 Task: Search one way flight ticket for 5 adults, 1 child, 2 infants in seat and 1 infant on lap in business from Chicago: Chicago Midway International Airport to Springfield: Abraham Lincoln Capital Airport on 5-2-2023. Choice of flights is Delta. Number of bags: 2 checked bags. Price is upto 105000. Outbound departure time preference is 20:30.
Action: Mouse moved to (323, 422)
Screenshot: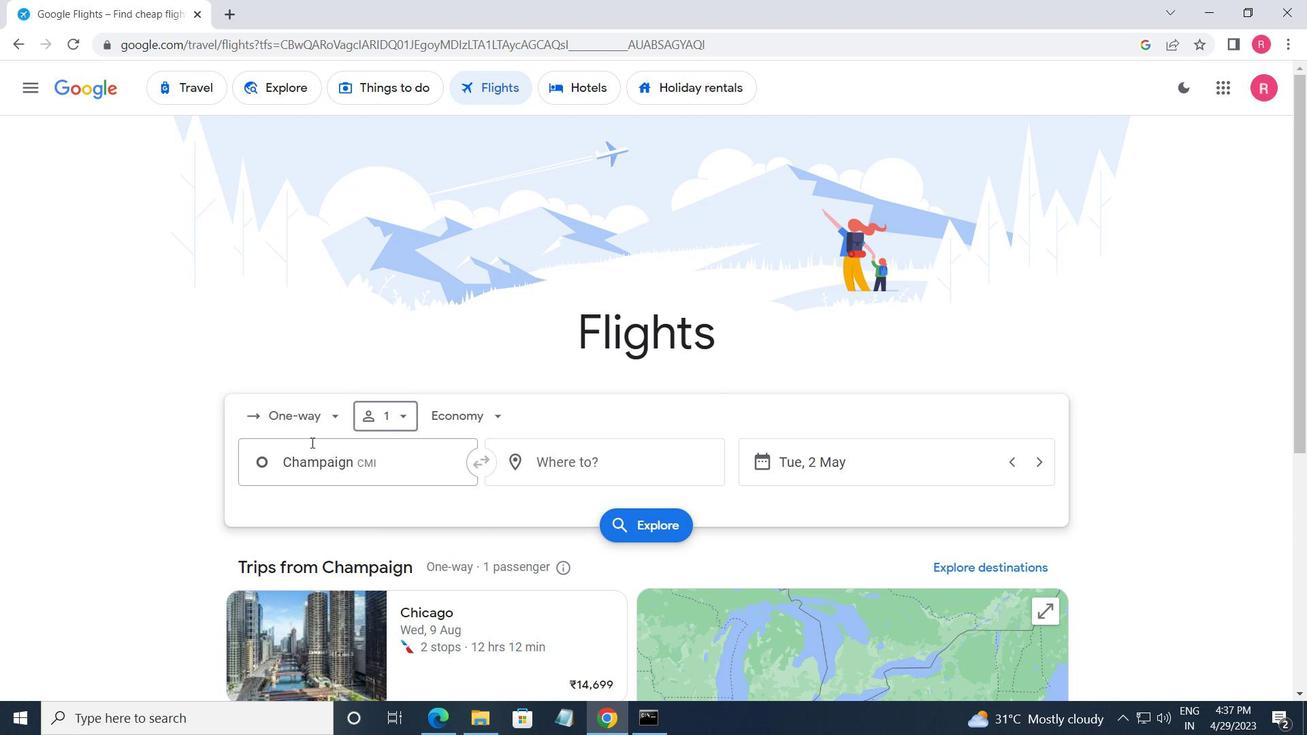 
Action: Mouse pressed left at (323, 422)
Screenshot: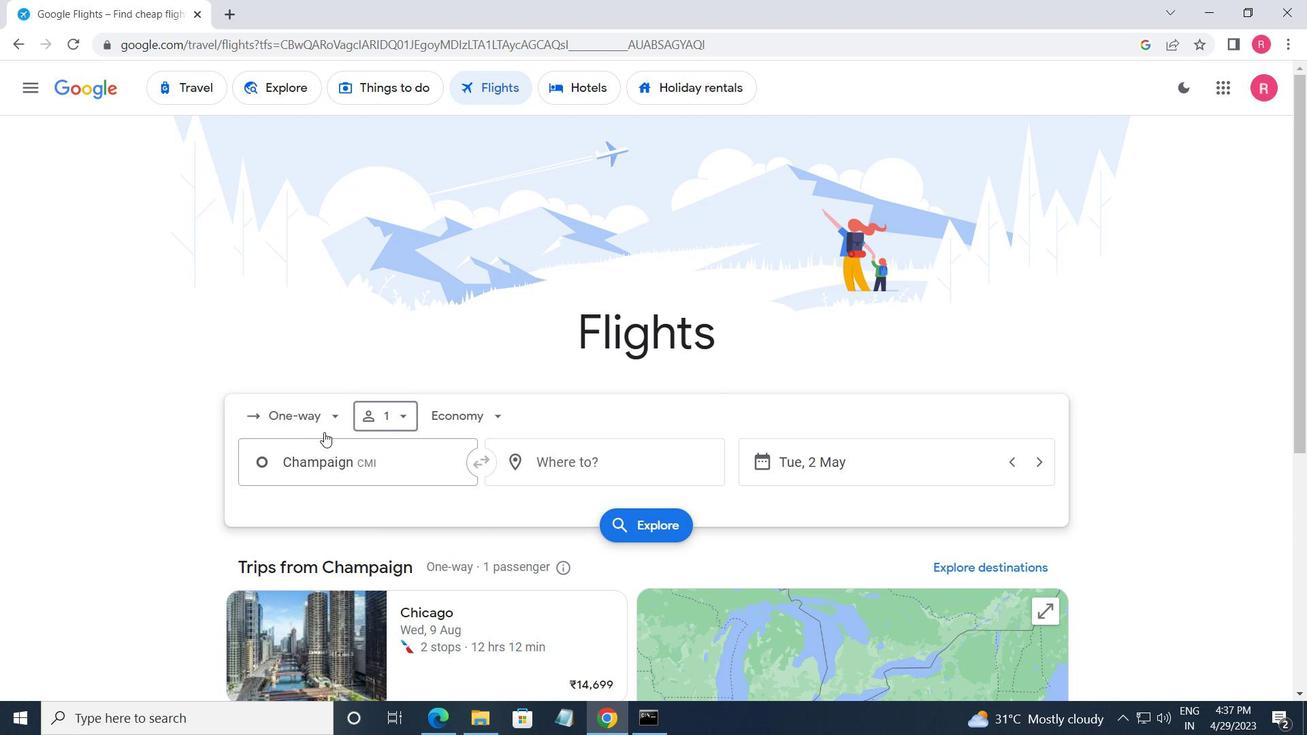 
Action: Mouse moved to (326, 494)
Screenshot: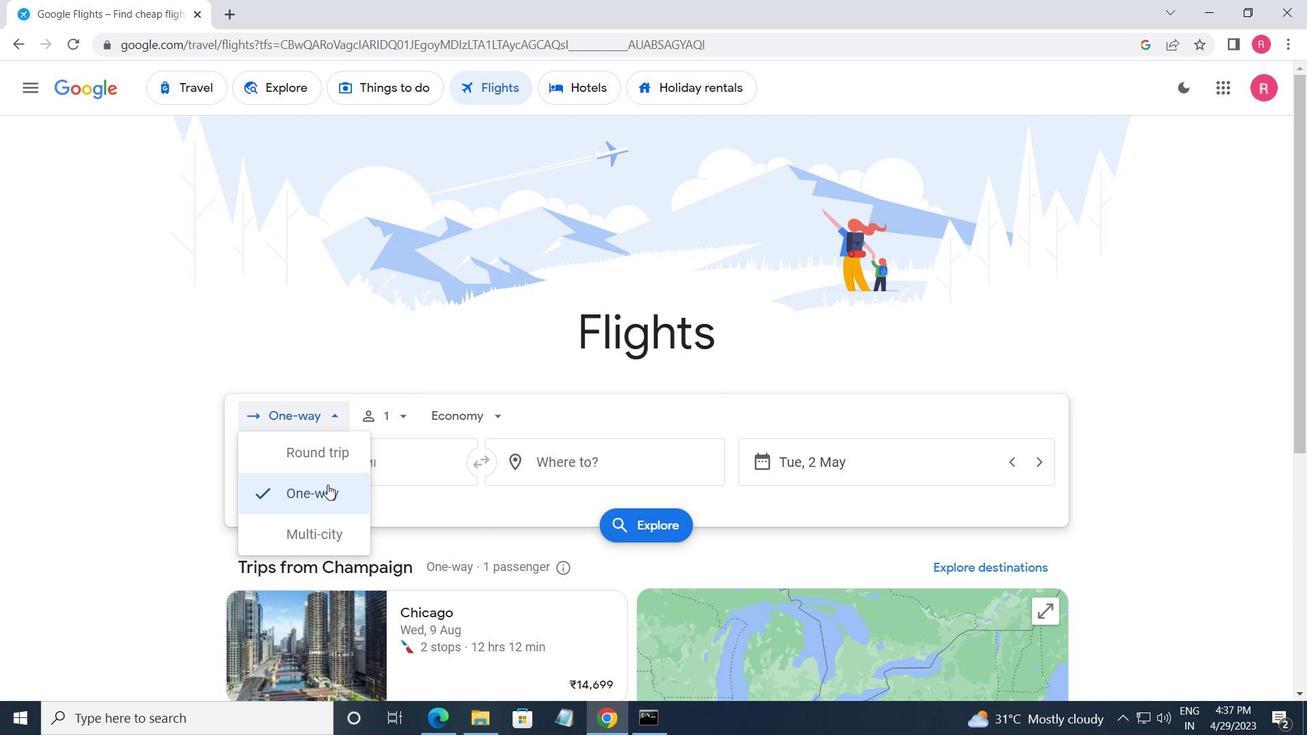
Action: Mouse pressed left at (326, 494)
Screenshot: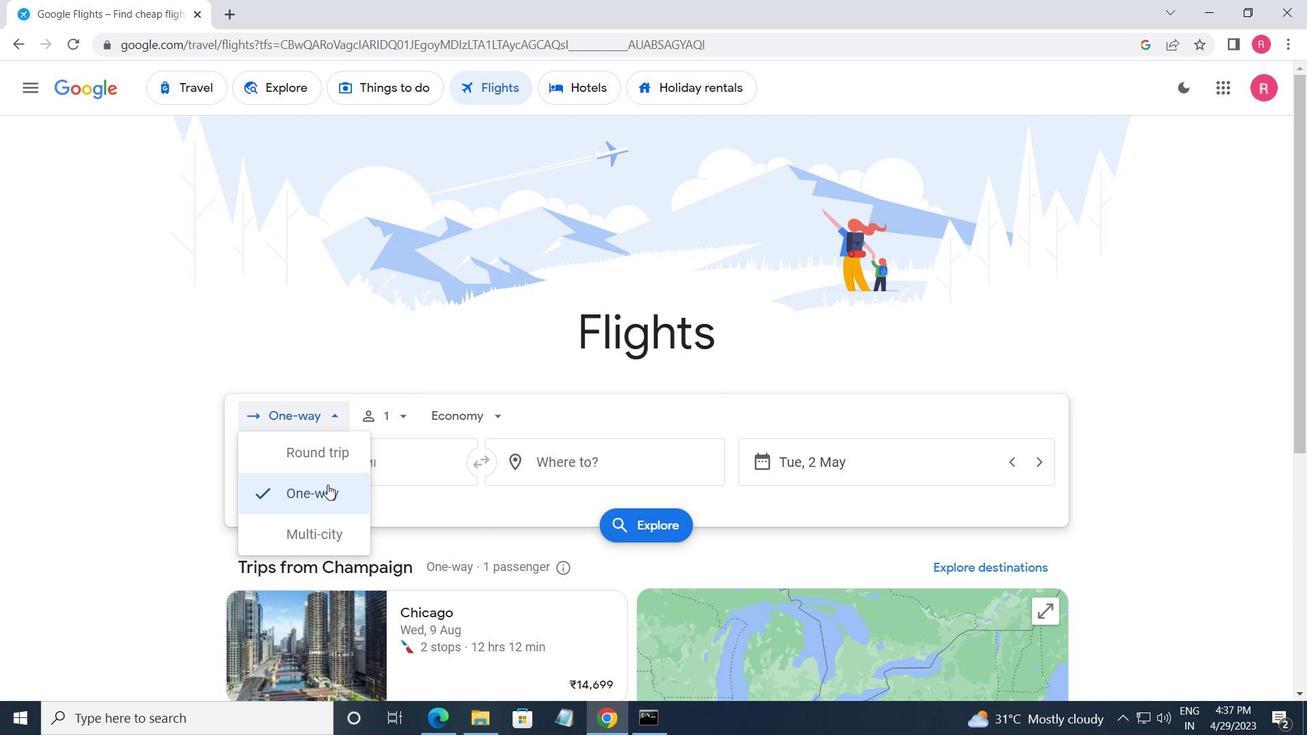 
Action: Mouse moved to (389, 415)
Screenshot: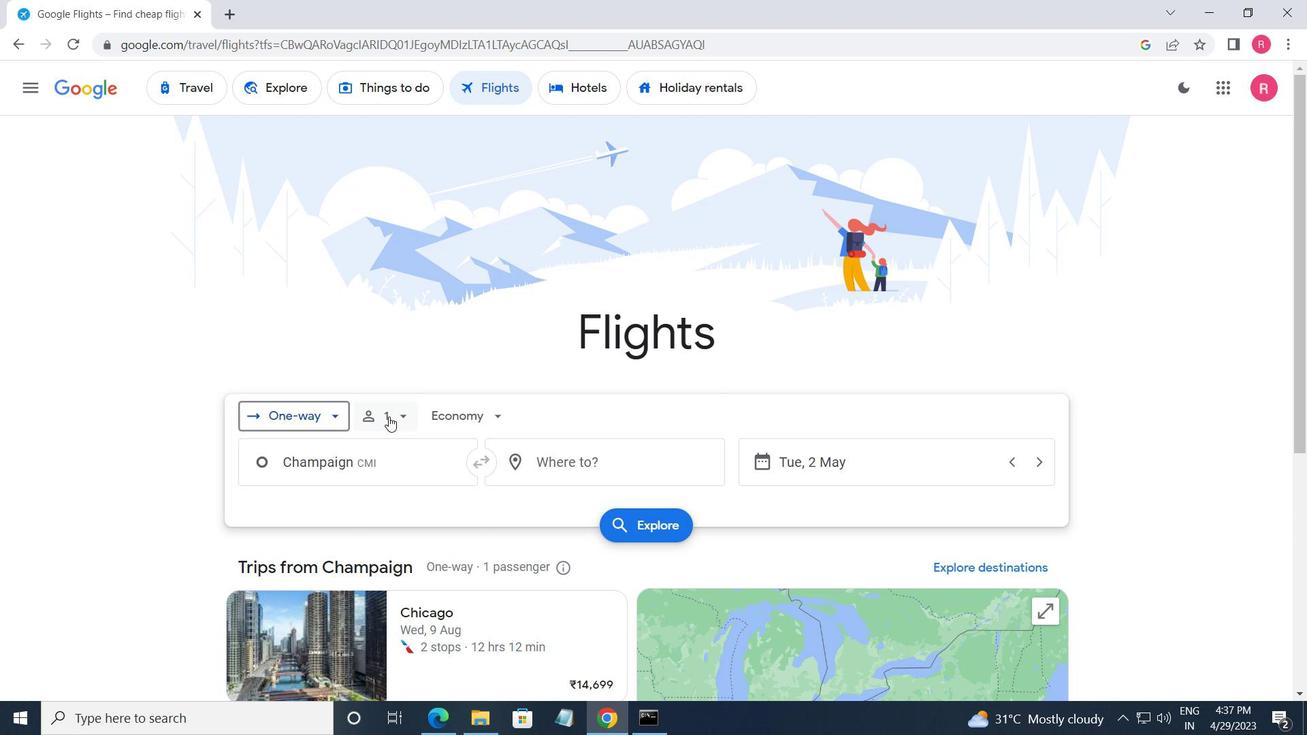 
Action: Mouse pressed left at (389, 415)
Screenshot: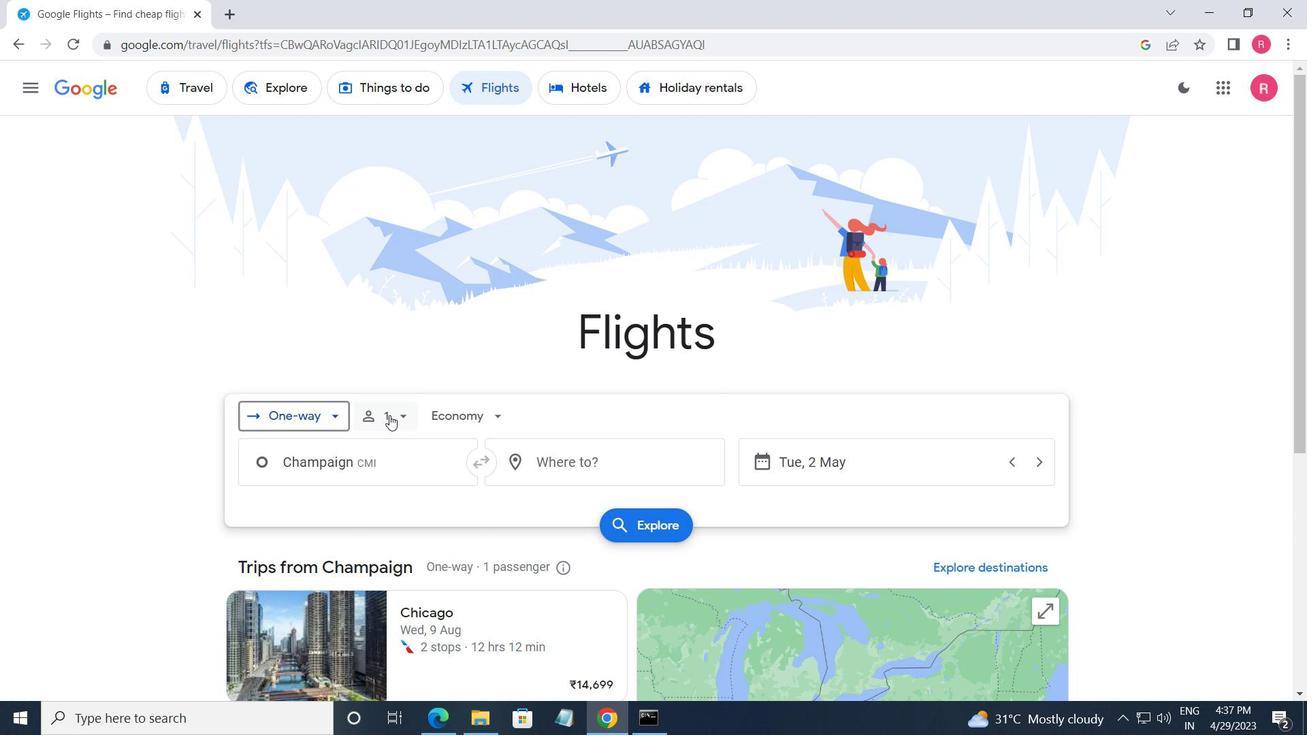 
Action: Mouse moved to (534, 468)
Screenshot: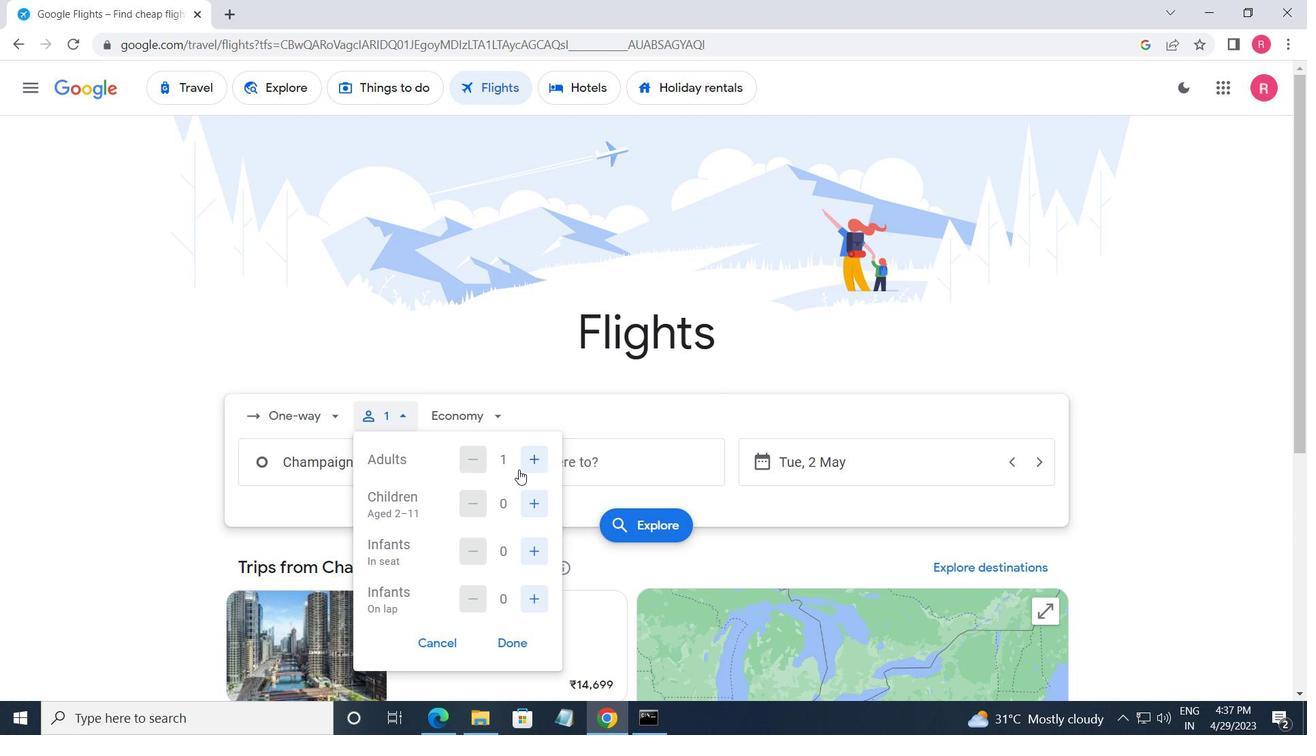 
Action: Mouse pressed left at (534, 468)
Screenshot: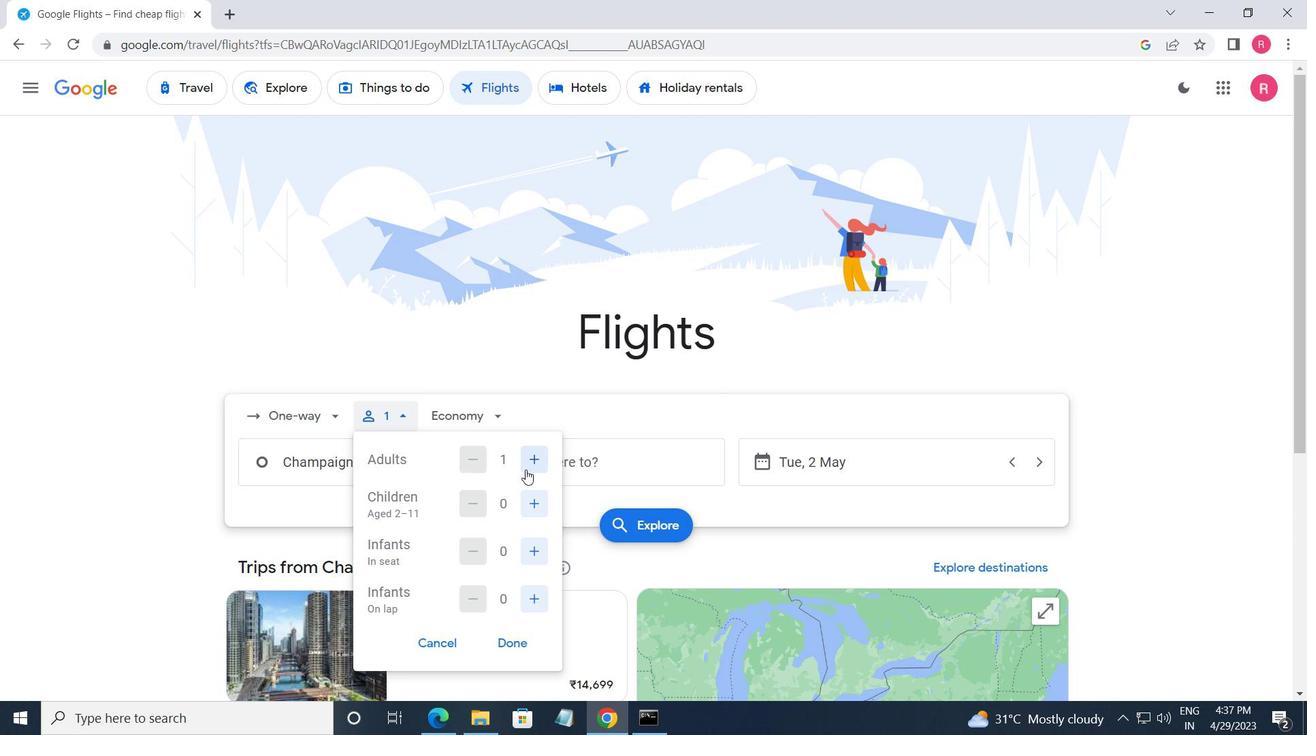 
Action: Mouse pressed left at (534, 468)
Screenshot: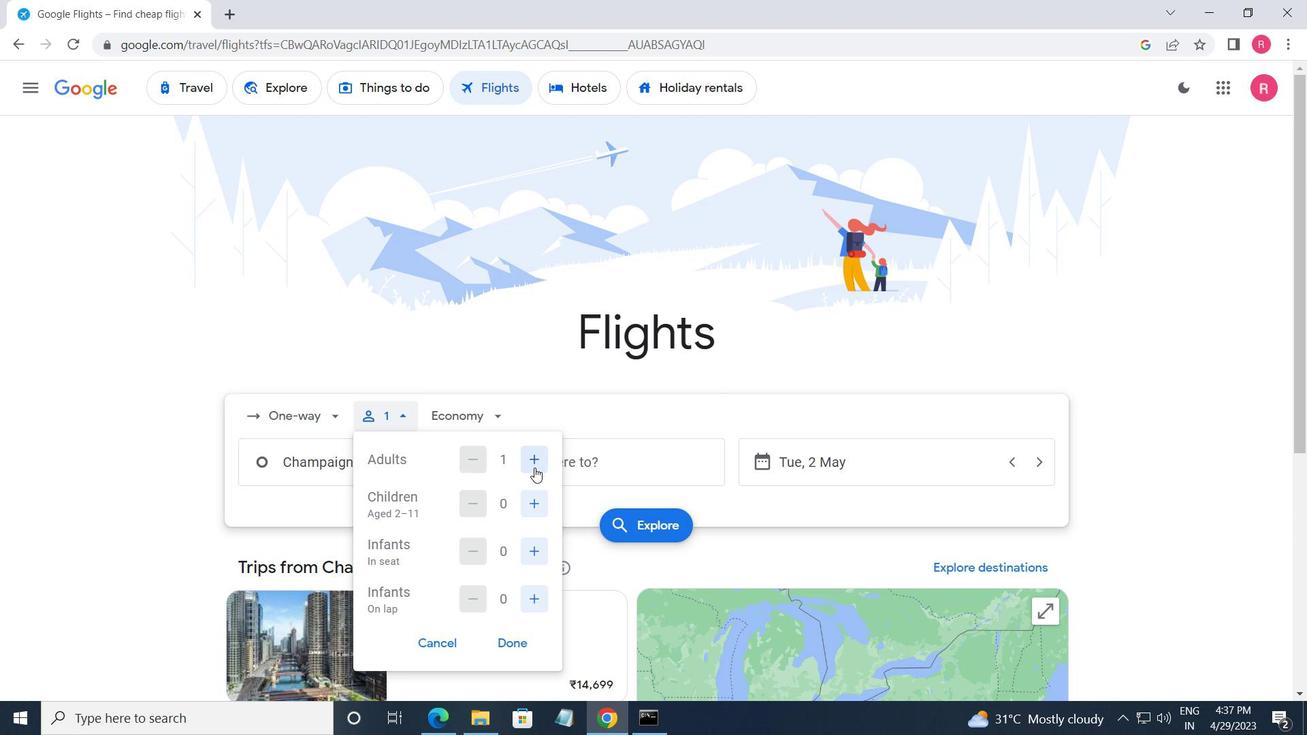 
Action: Mouse moved to (535, 468)
Screenshot: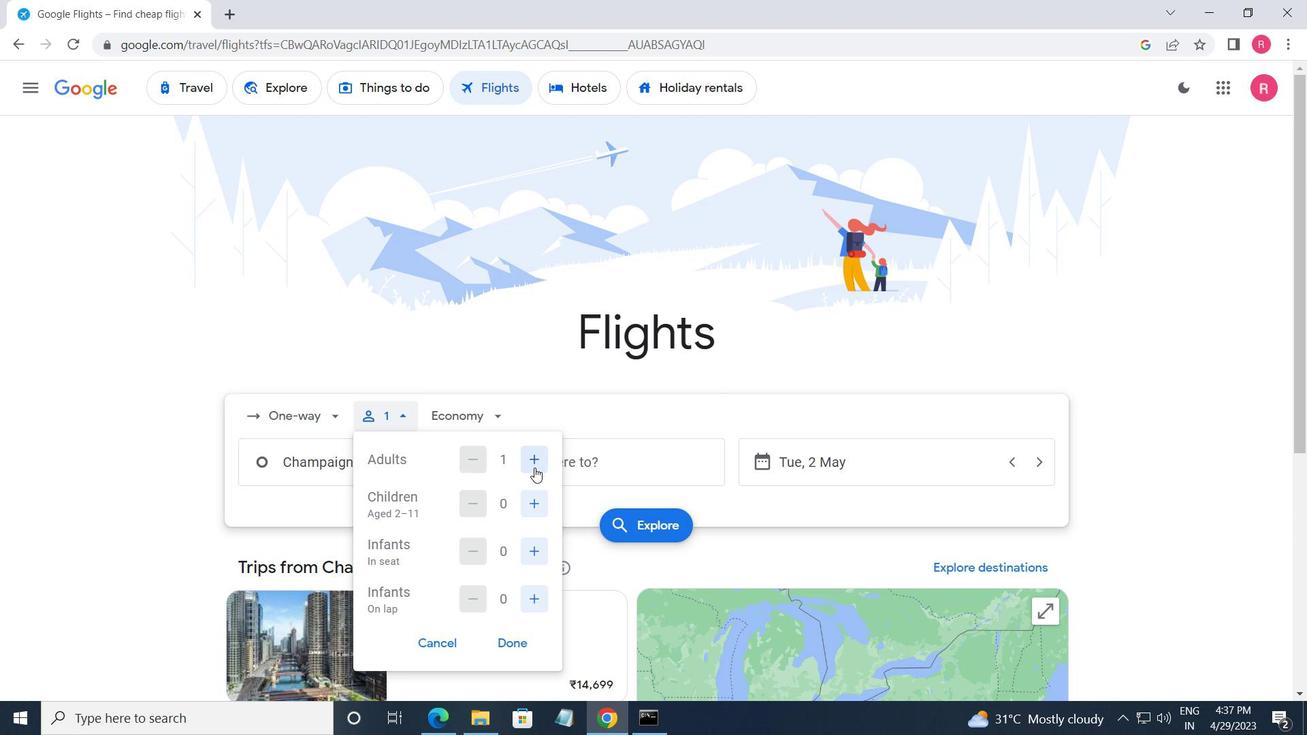 
Action: Mouse pressed left at (535, 468)
Screenshot: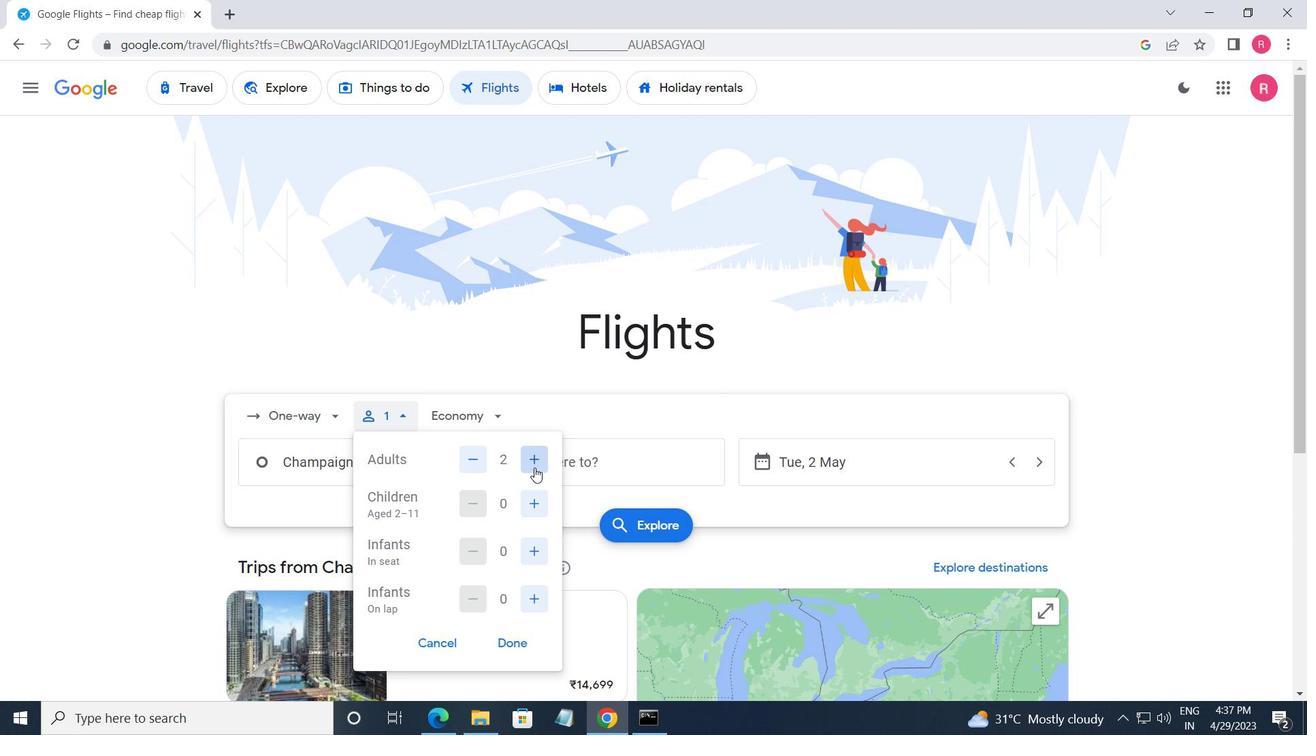 
Action: Mouse pressed left at (535, 468)
Screenshot: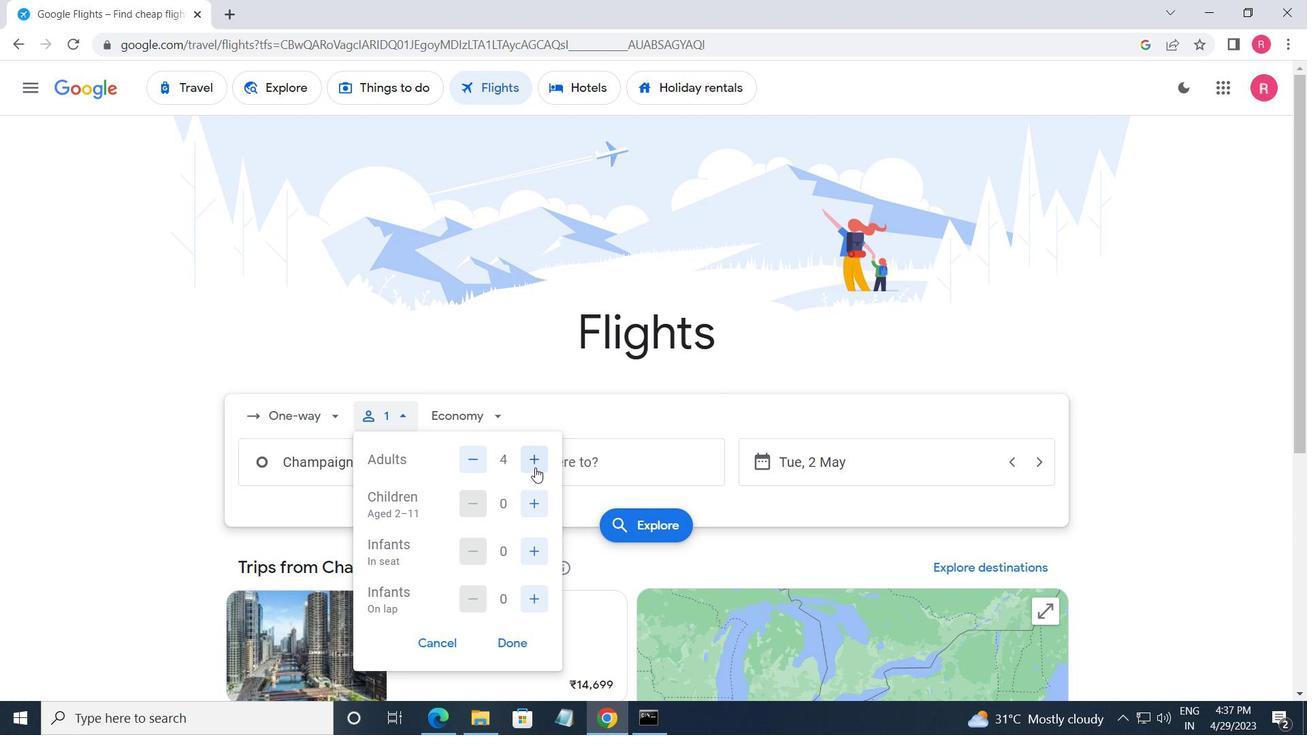 
Action: Mouse moved to (535, 516)
Screenshot: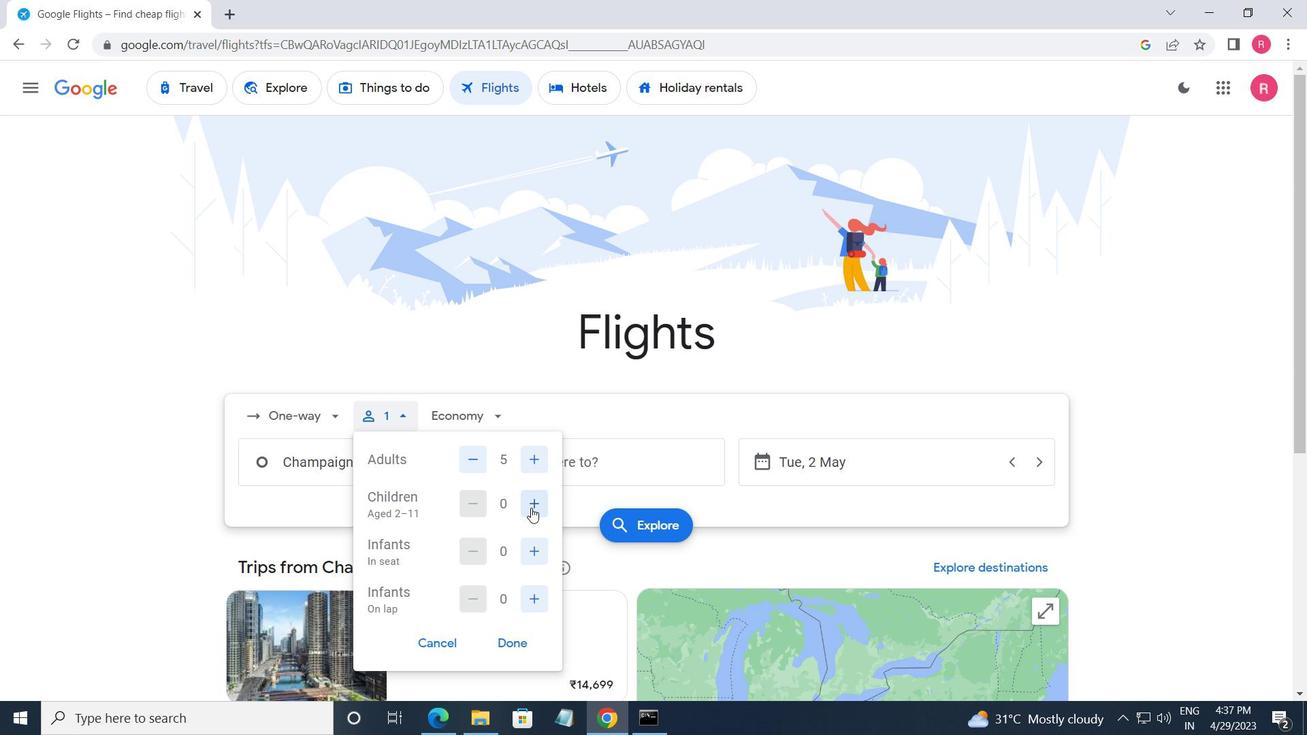 
Action: Mouse pressed left at (535, 516)
Screenshot: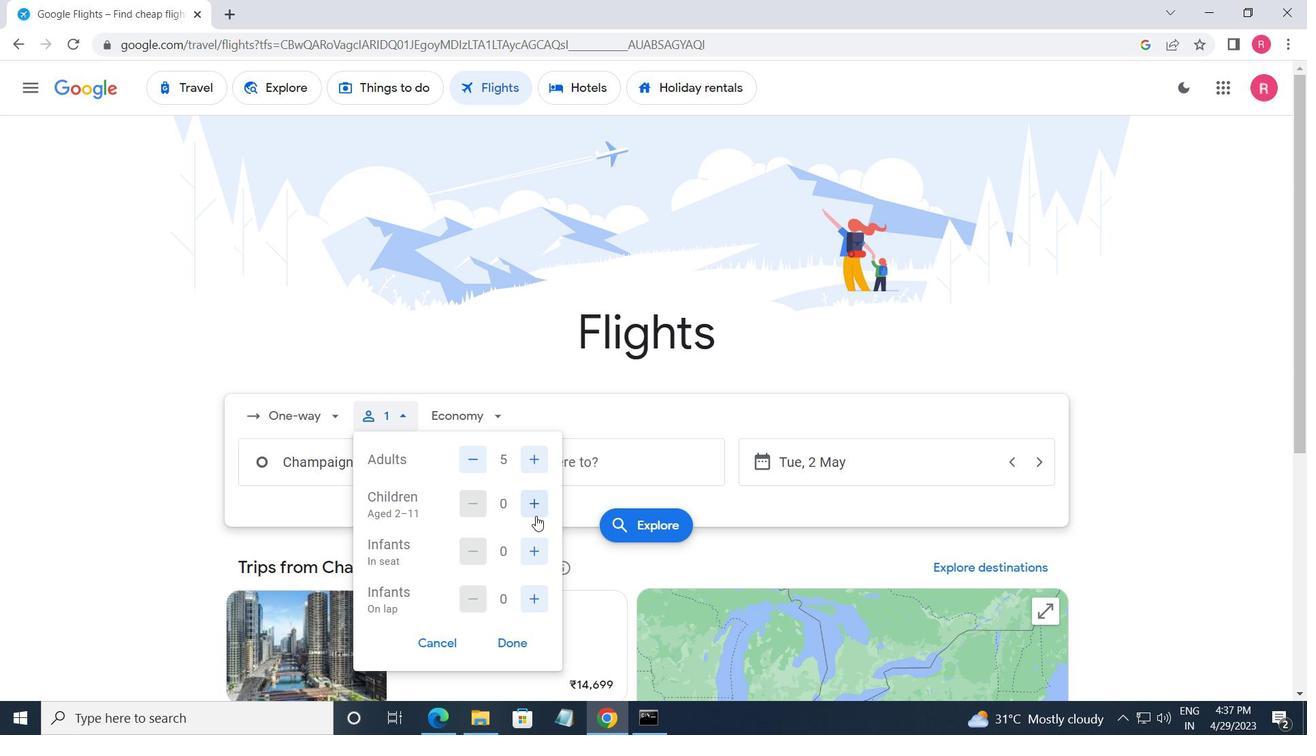 
Action: Mouse moved to (544, 562)
Screenshot: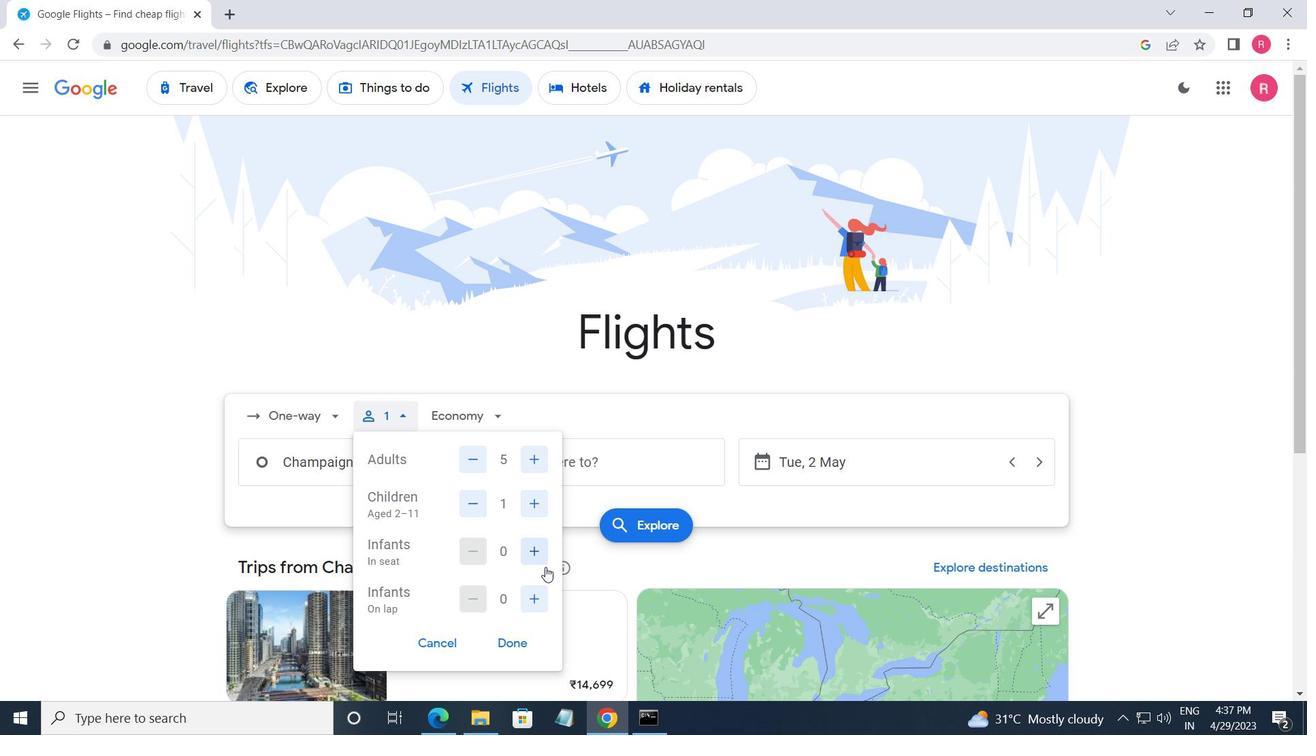 
Action: Mouse pressed left at (544, 562)
Screenshot: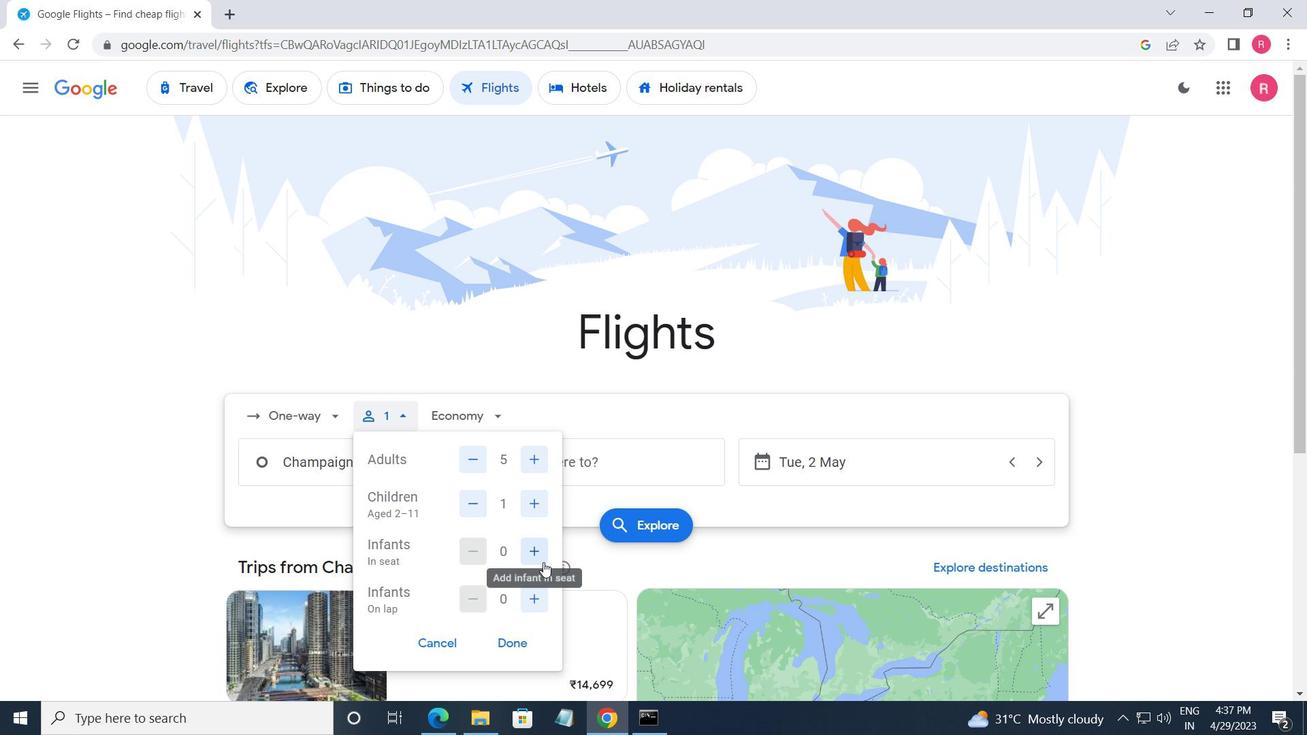 
Action: Mouse pressed left at (544, 562)
Screenshot: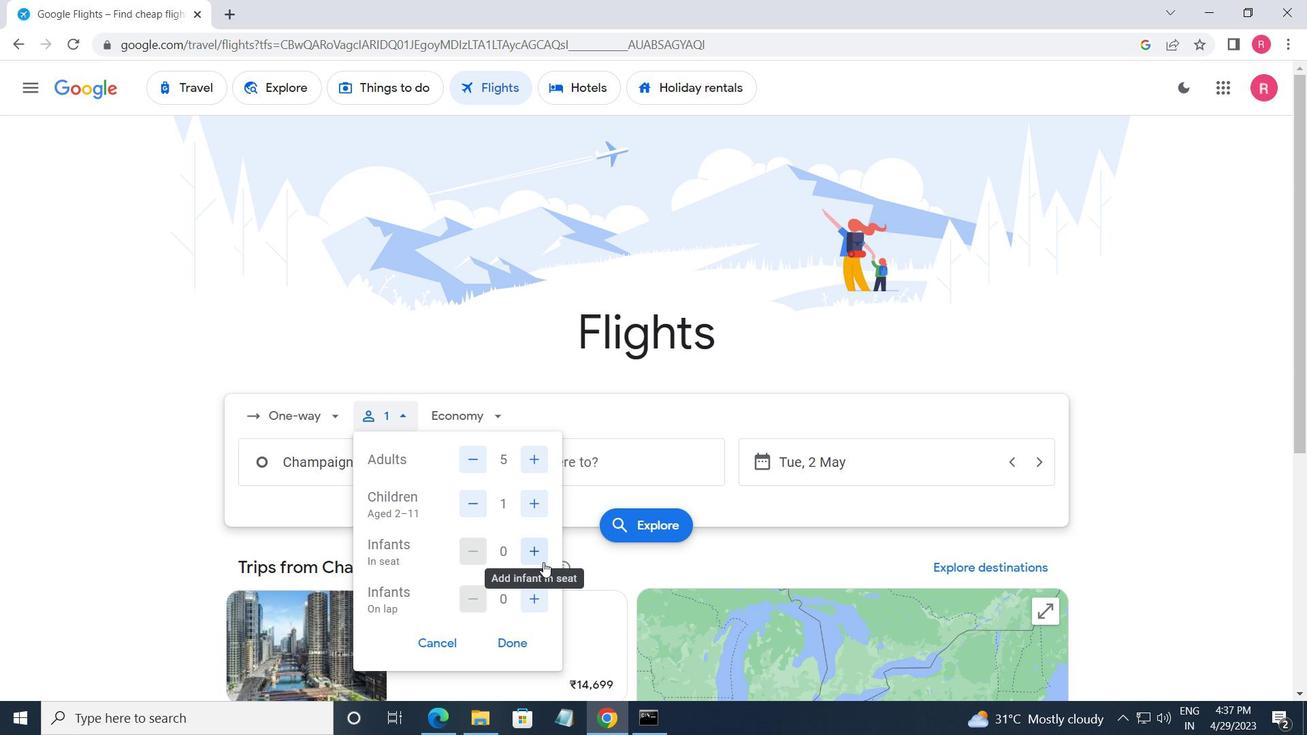 
Action: Mouse moved to (536, 594)
Screenshot: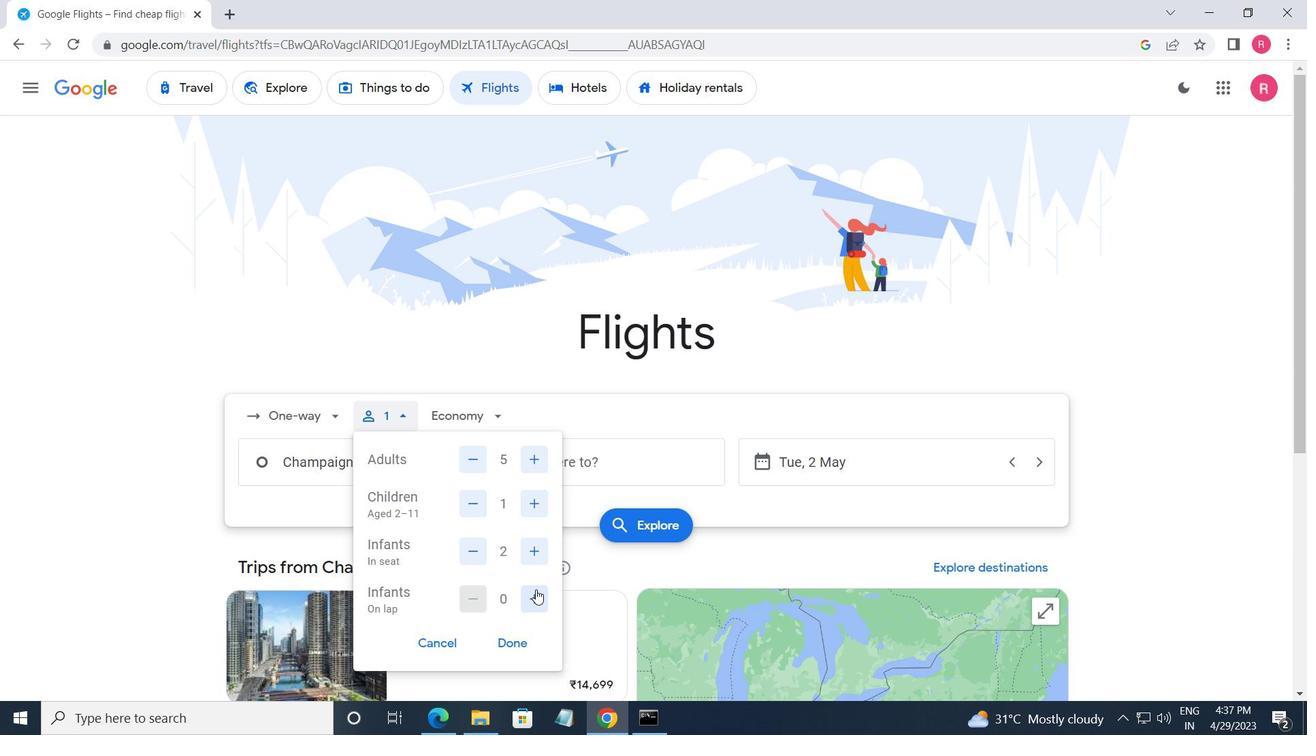 
Action: Mouse pressed left at (536, 594)
Screenshot: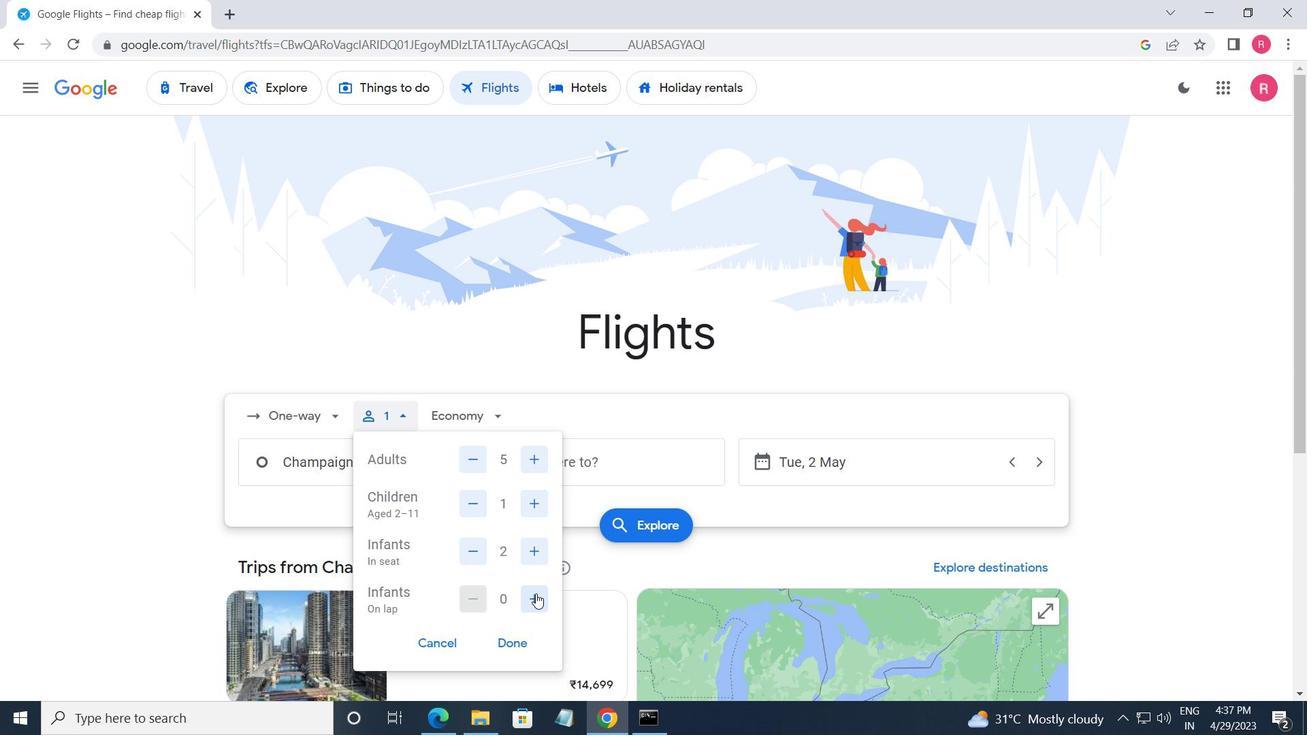 
Action: Mouse moved to (510, 647)
Screenshot: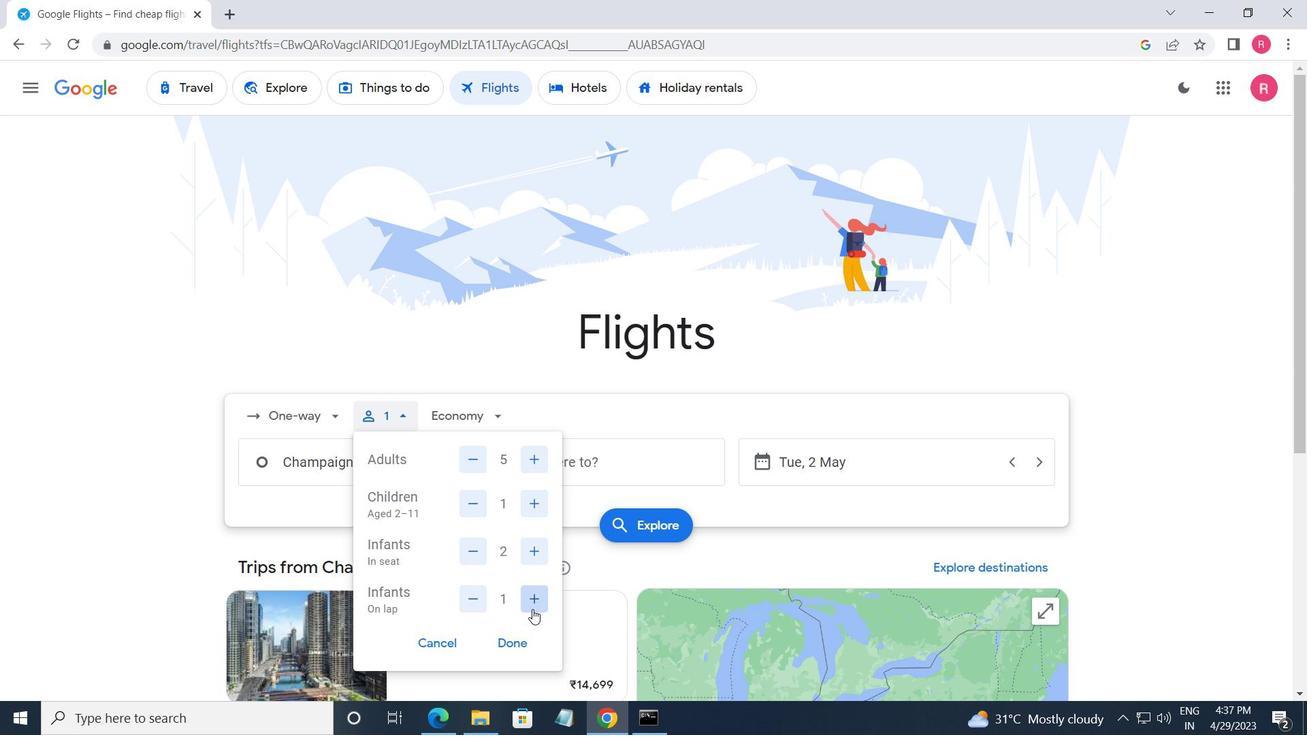 
Action: Mouse pressed left at (510, 647)
Screenshot: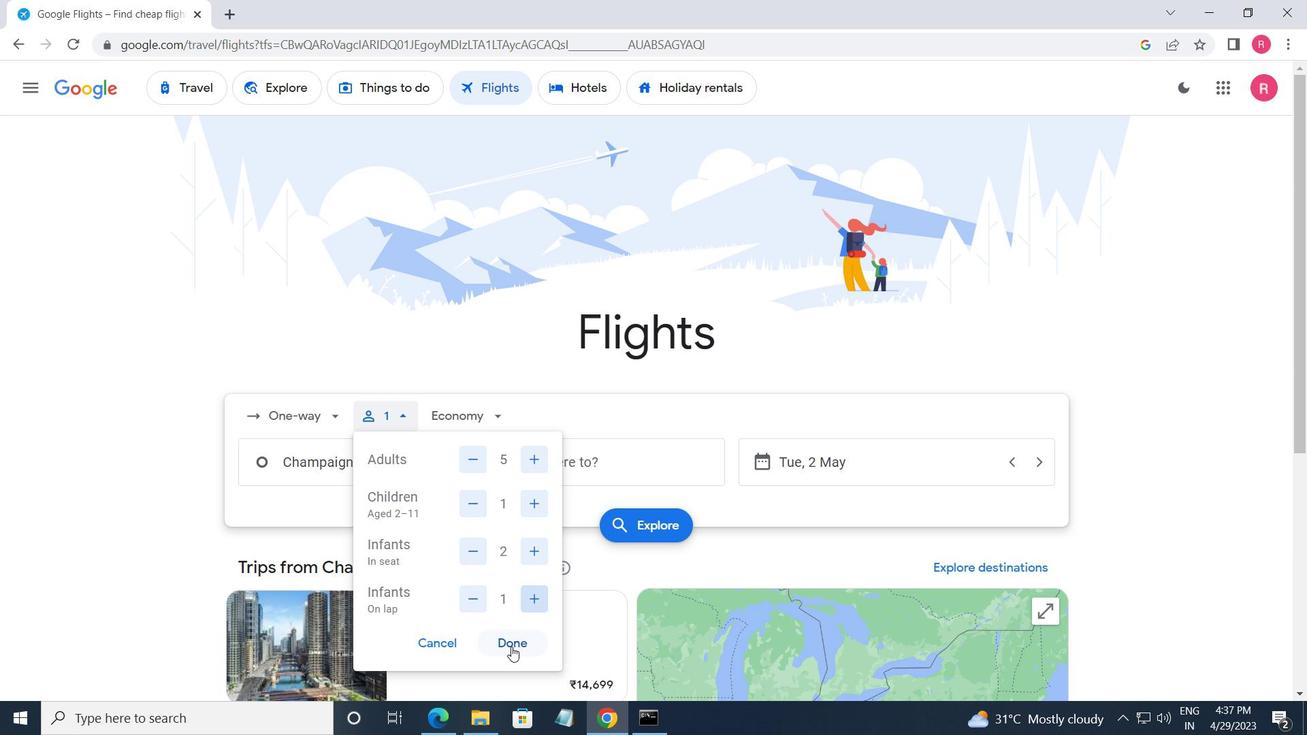 
Action: Mouse moved to (429, 477)
Screenshot: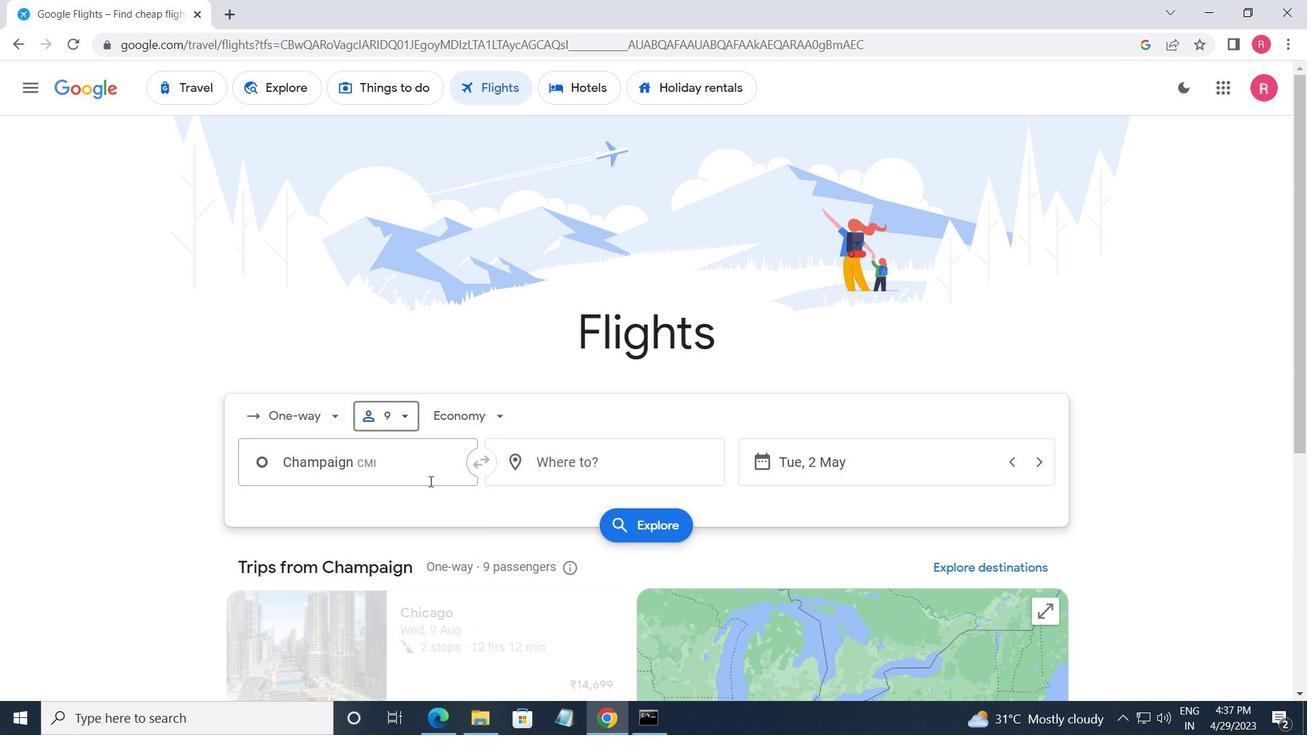 
Action: Mouse pressed left at (429, 477)
Screenshot: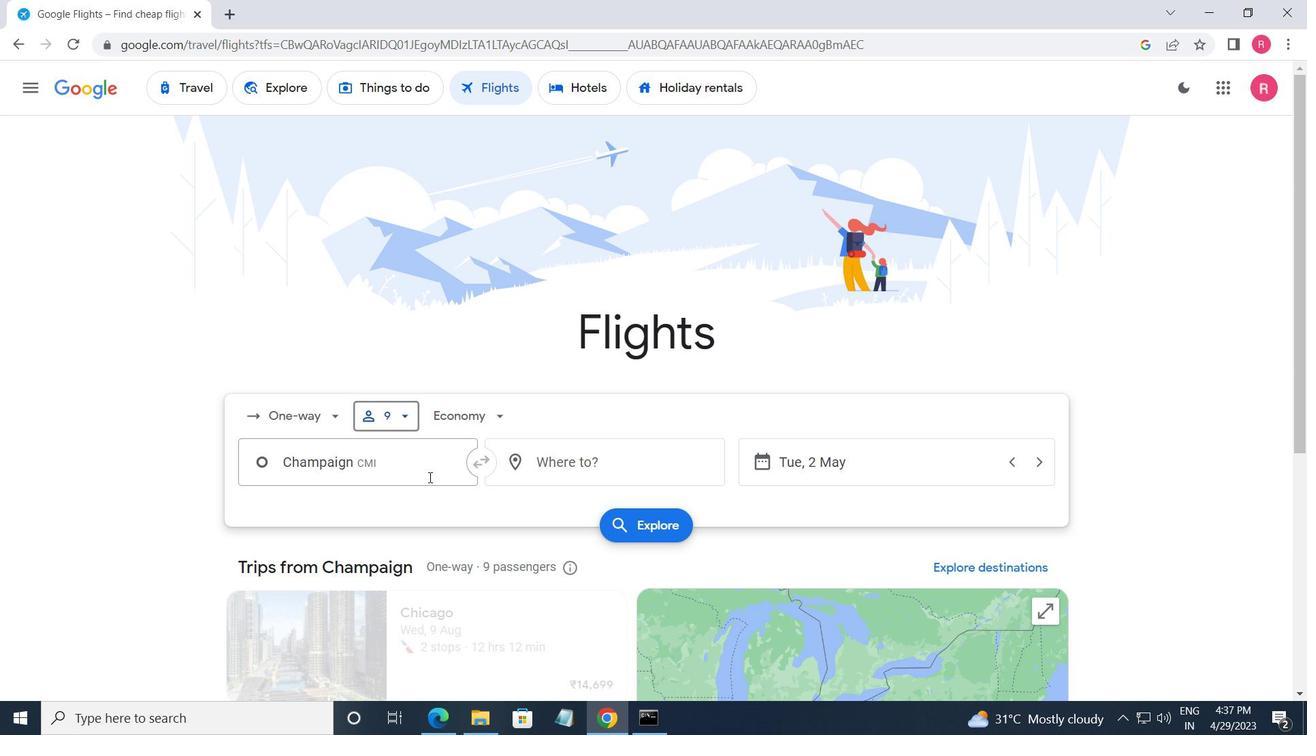 
Action: Key pressed <Key.shift><Key.shift><Key.shift><Key.shift><Key.shift><Key.shift><Key.shift><Key.shift><Key.shift><Key.shift><Key.shift><Key.shift><Key.shift><Key.shift>CHICAGO<Key.space><Key.shift_r>M
Screenshot: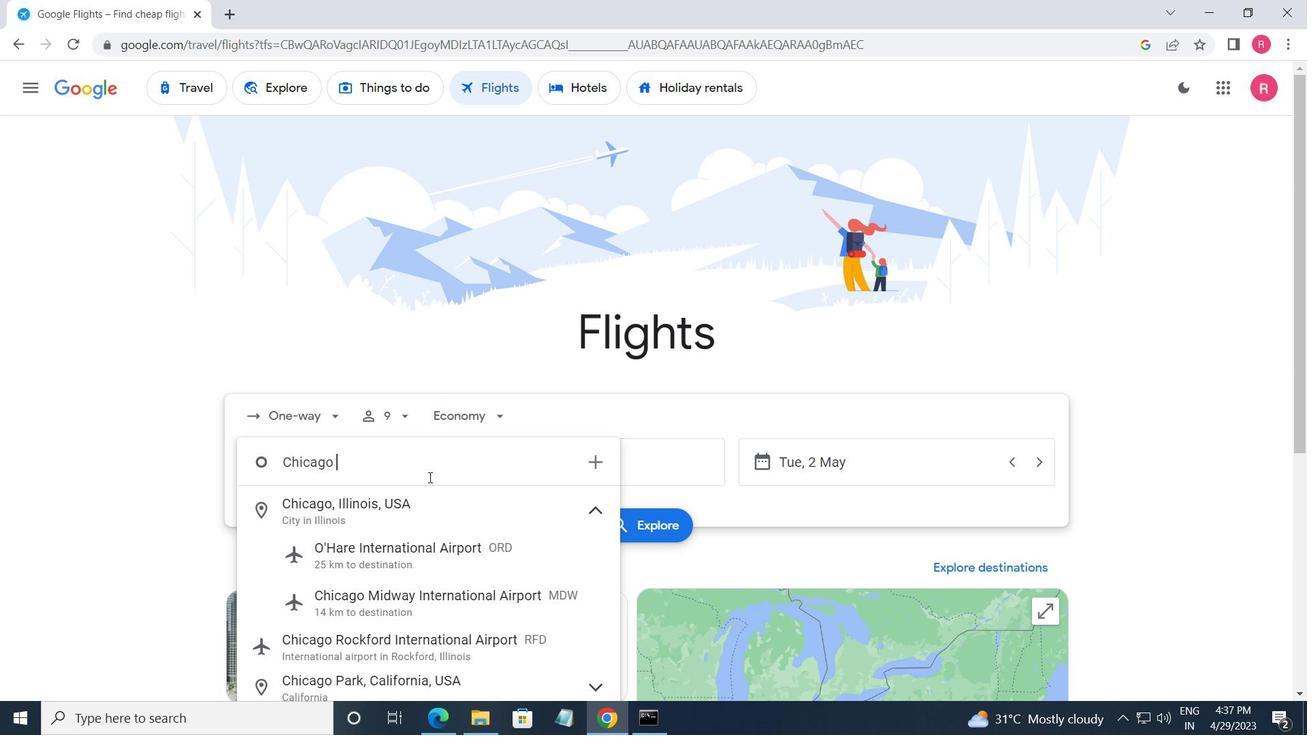 
Action: Mouse moved to (436, 500)
Screenshot: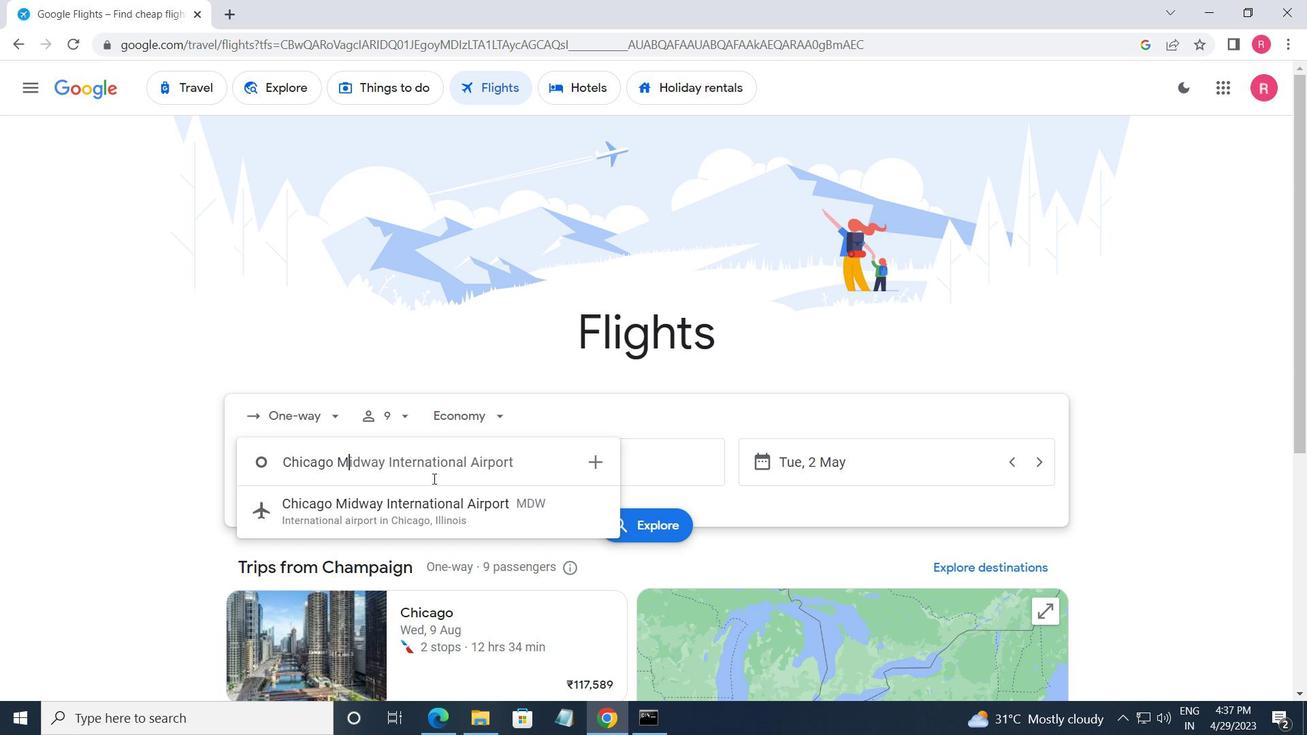 
Action: Mouse pressed left at (436, 500)
Screenshot: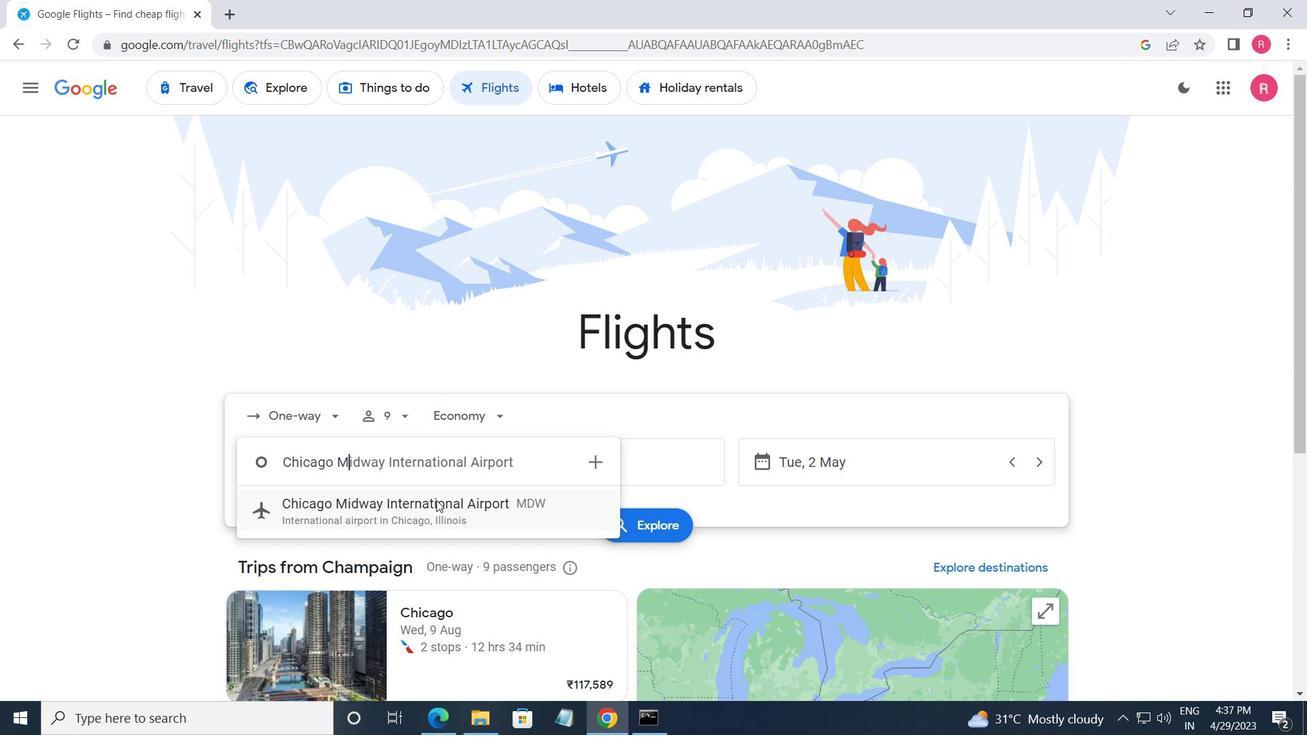 
Action: Mouse moved to (581, 474)
Screenshot: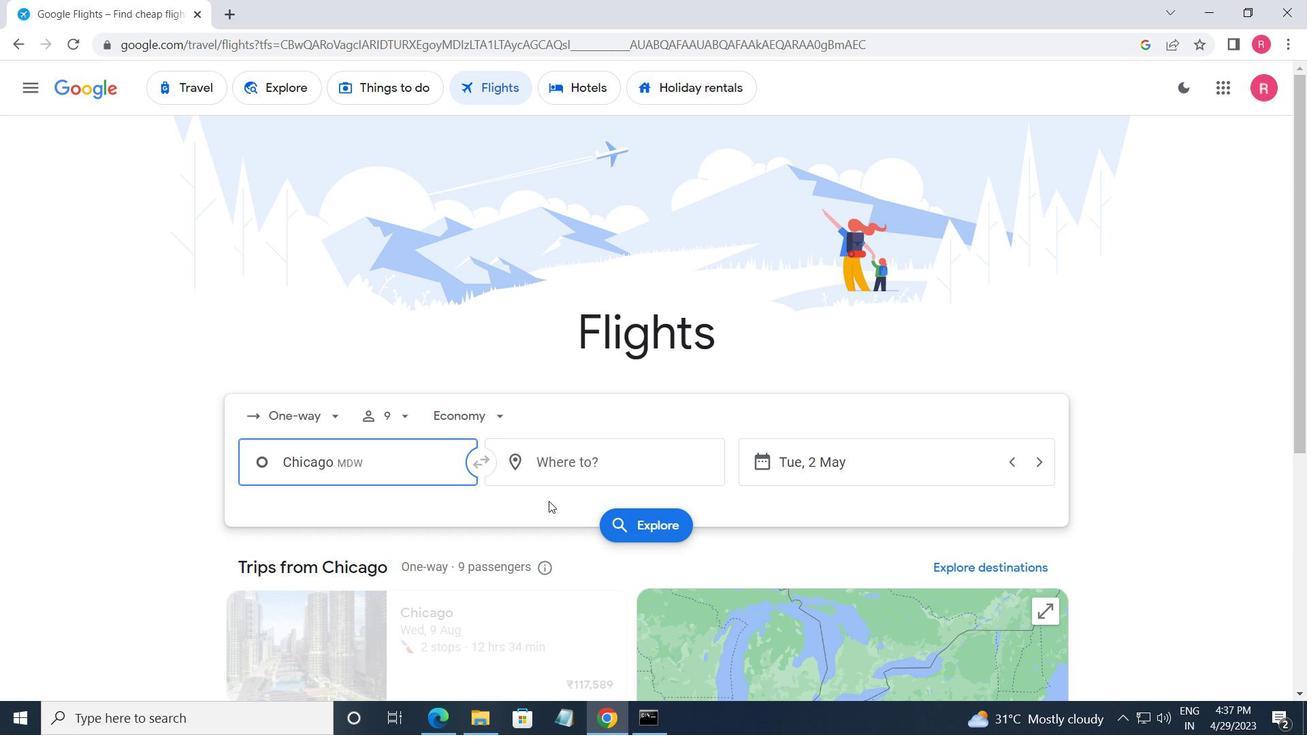 
Action: Mouse pressed left at (581, 474)
Screenshot: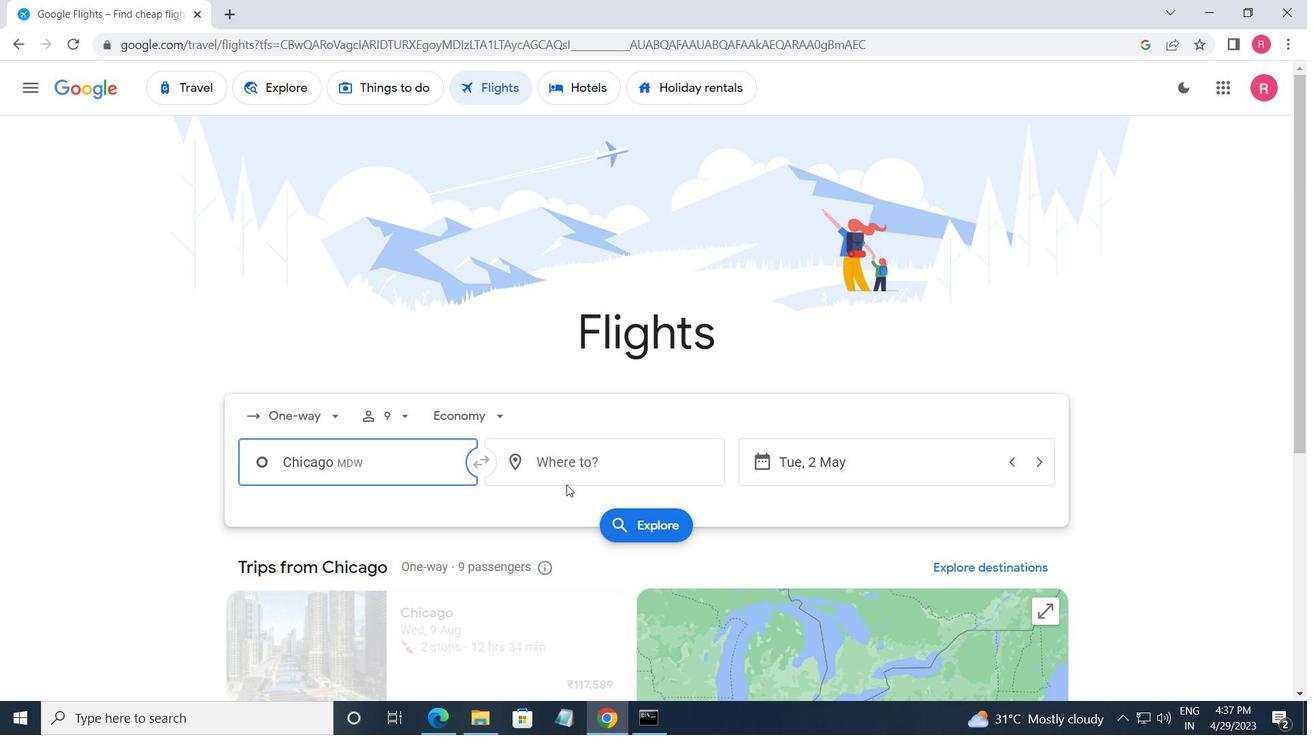 
Action: Mouse moved to (566, 640)
Screenshot: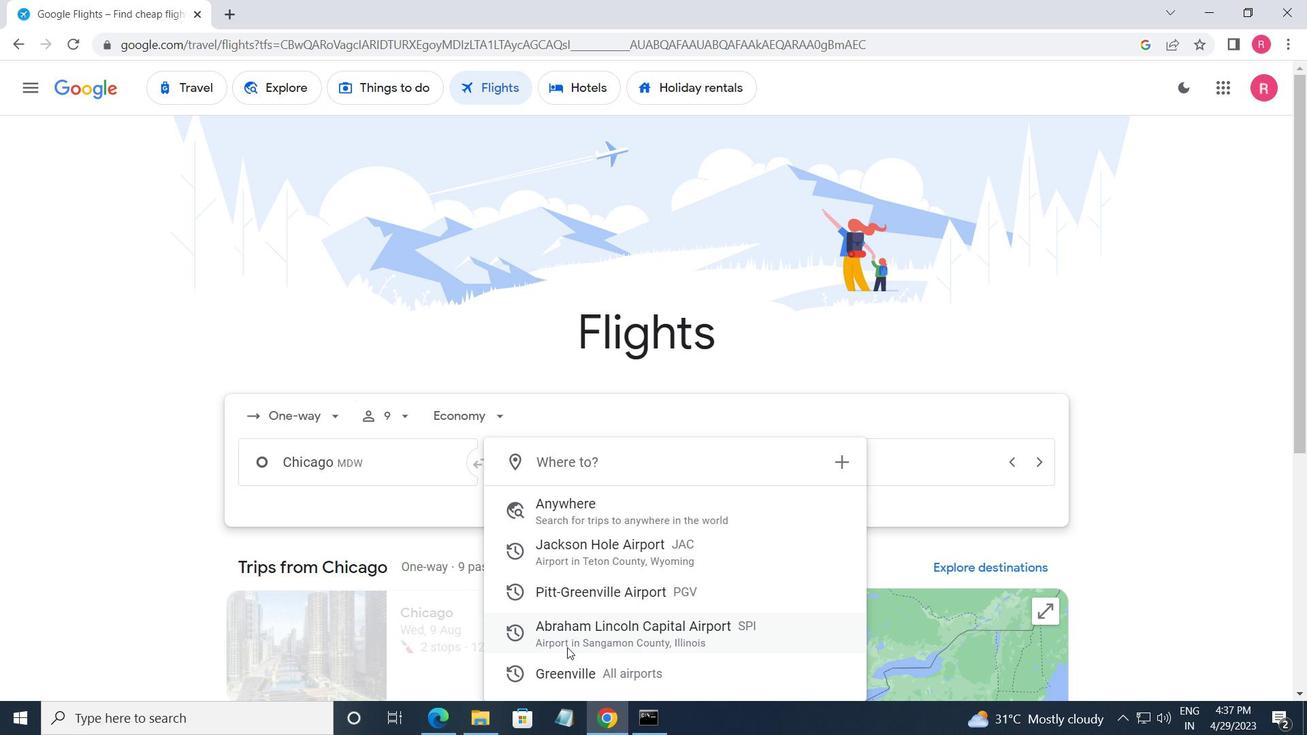 
Action: Mouse pressed left at (566, 640)
Screenshot: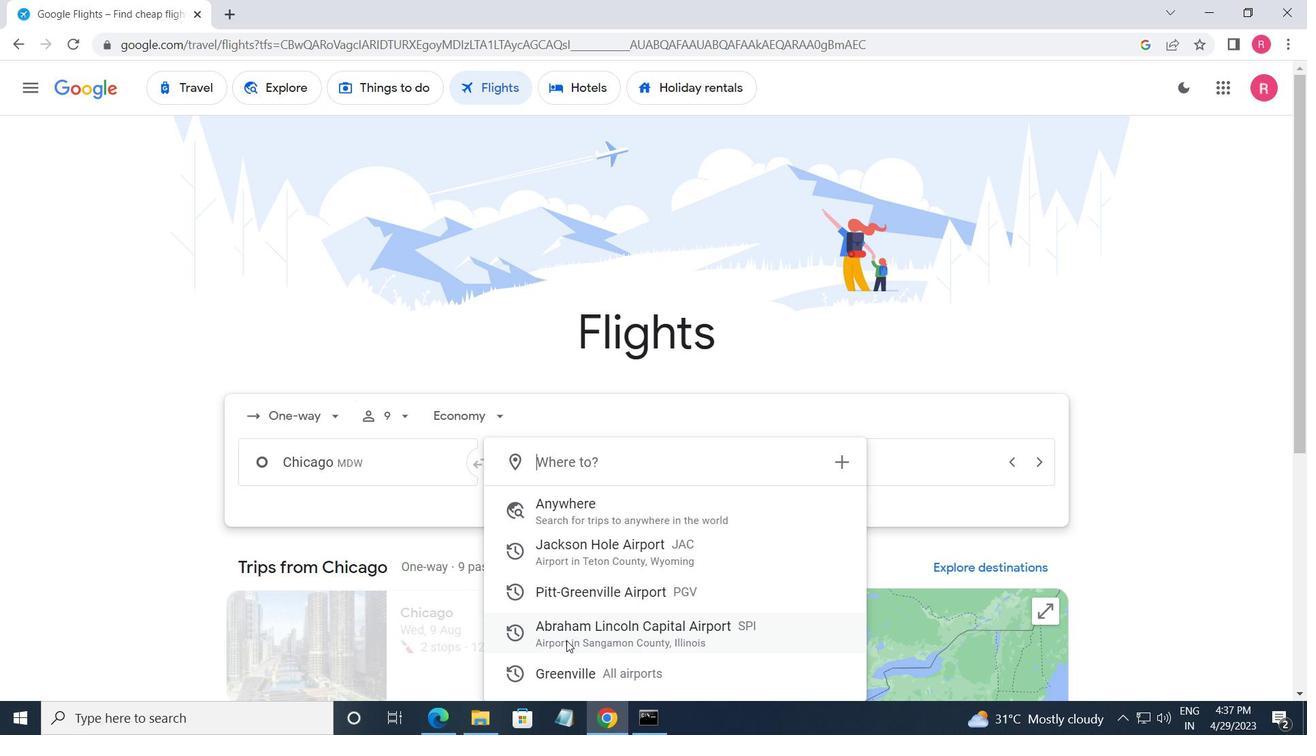 
Action: Mouse moved to (882, 475)
Screenshot: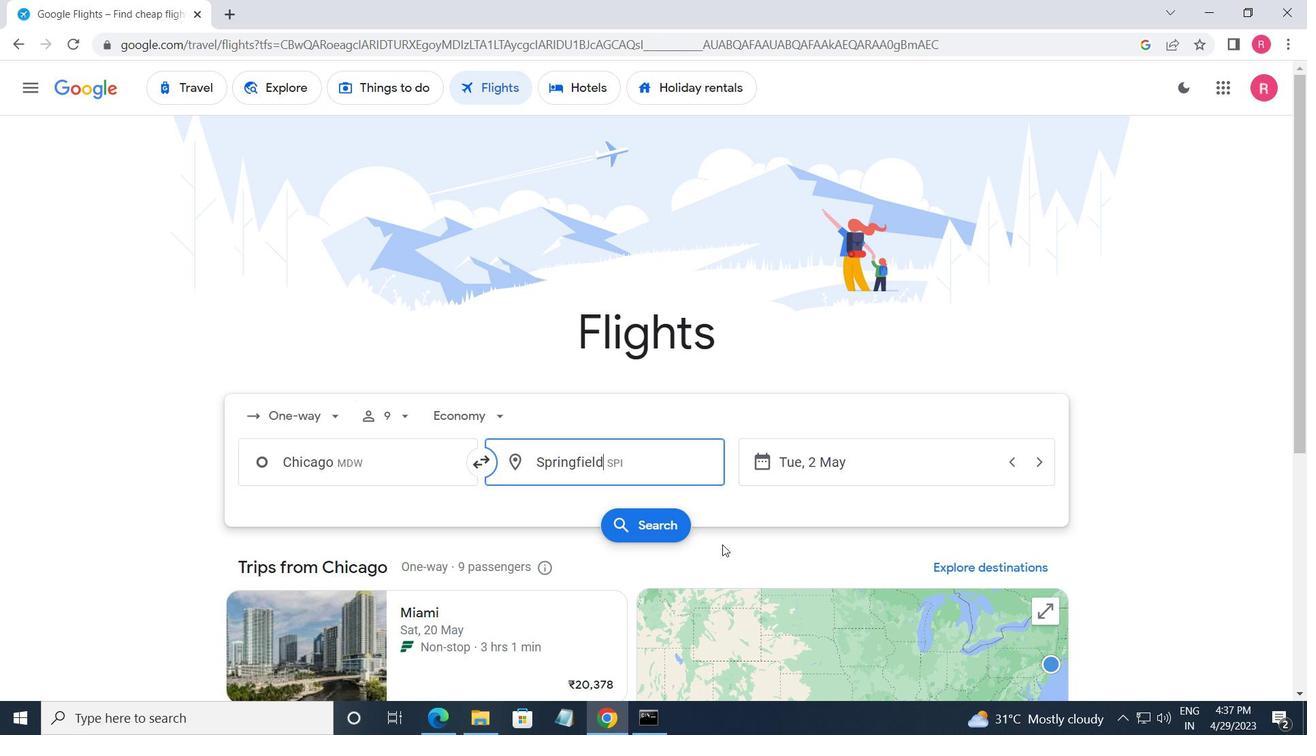 
Action: Mouse pressed left at (882, 475)
Screenshot: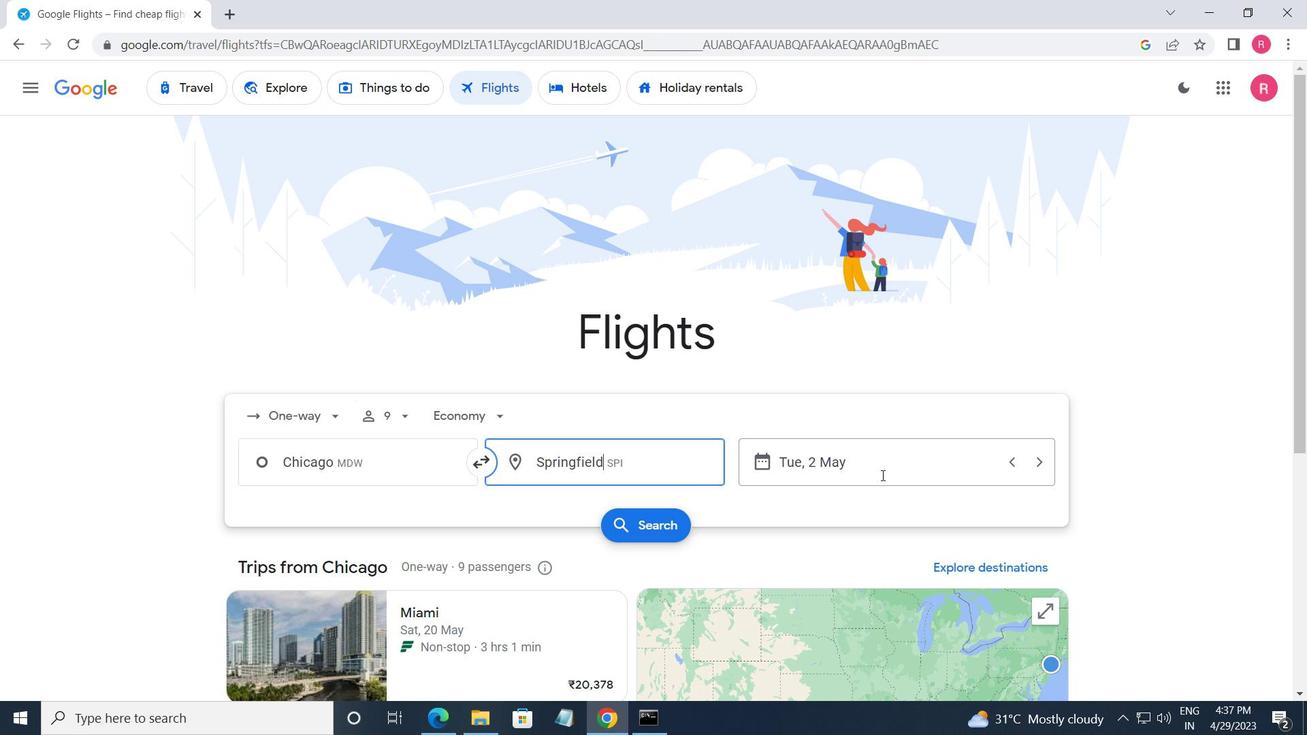 
Action: Mouse moved to (862, 407)
Screenshot: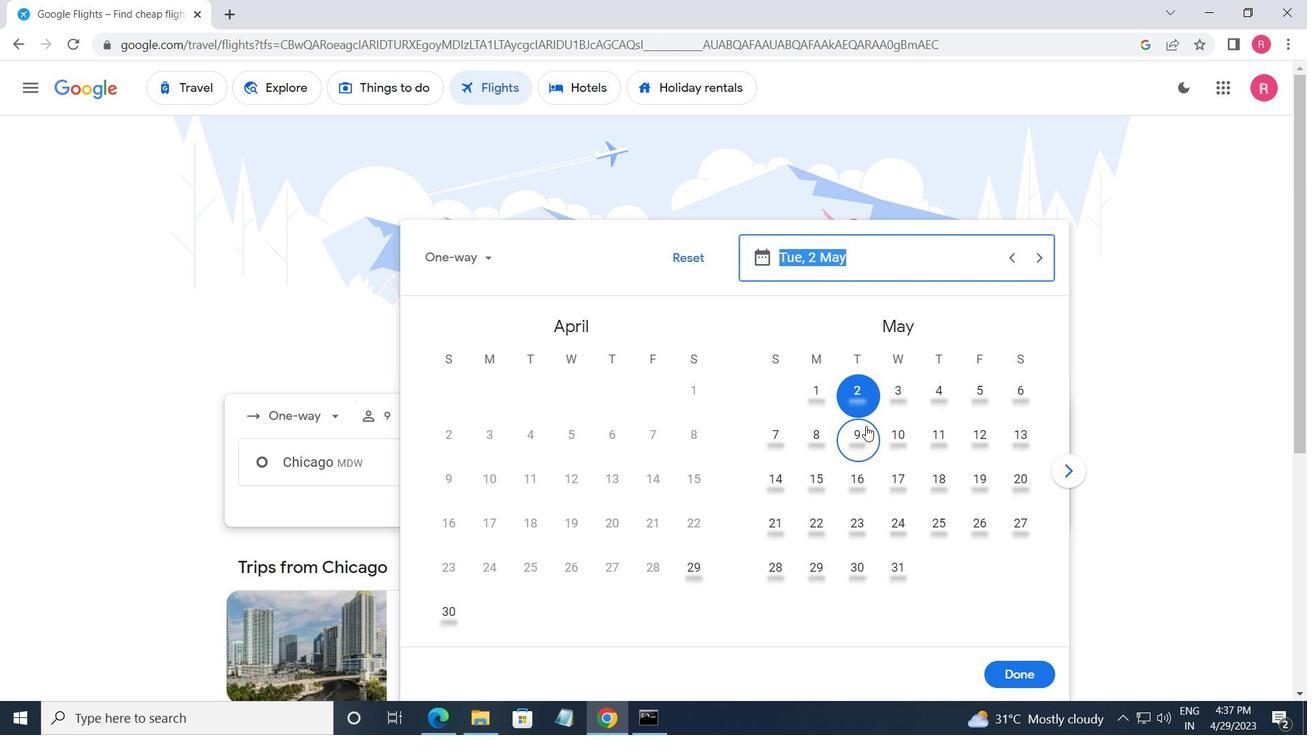 
Action: Mouse pressed left at (862, 407)
Screenshot: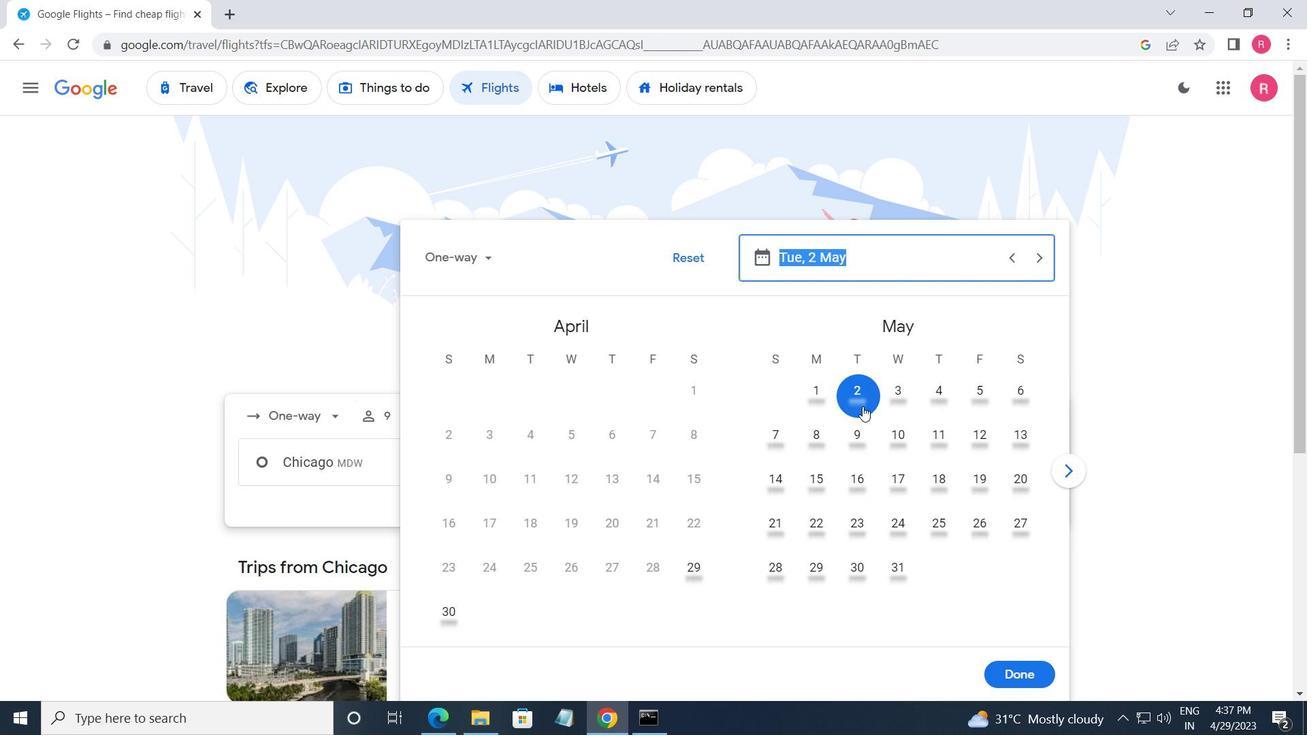 
Action: Mouse moved to (1001, 677)
Screenshot: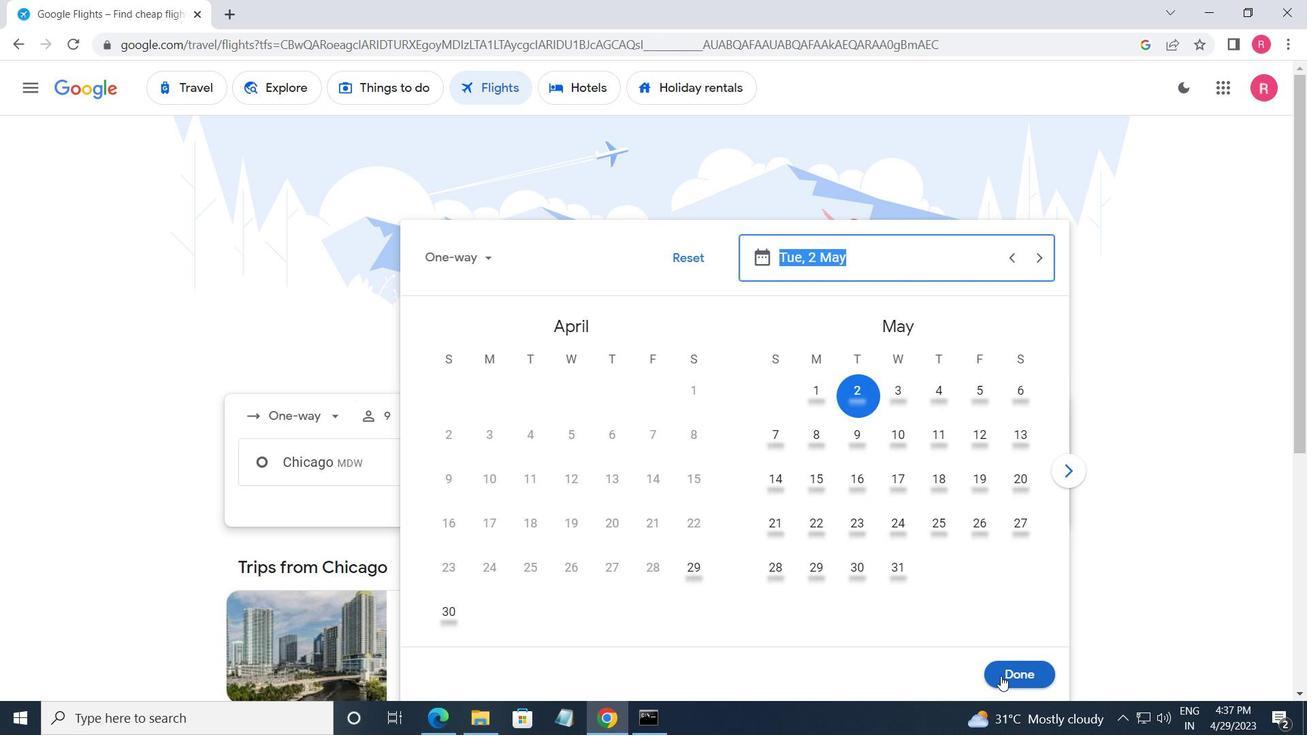 
Action: Mouse pressed left at (1001, 677)
Screenshot: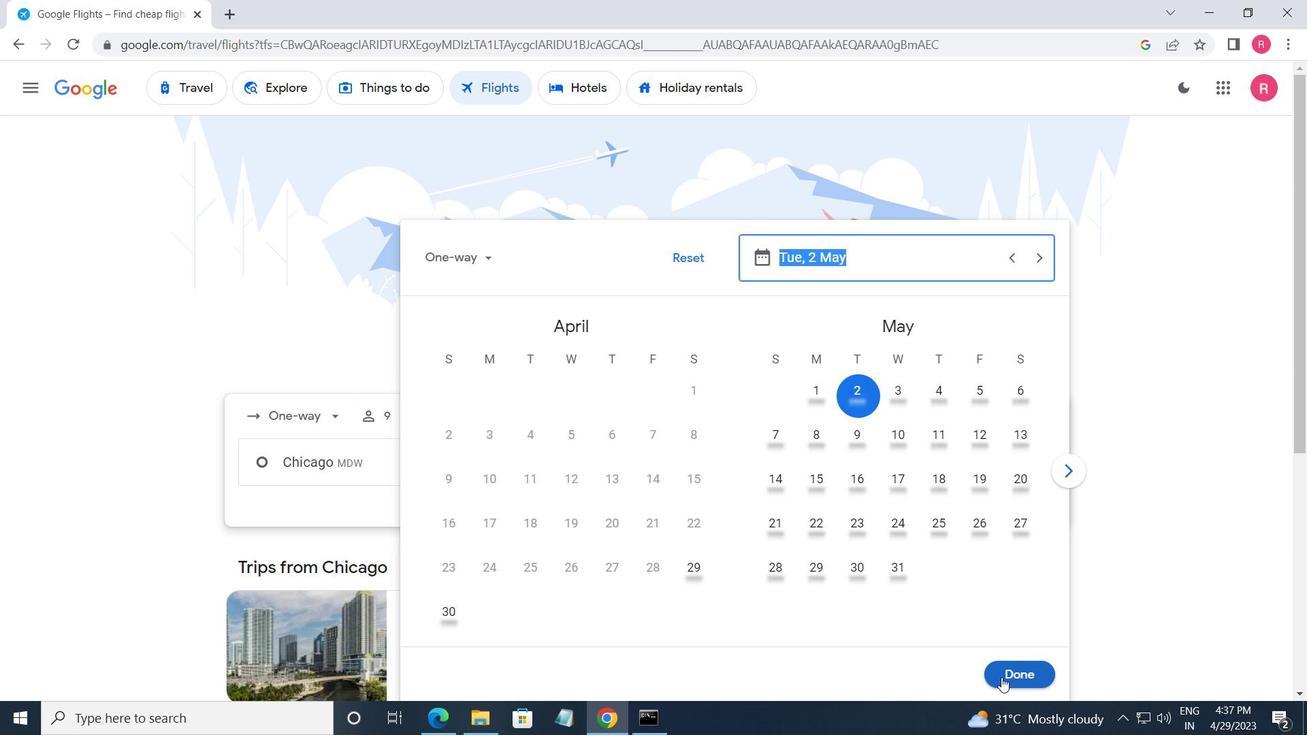 
Action: Mouse moved to (644, 526)
Screenshot: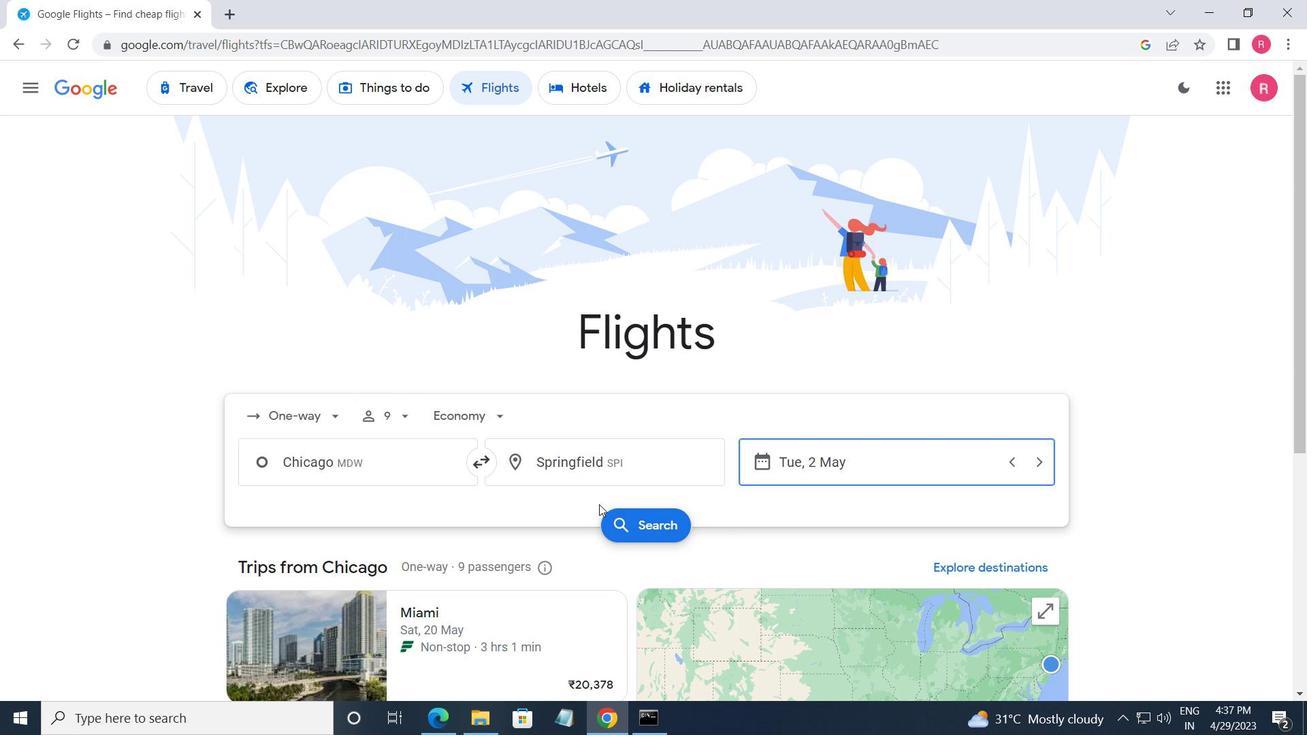 
Action: Mouse pressed left at (644, 526)
Screenshot: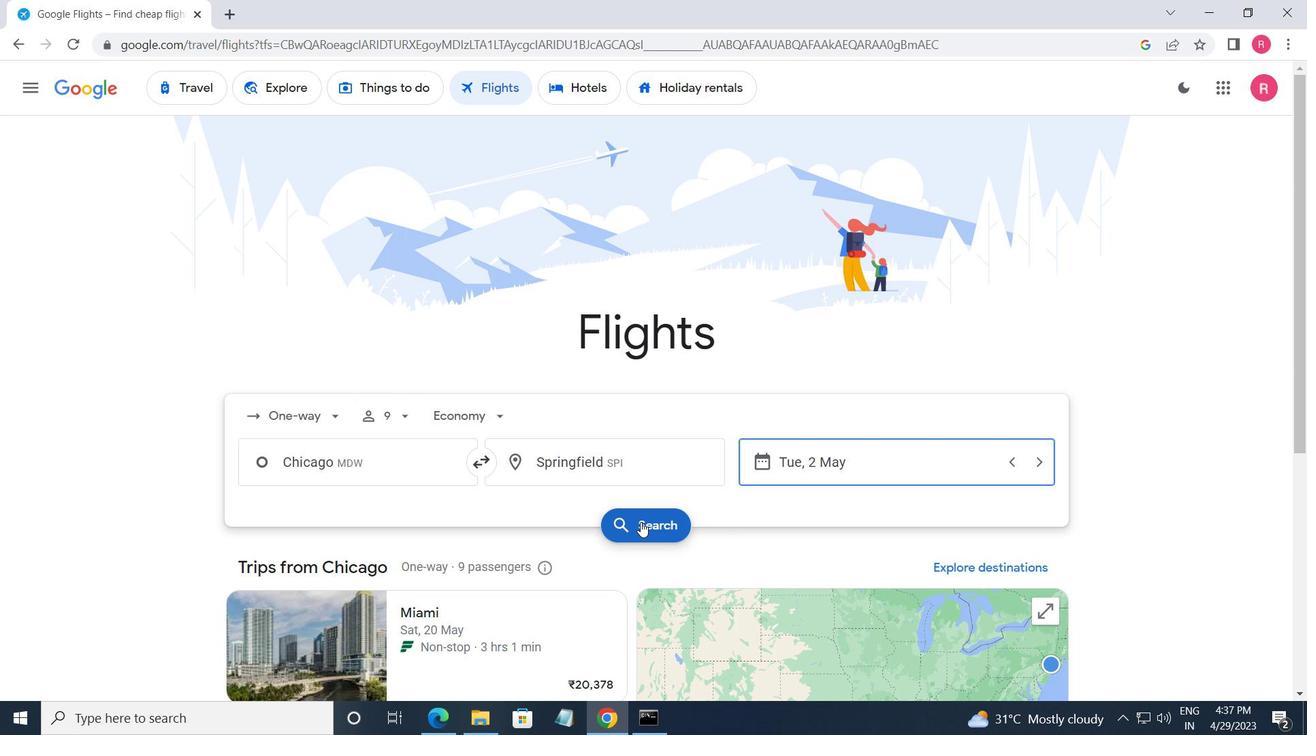 
Action: Mouse moved to (269, 255)
Screenshot: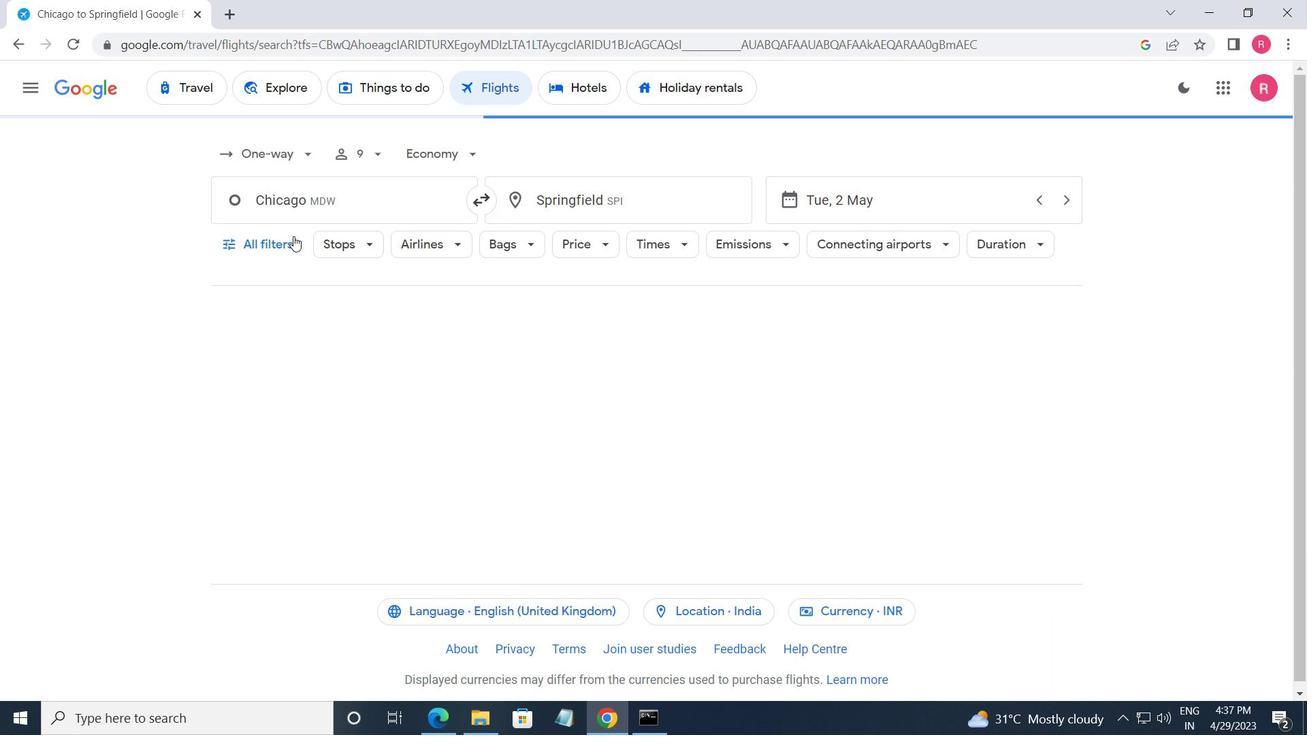 
Action: Mouse pressed left at (269, 255)
Screenshot: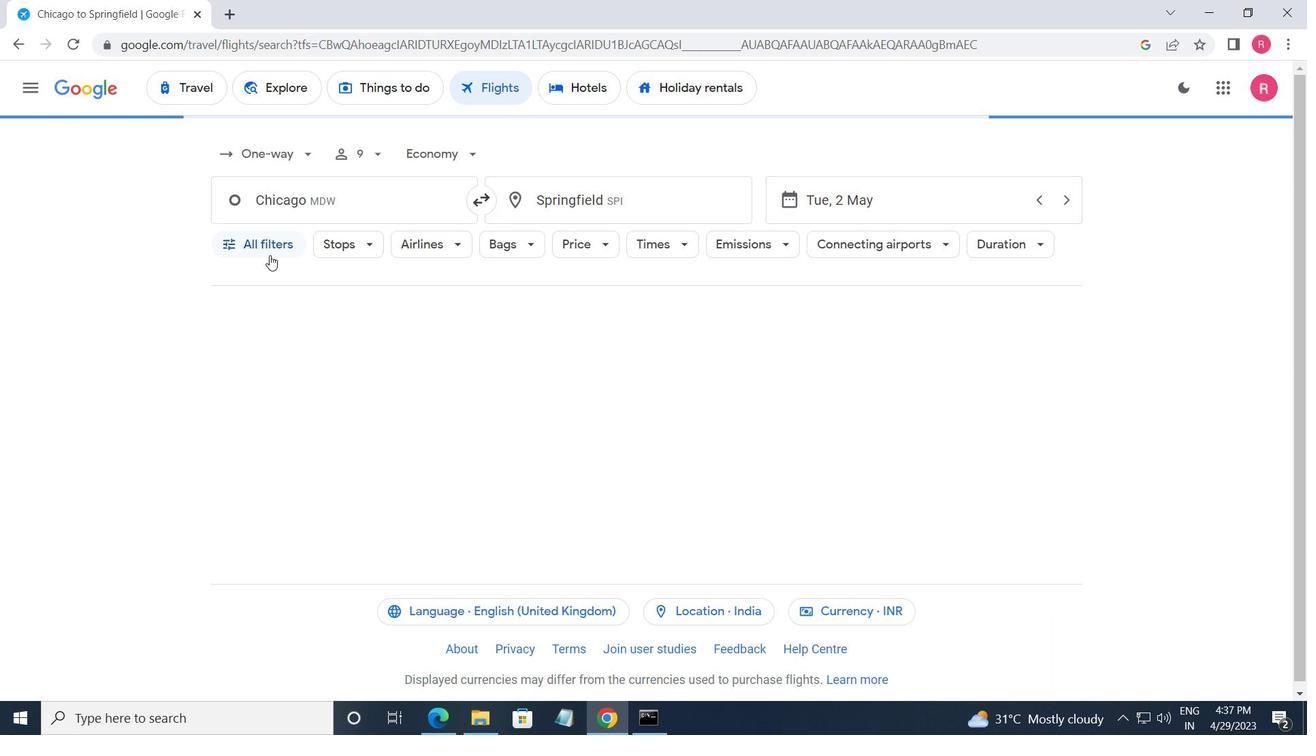 
Action: Mouse moved to (367, 517)
Screenshot: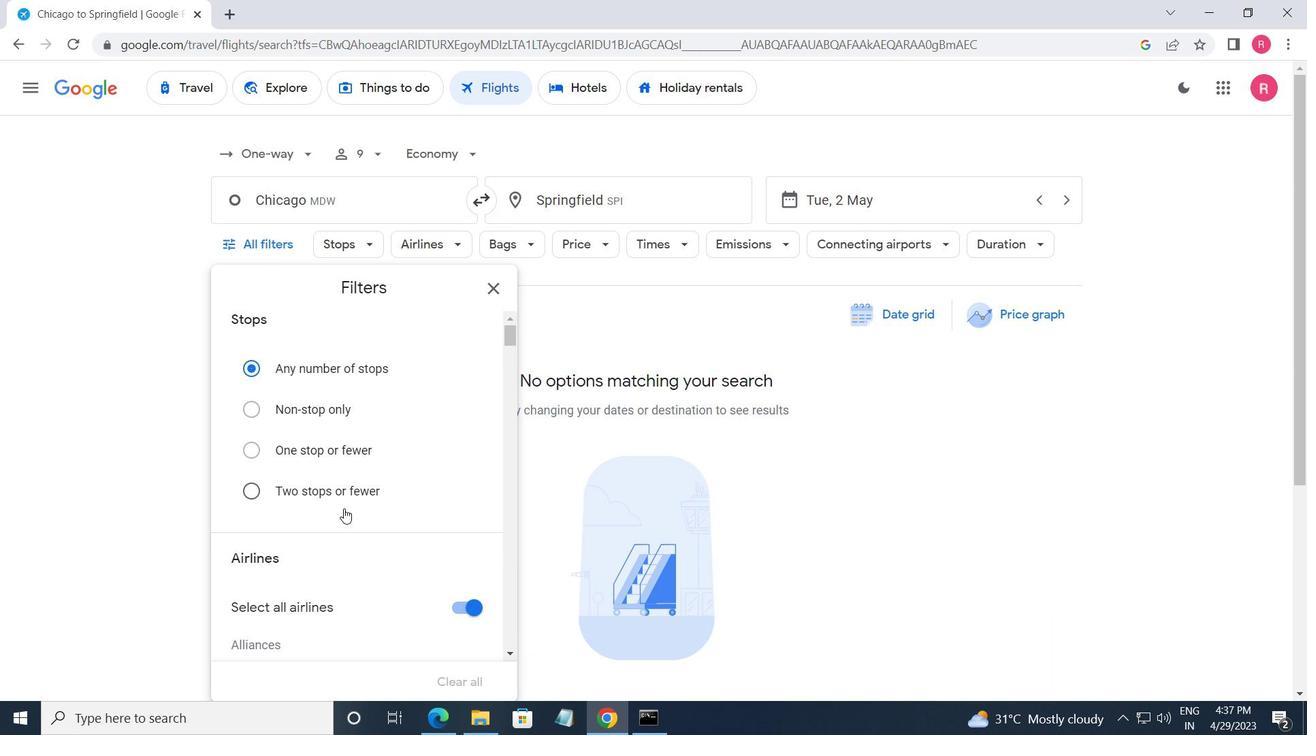 
Action: Mouse scrolled (367, 516) with delta (0, 0)
Screenshot: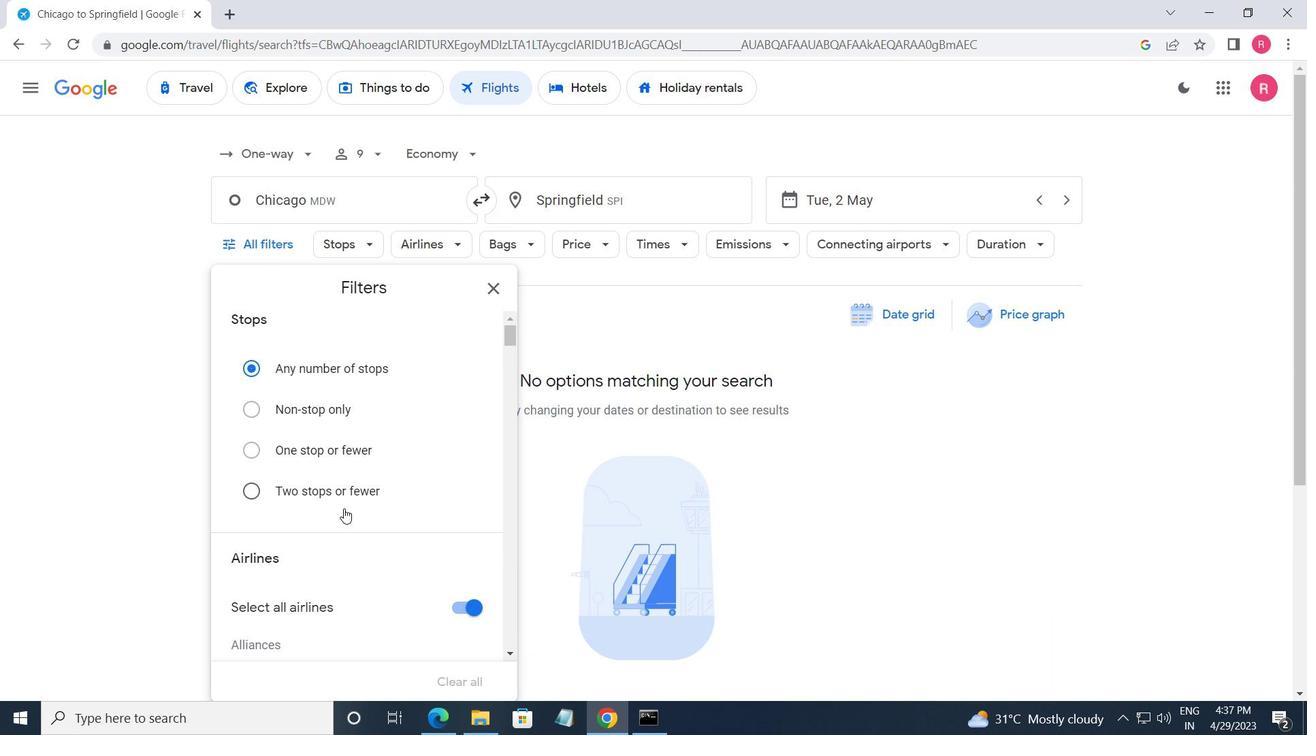 
Action: Mouse scrolled (367, 516) with delta (0, 0)
Screenshot: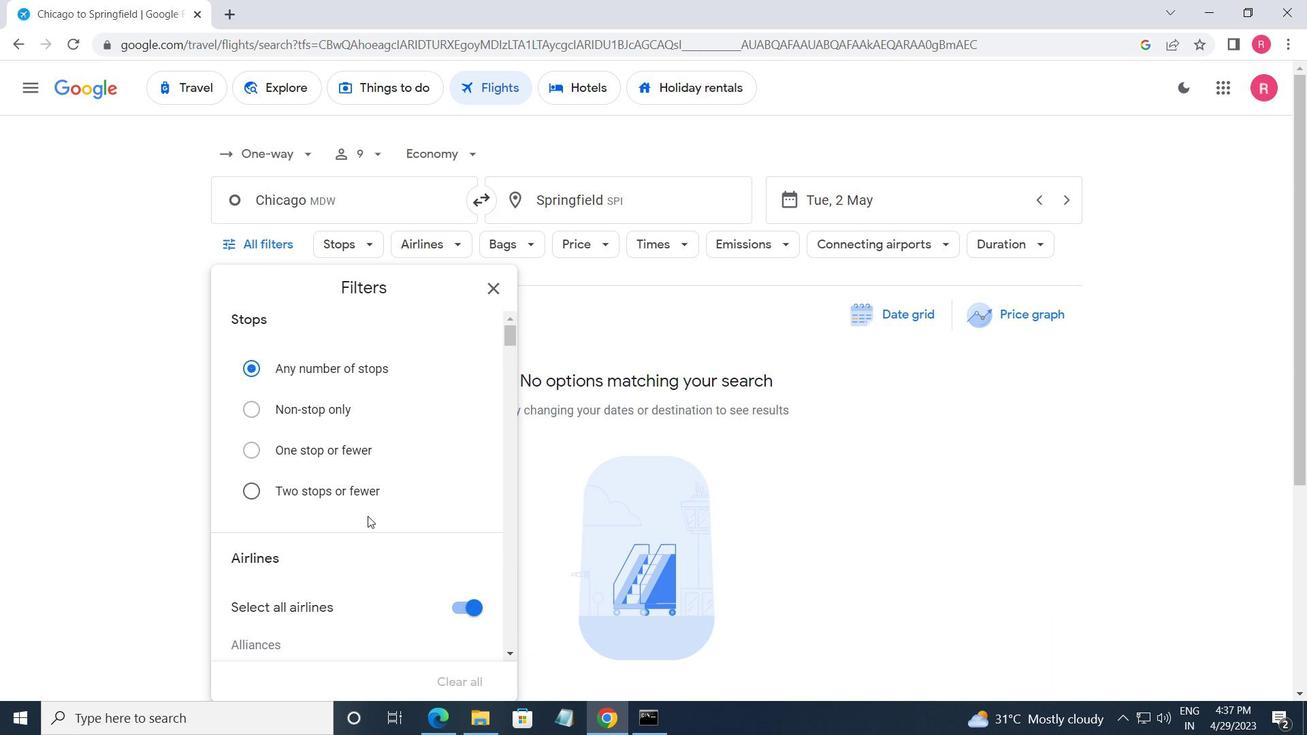 
Action: Mouse scrolled (367, 516) with delta (0, 0)
Screenshot: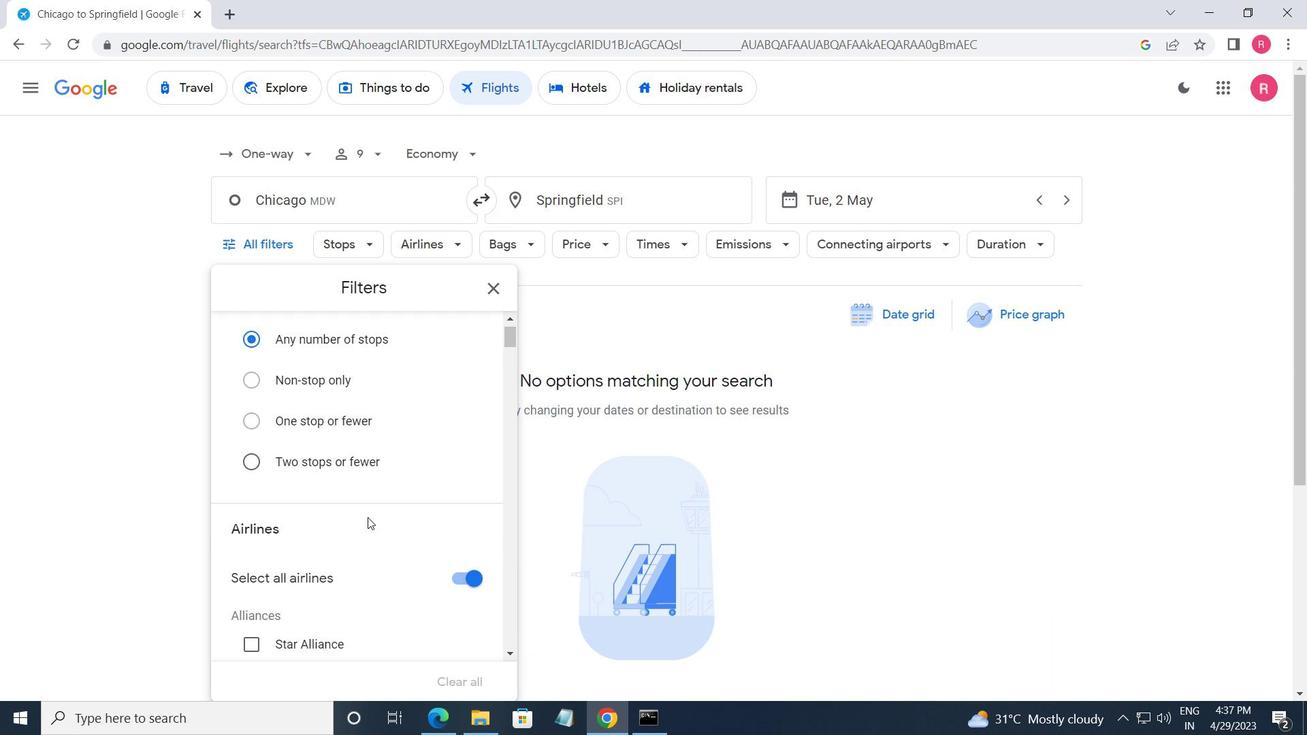 
Action: Mouse moved to (369, 519)
Screenshot: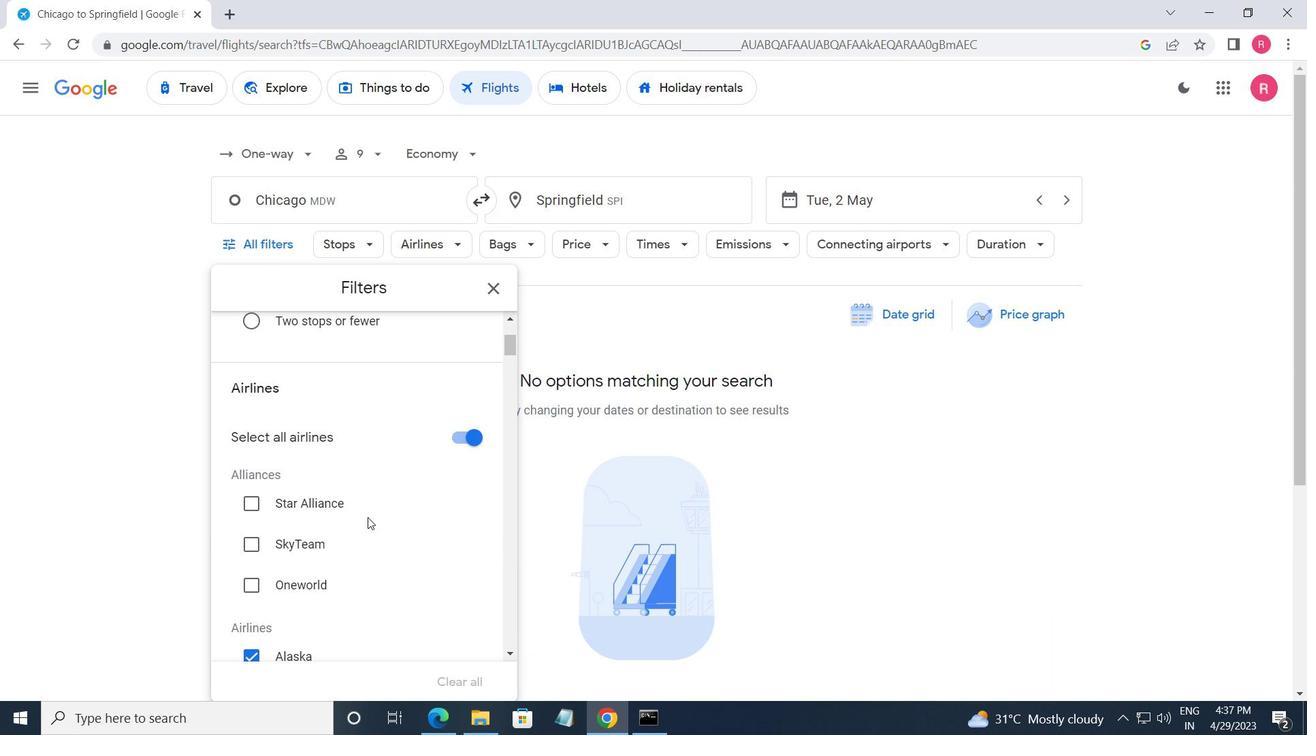 
Action: Mouse scrolled (369, 518) with delta (0, 0)
Screenshot: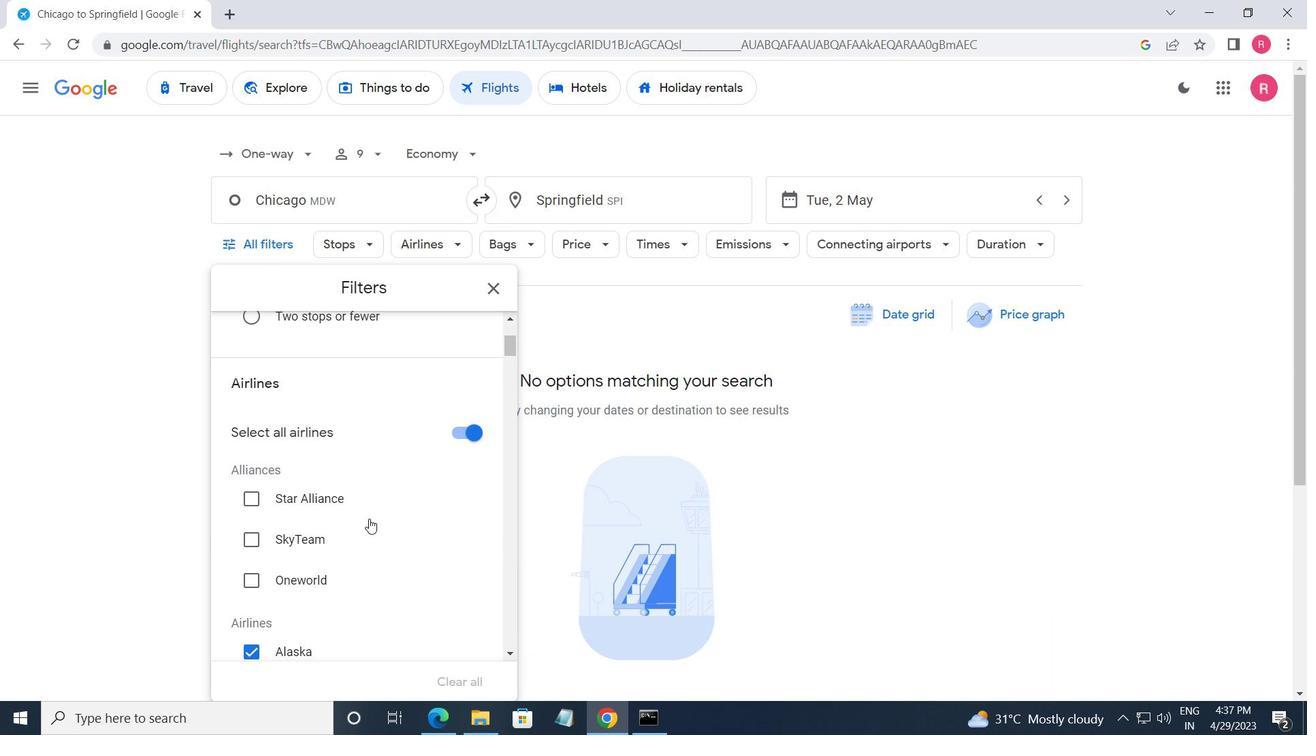 
Action: Mouse scrolled (369, 518) with delta (0, 0)
Screenshot: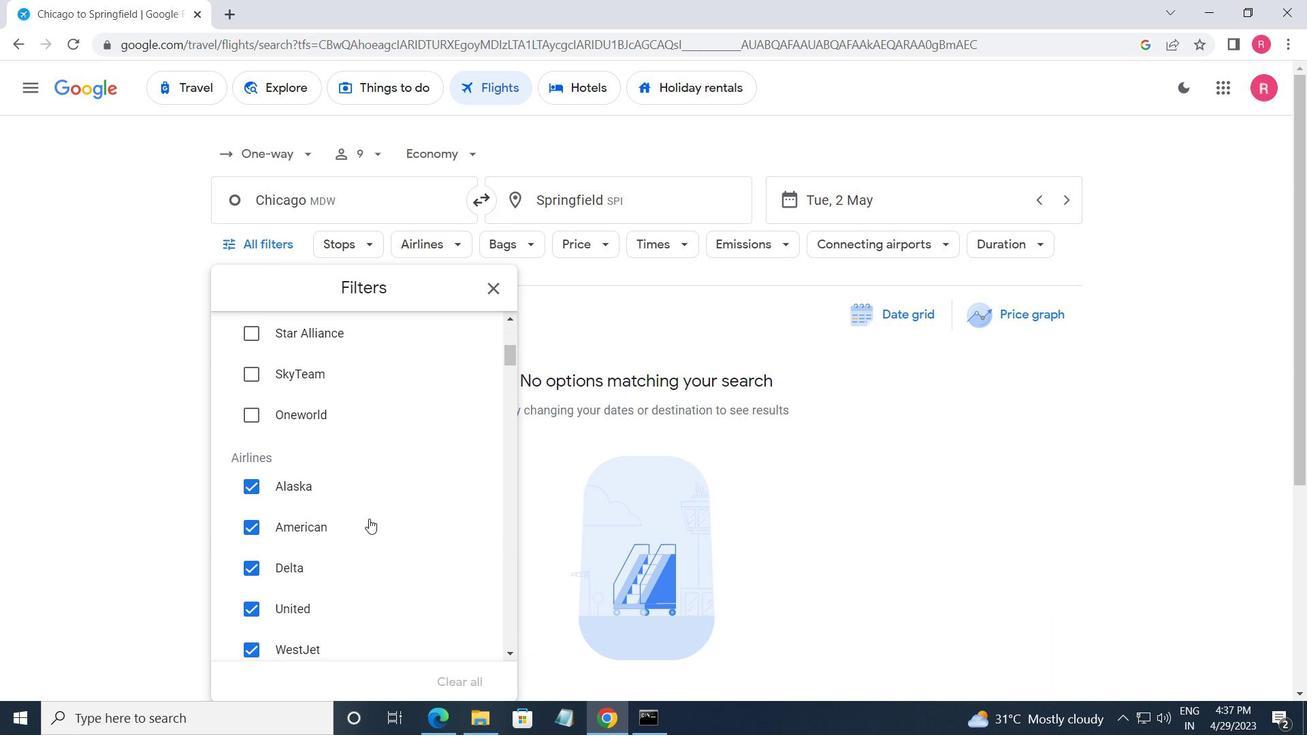 
Action: Mouse moved to (451, 480)
Screenshot: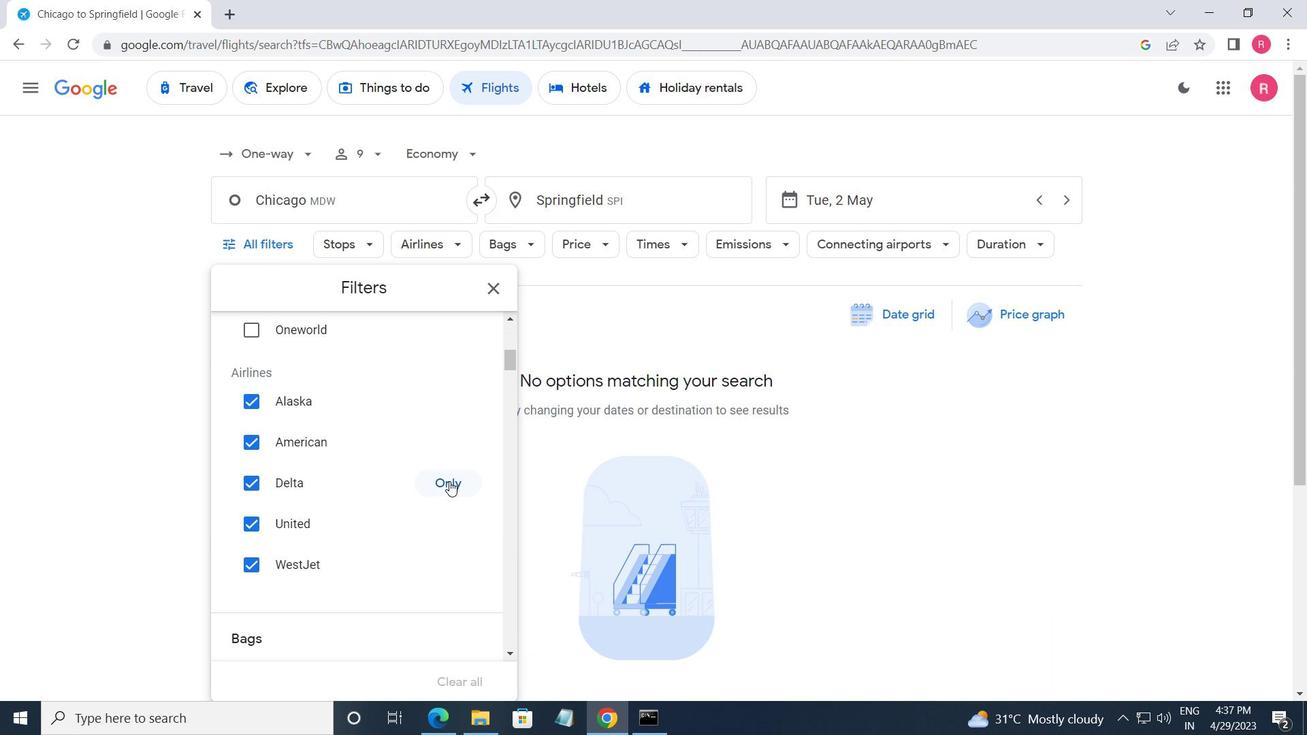 
Action: Mouse pressed left at (451, 480)
Screenshot: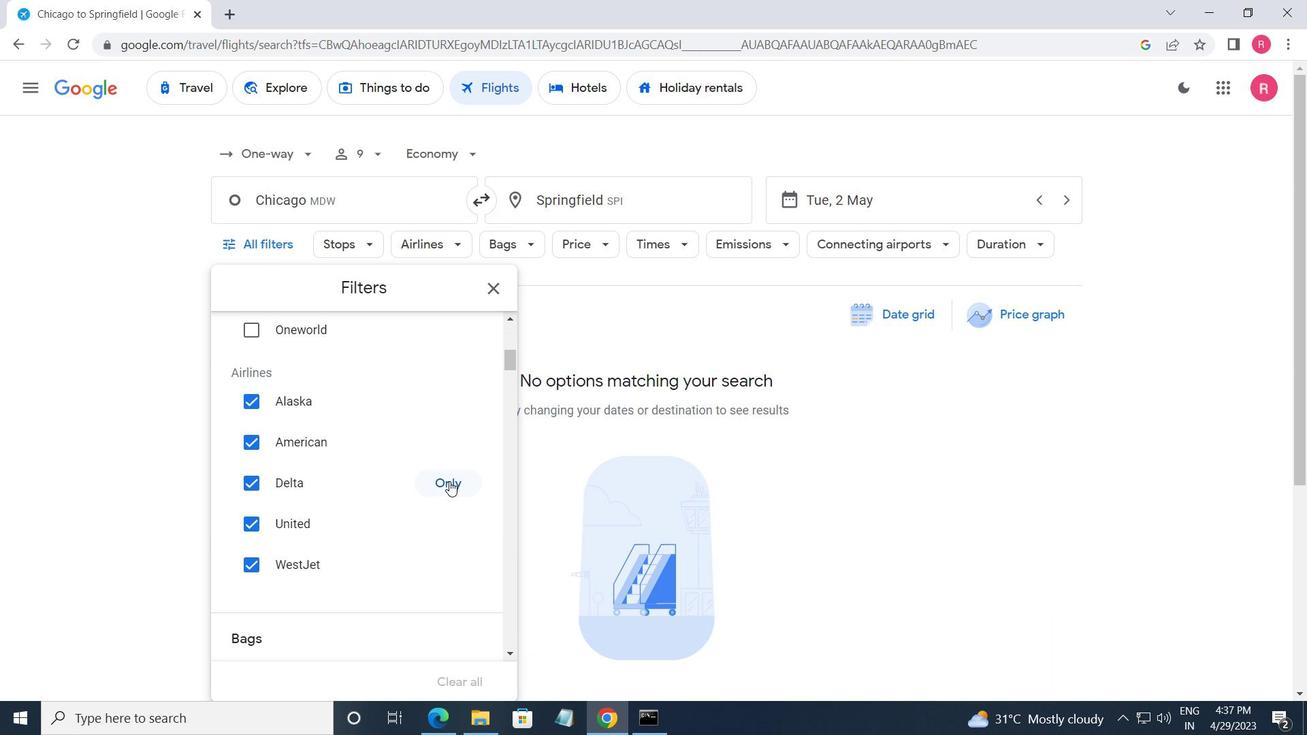 
Action: Mouse moved to (430, 480)
Screenshot: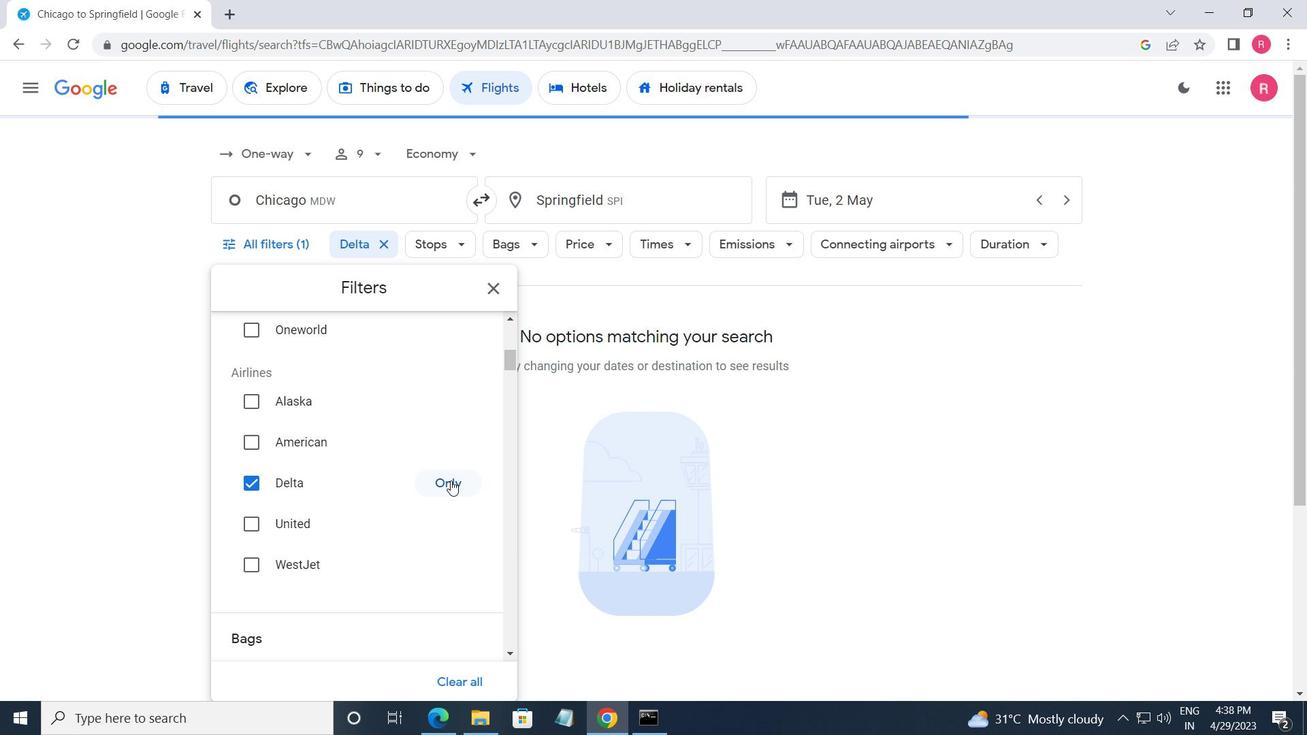 
Action: Mouse scrolled (430, 479) with delta (0, 0)
Screenshot: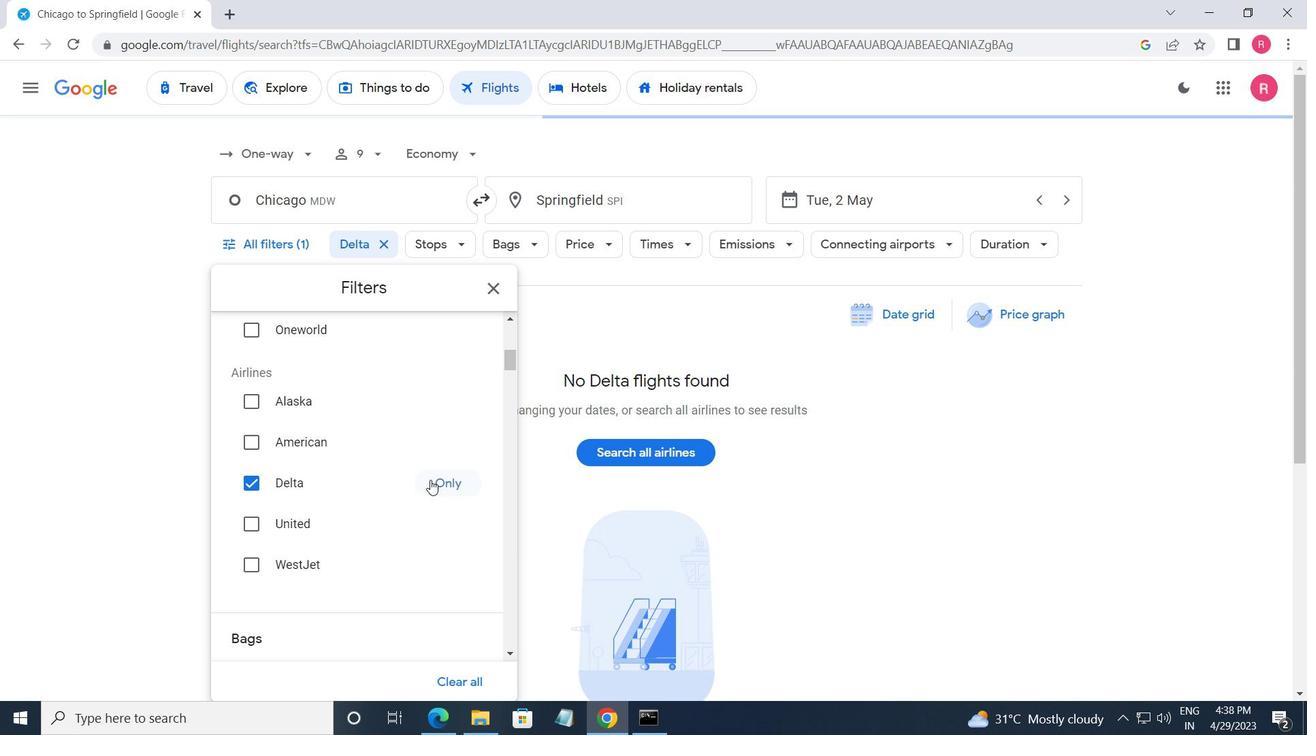 
Action: Mouse scrolled (430, 479) with delta (0, 0)
Screenshot: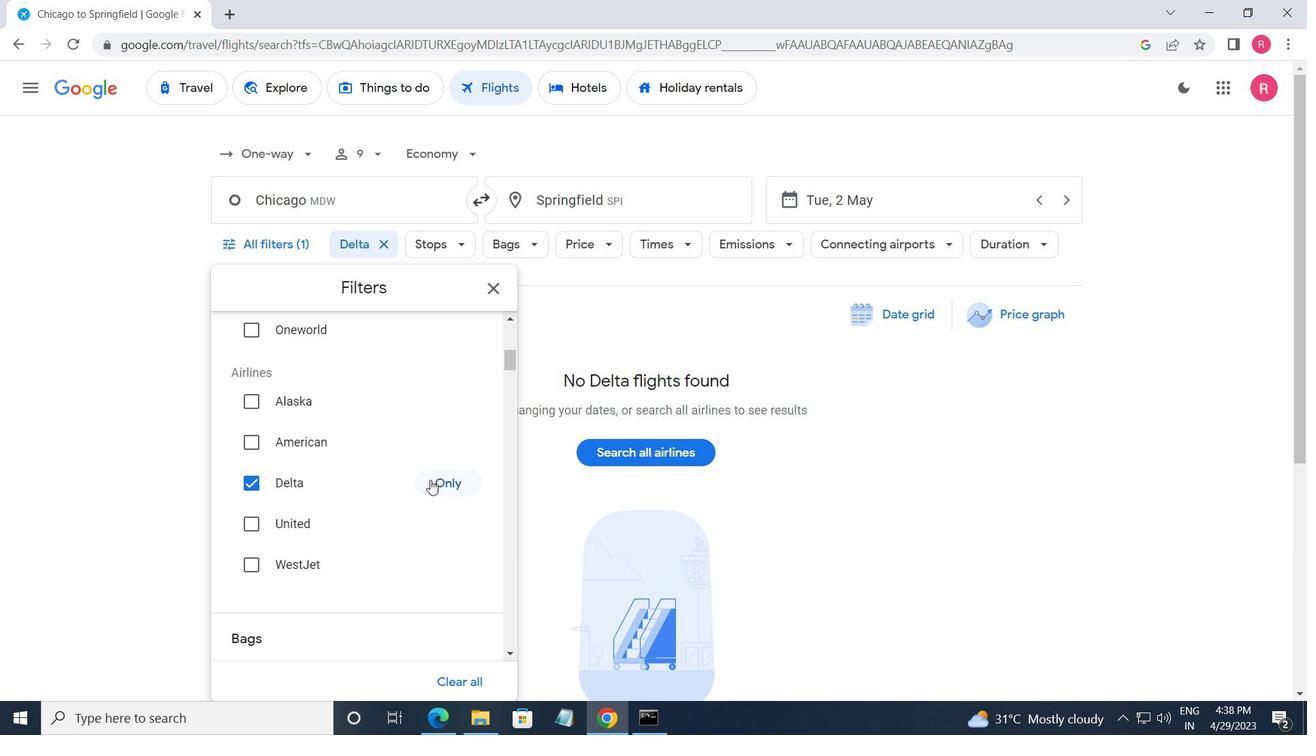 
Action: Mouse moved to (472, 549)
Screenshot: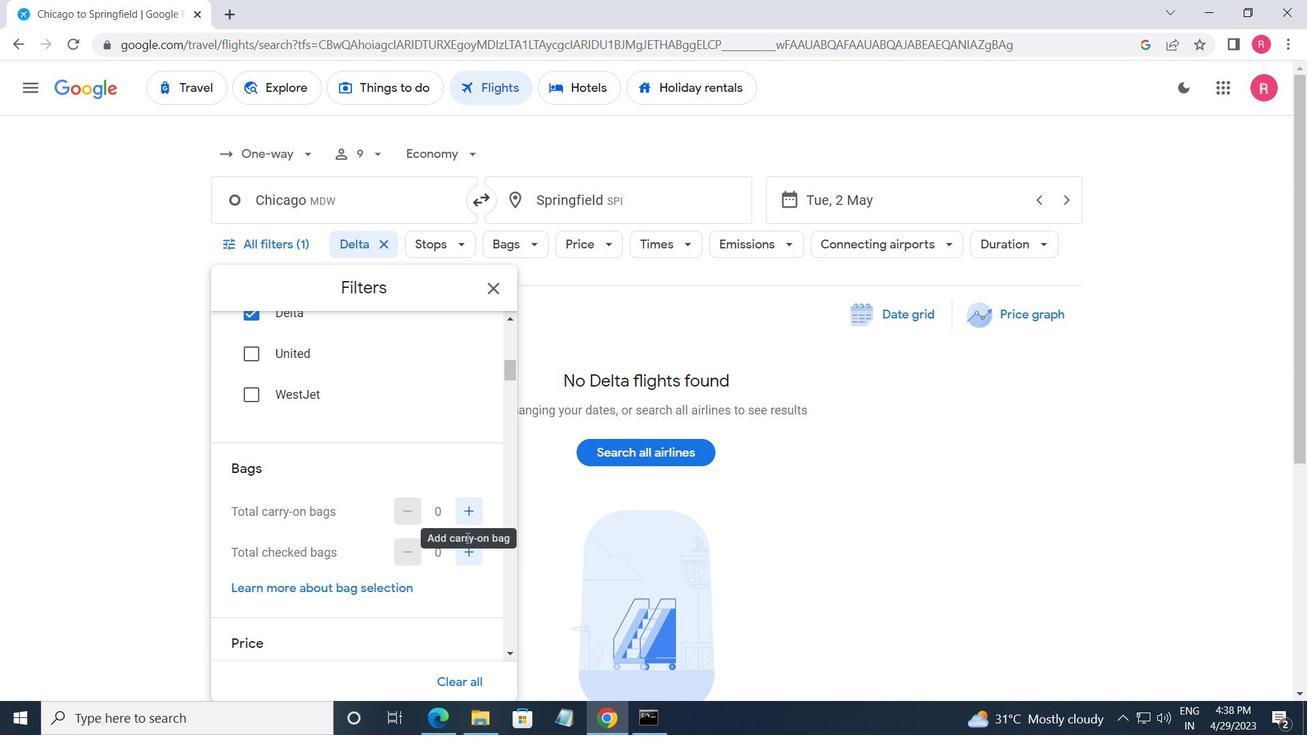 
Action: Mouse pressed left at (472, 549)
Screenshot: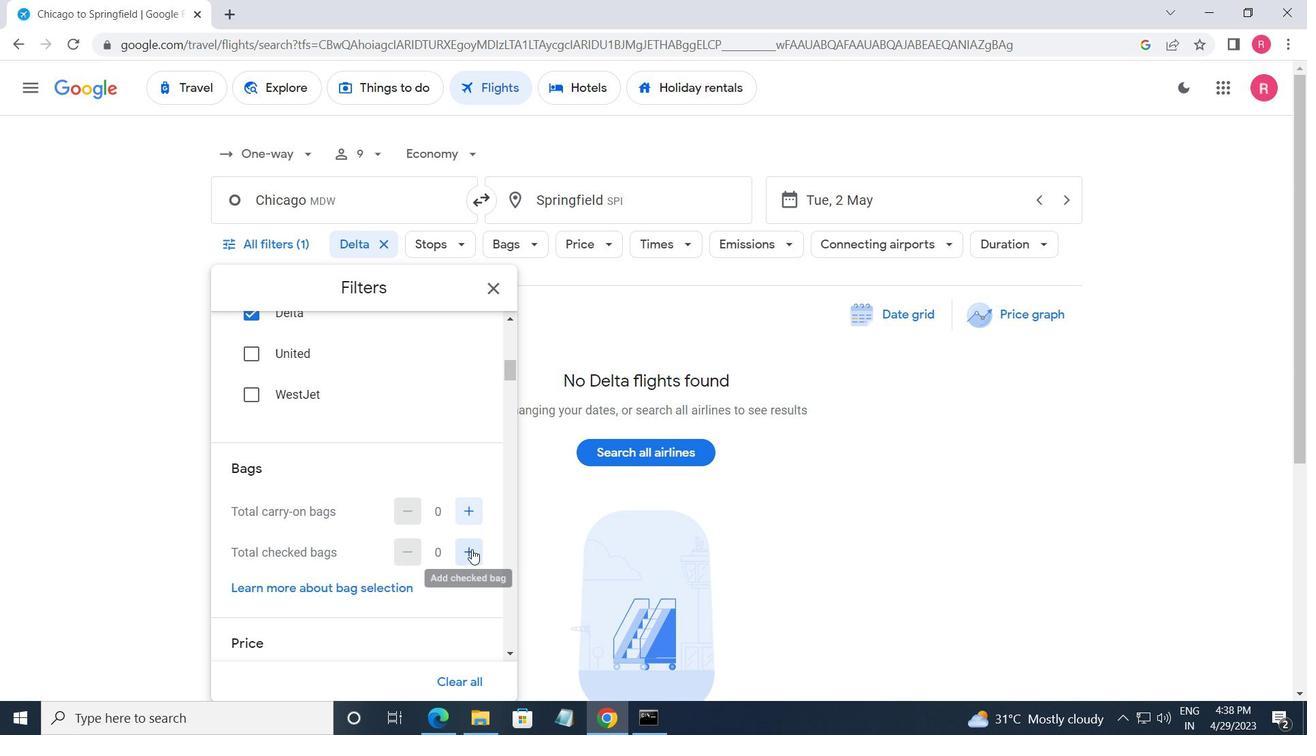 
Action: Mouse pressed left at (472, 549)
Screenshot: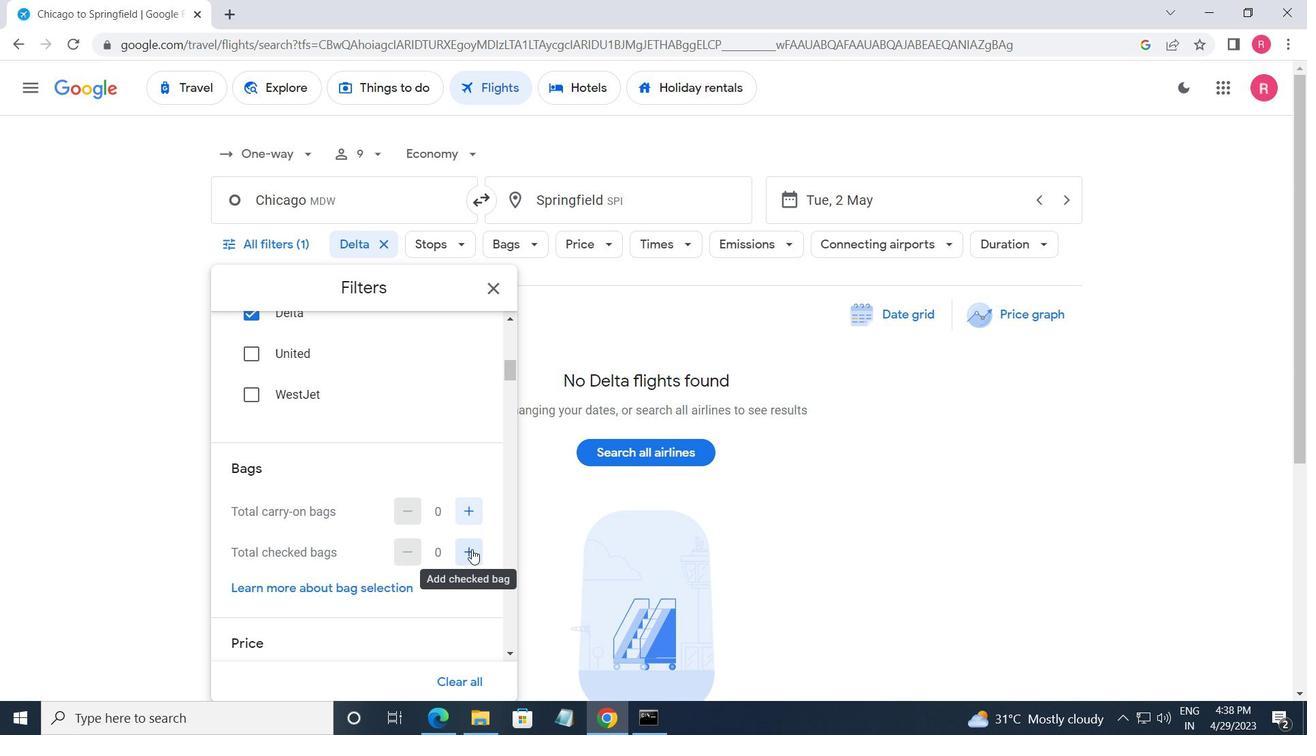 
Action: Mouse moved to (437, 518)
Screenshot: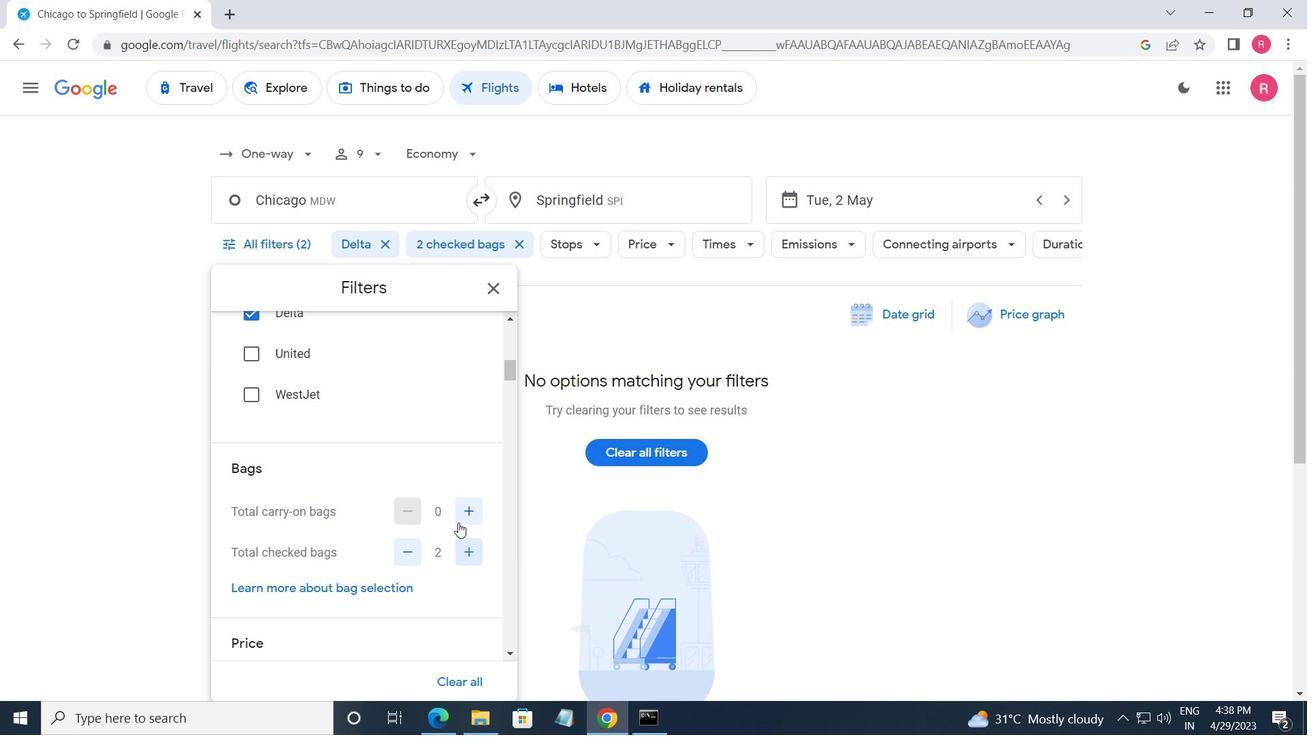 
Action: Mouse scrolled (437, 517) with delta (0, 0)
Screenshot: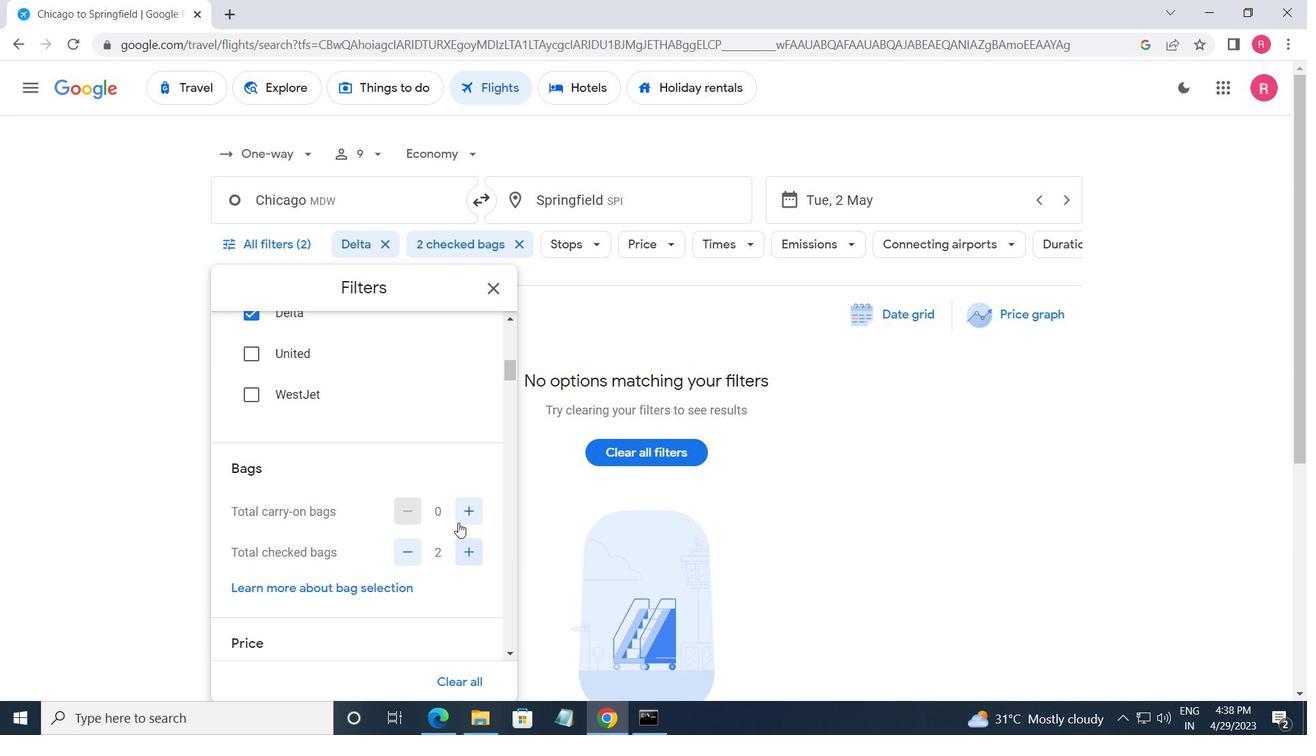 
Action: Mouse scrolled (437, 517) with delta (0, 0)
Screenshot: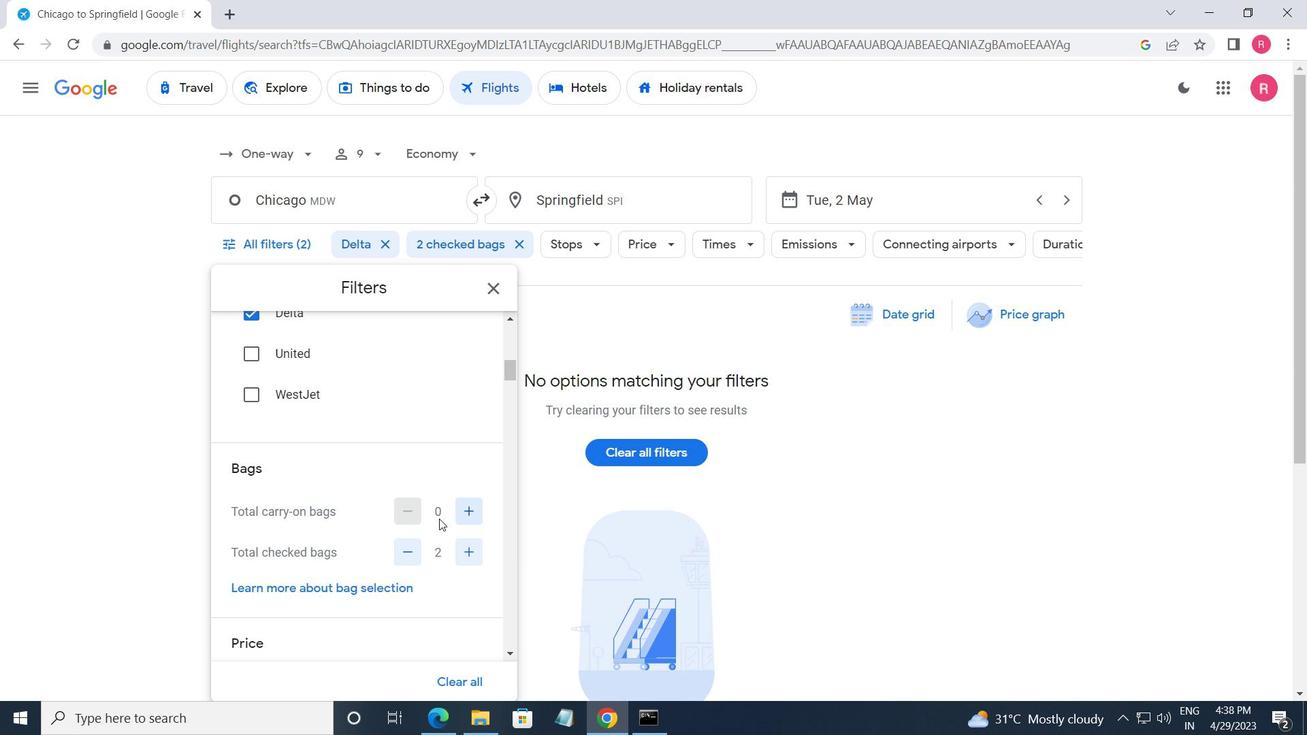 
Action: Mouse moved to (433, 518)
Screenshot: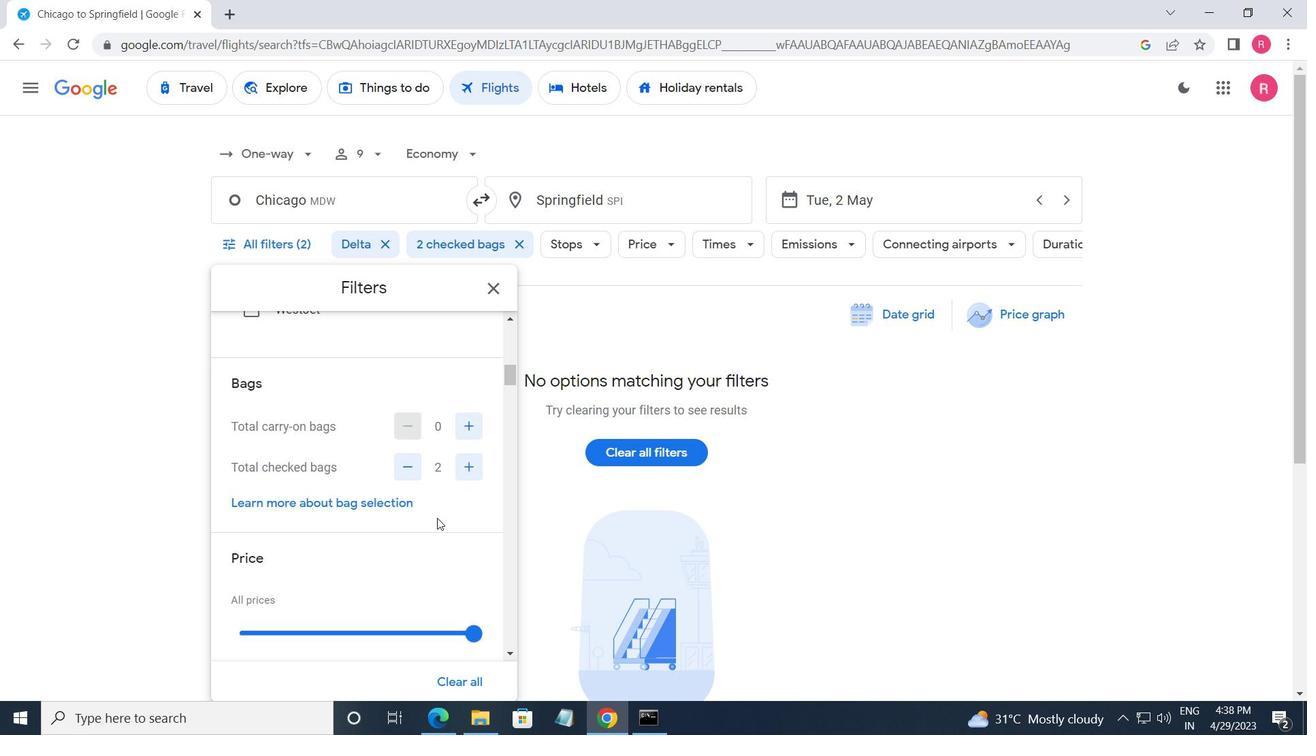 
Action: Mouse scrolled (433, 517) with delta (0, 0)
Screenshot: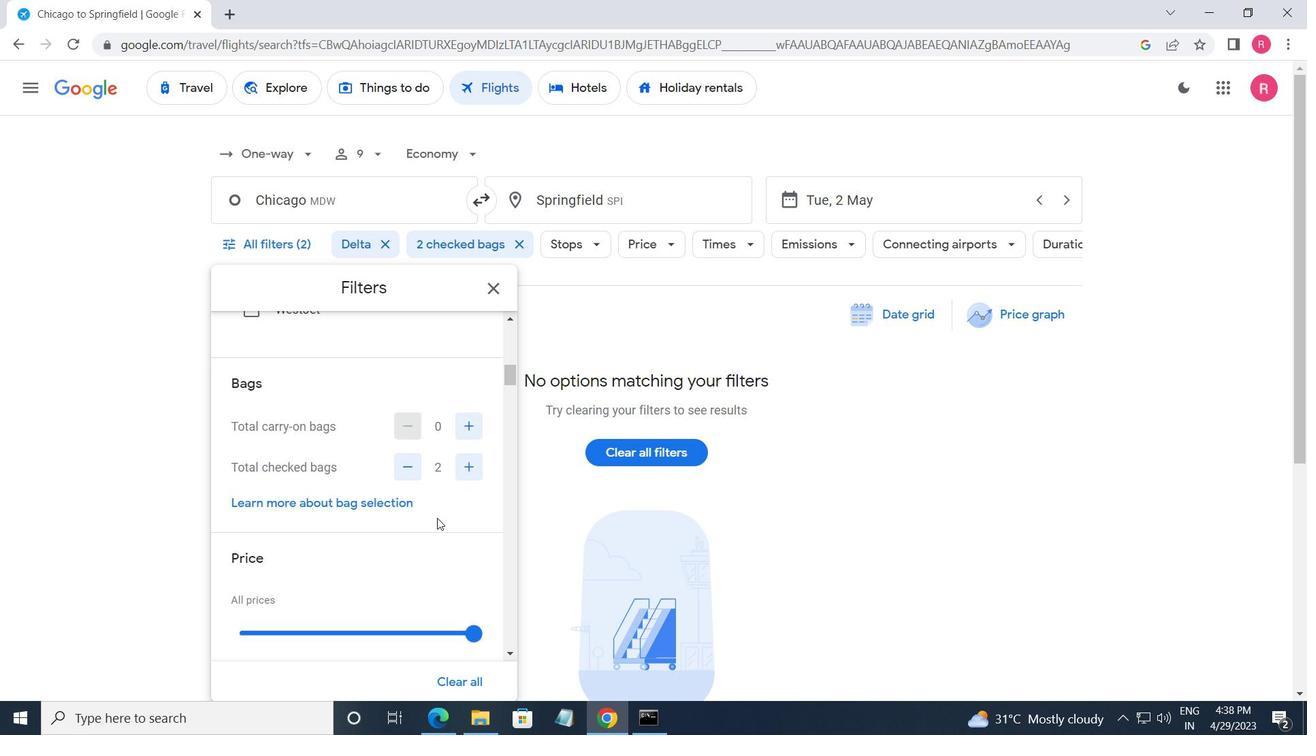 
Action: Mouse moved to (467, 465)
Screenshot: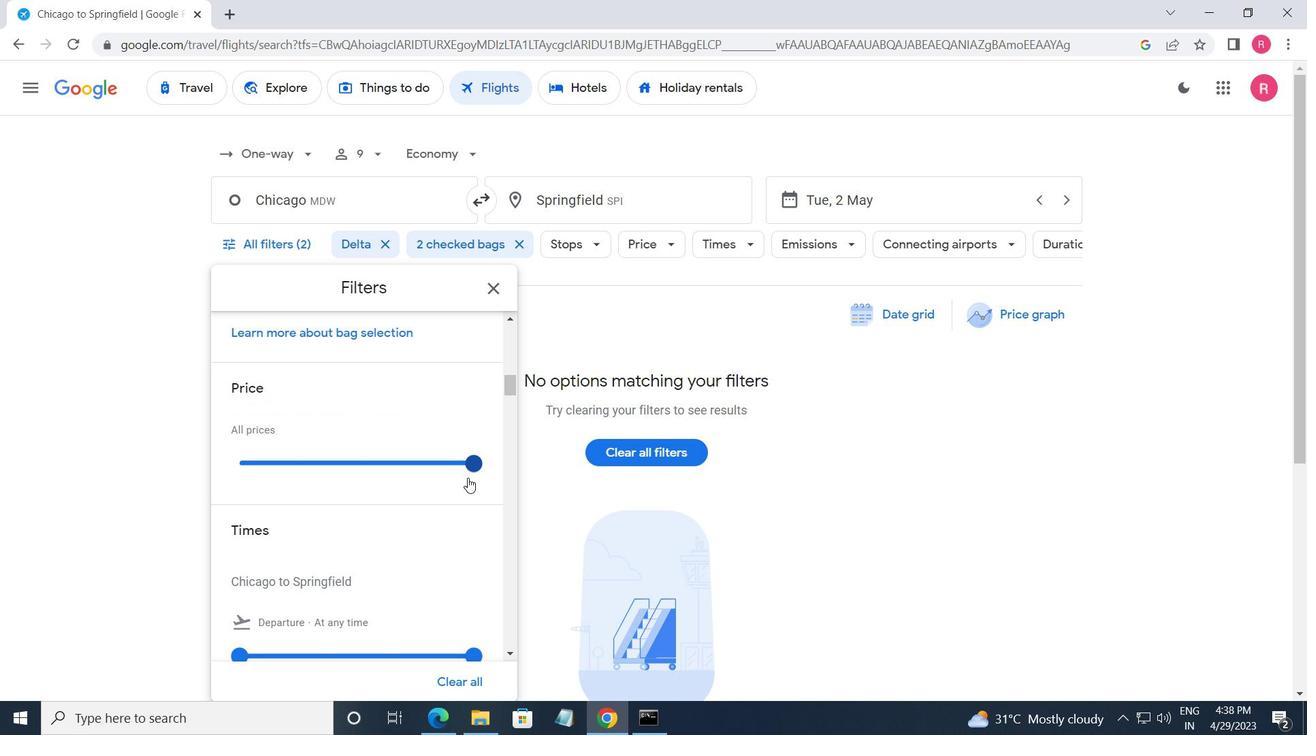 
Action: Mouse pressed left at (467, 465)
Screenshot: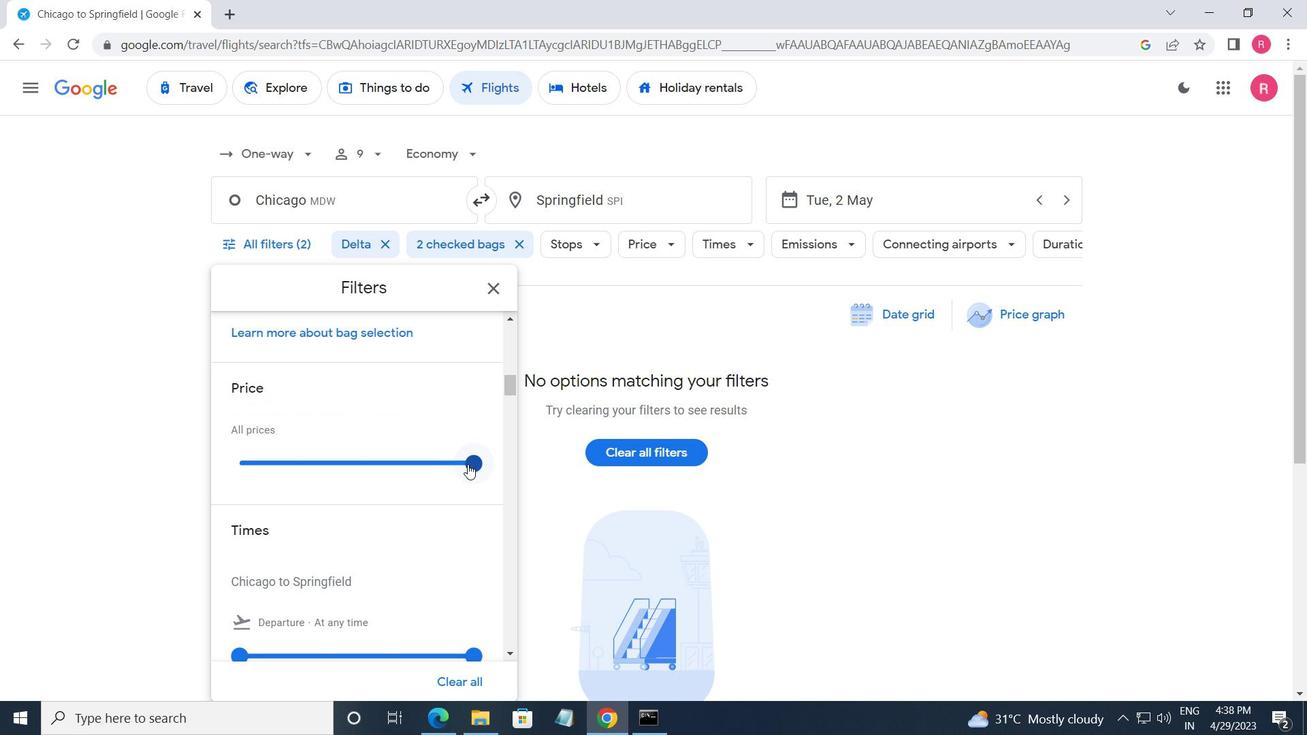 
Action: Mouse moved to (485, 471)
Screenshot: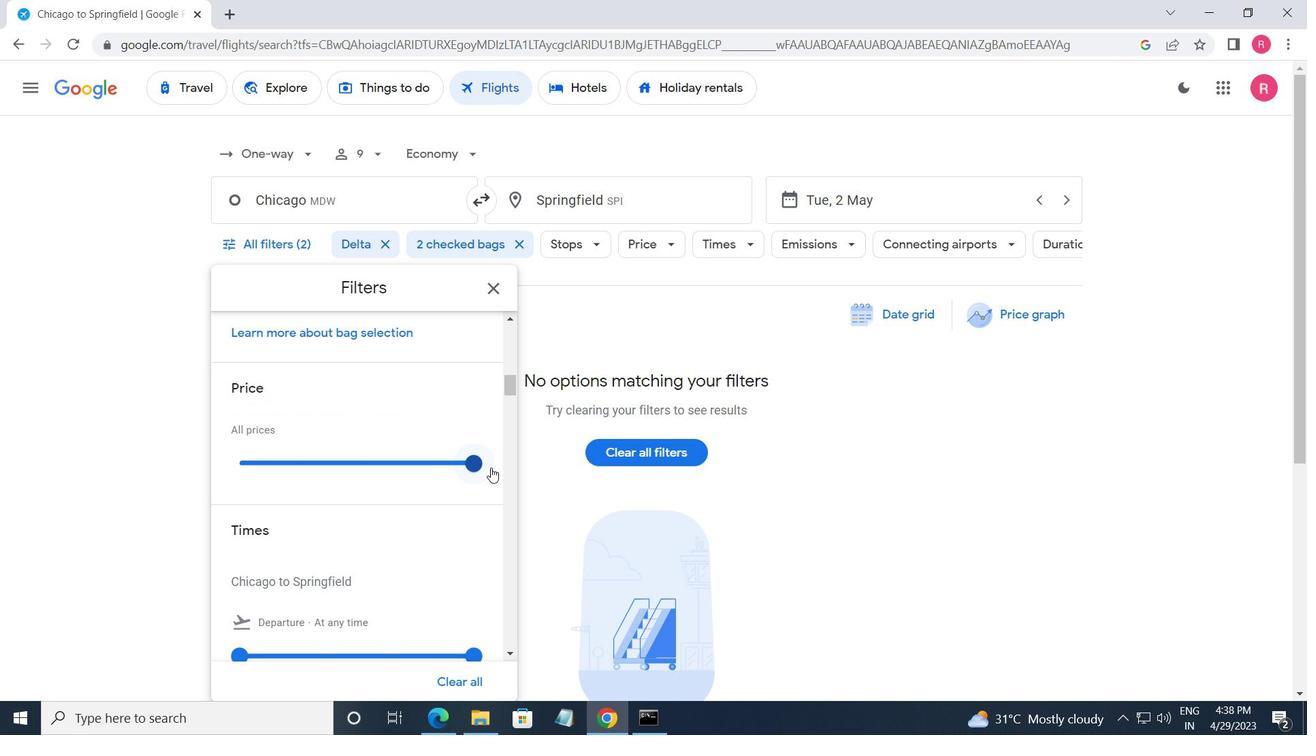 
Action: Mouse scrolled (485, 470) with delta (0, 0)
Screenshot: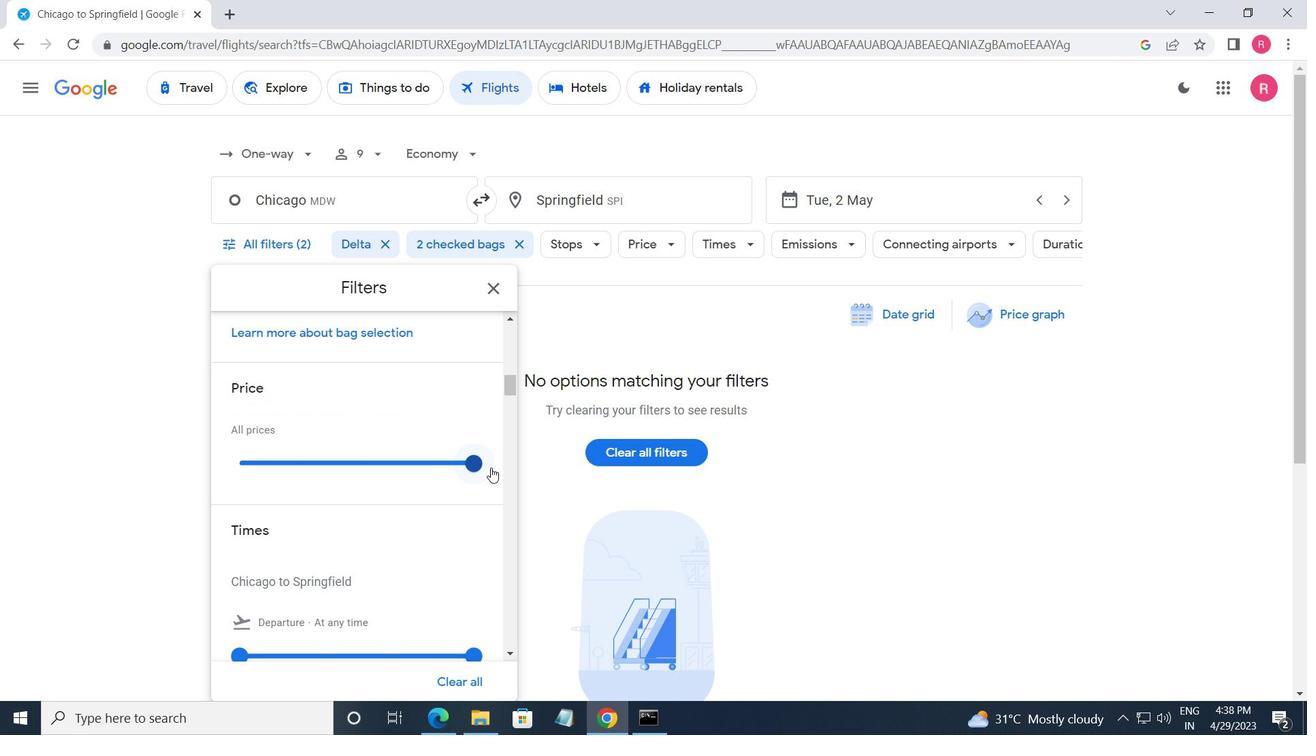 
Action: Mouse moved to (481, 476)
Screenshot: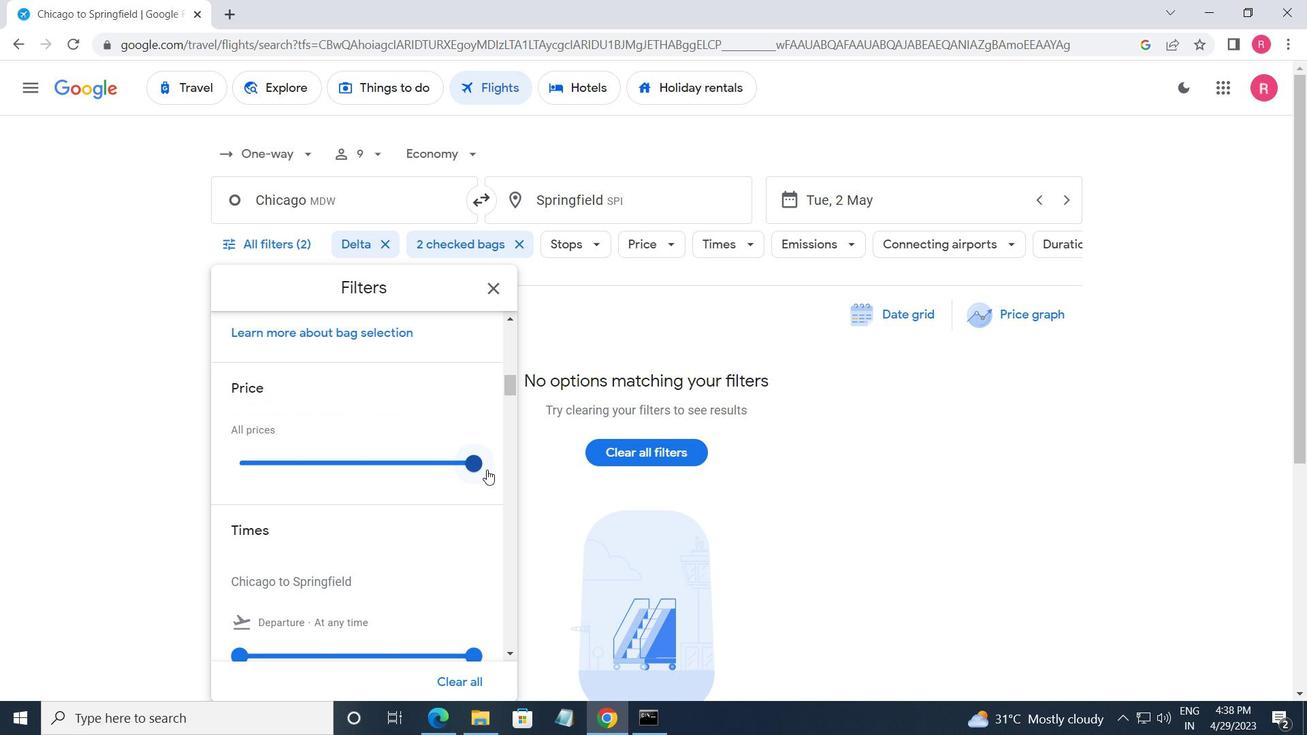 
Action: Mouse scrolled (481, 475) with delta (0, 0)
Screenshot: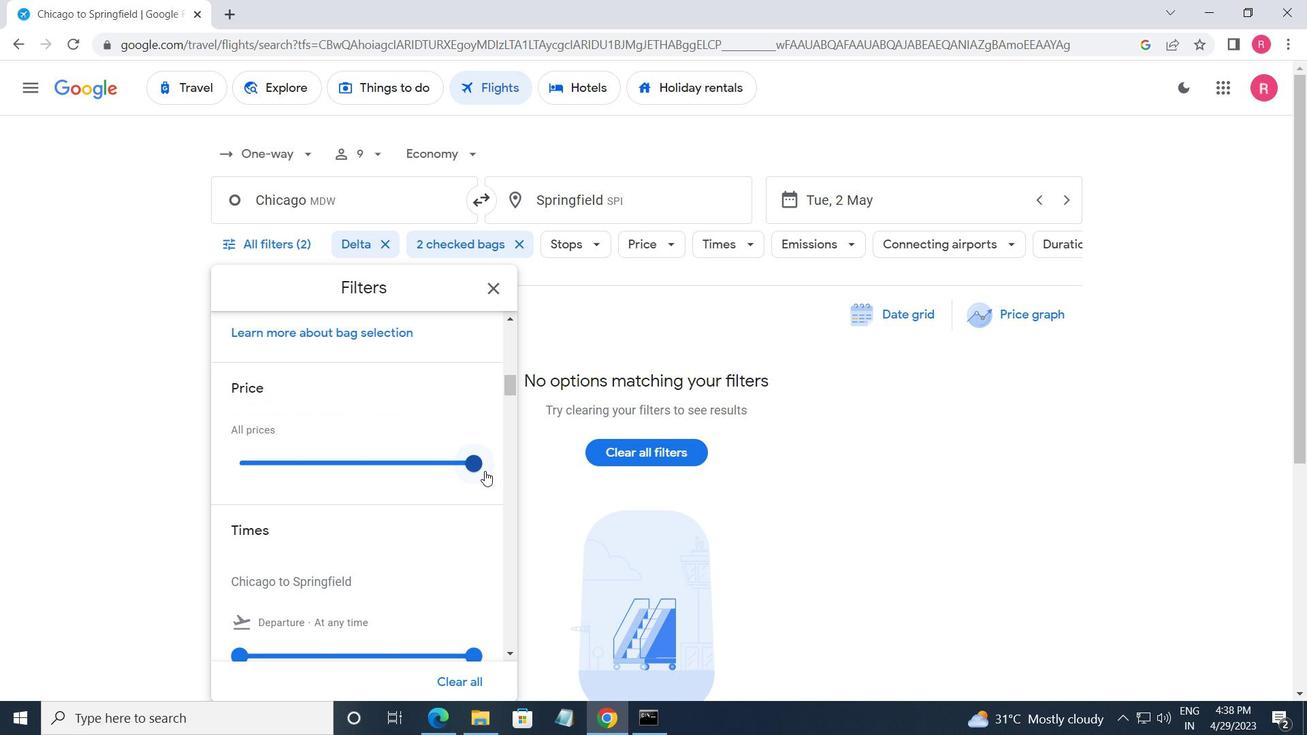 
Action: Mouse moved to (241, 493)
Screenshot: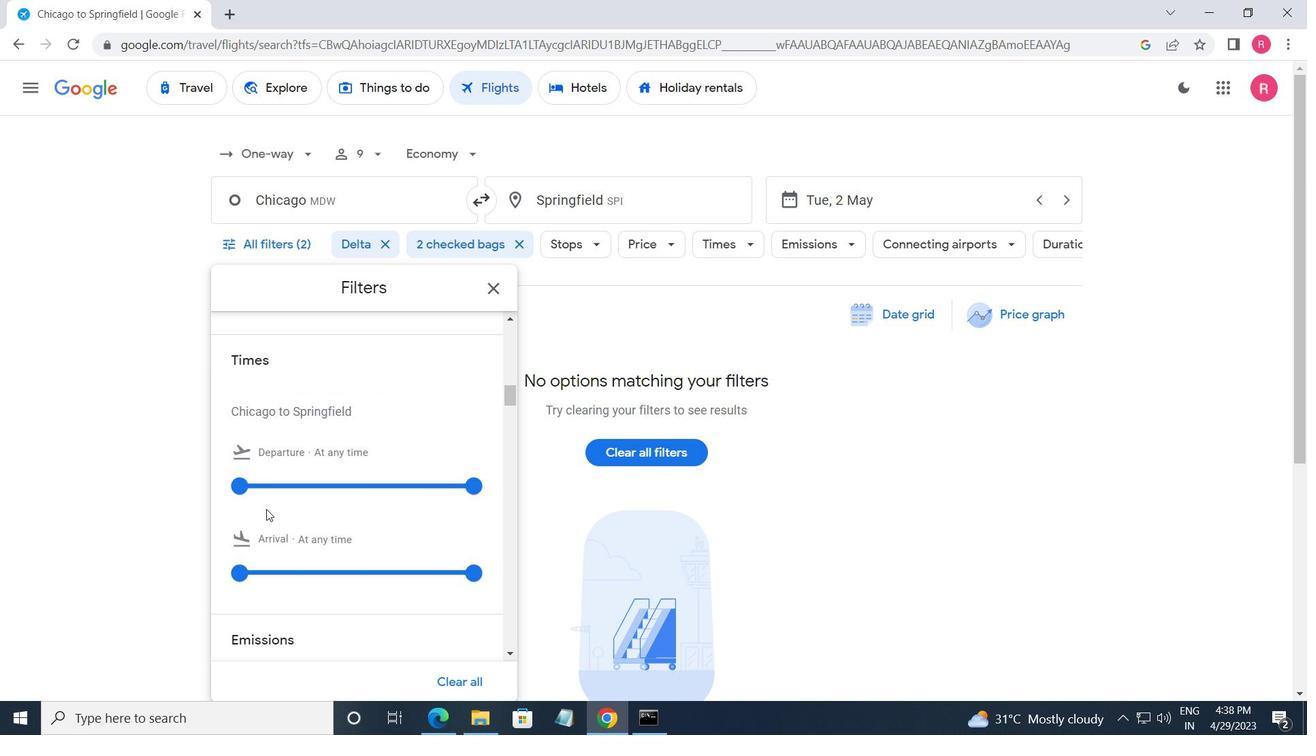 
Action: Mouse pressed left at (241, 493)
Screenshot: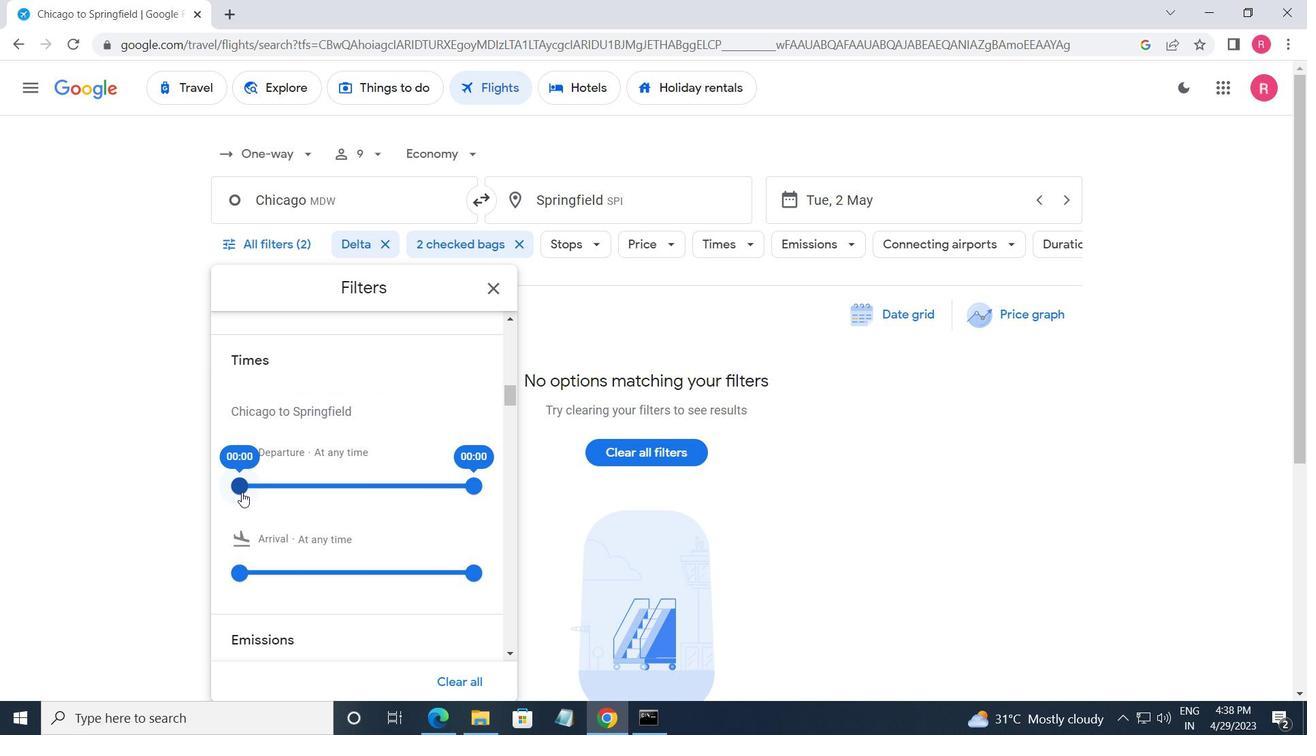 
Action: Mouse moved to (471, 486)
Screenshot: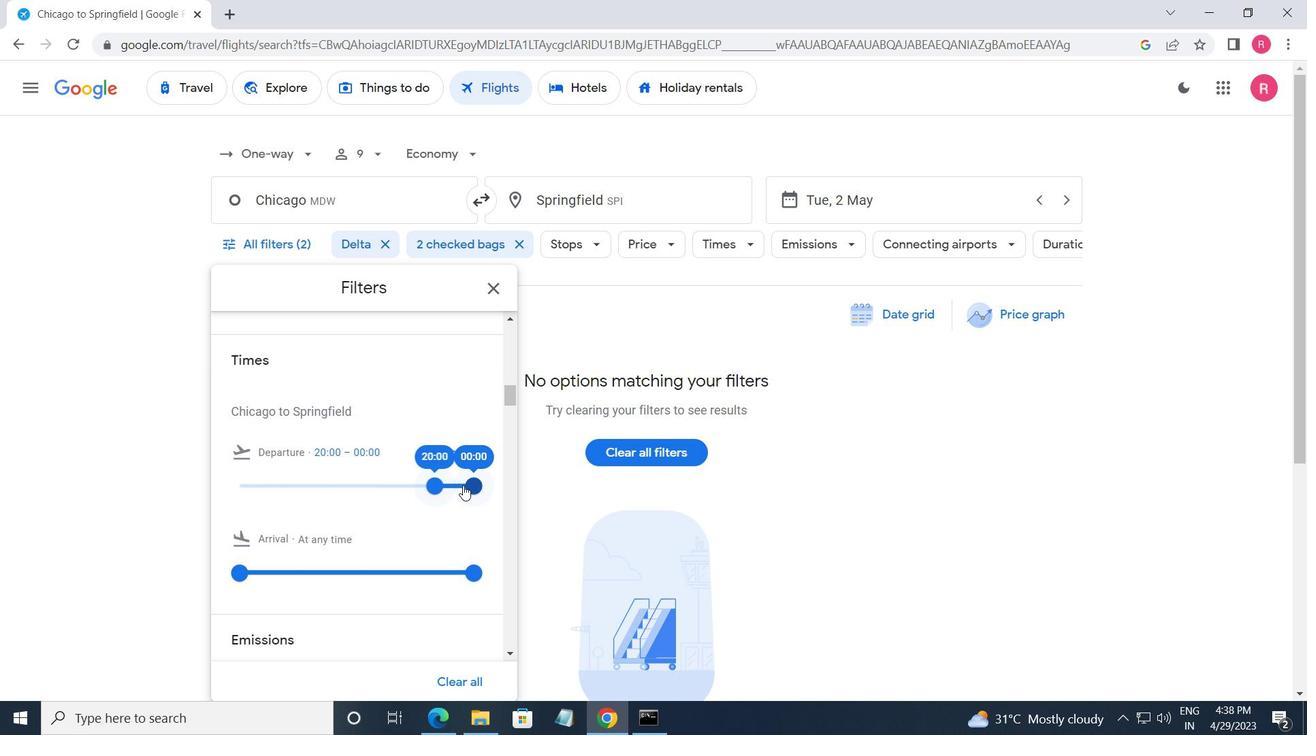 
Action: Mouse pressed left at (471, 486)
Screenshot: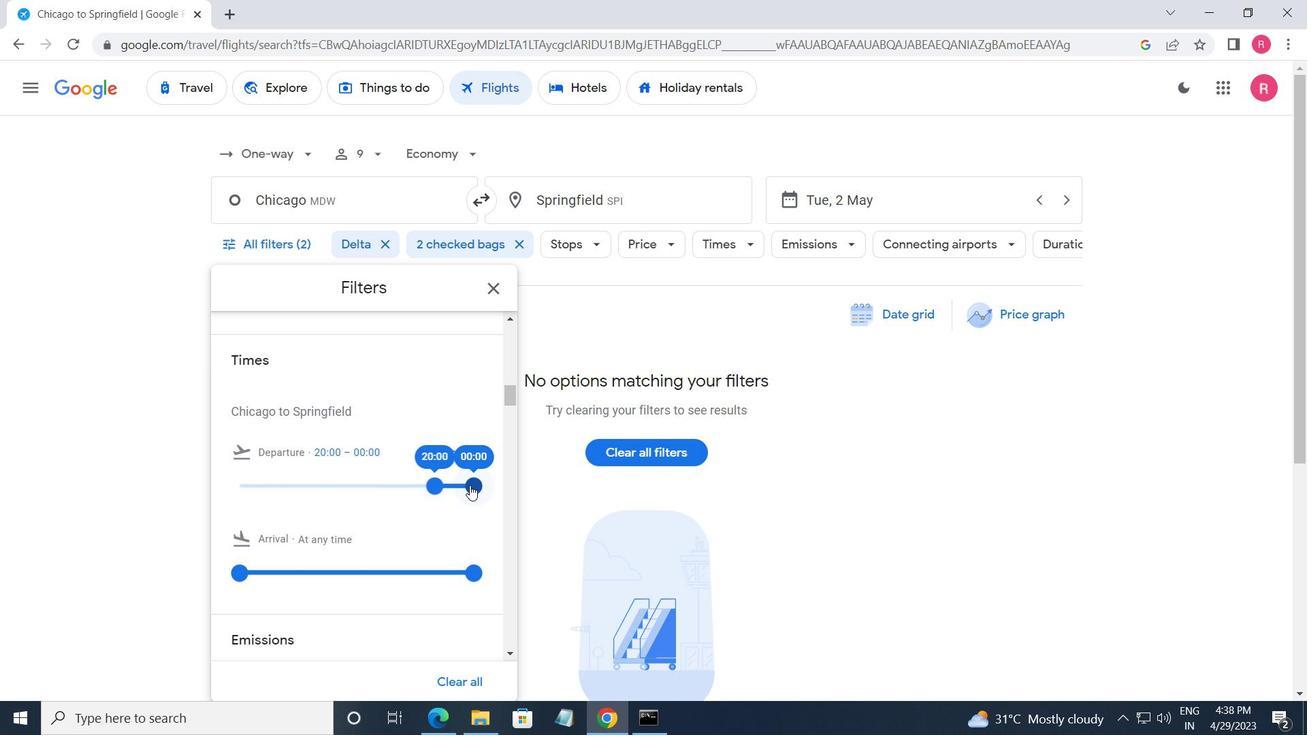 
Action: Mouse moved to (493, 286)
Screenshot: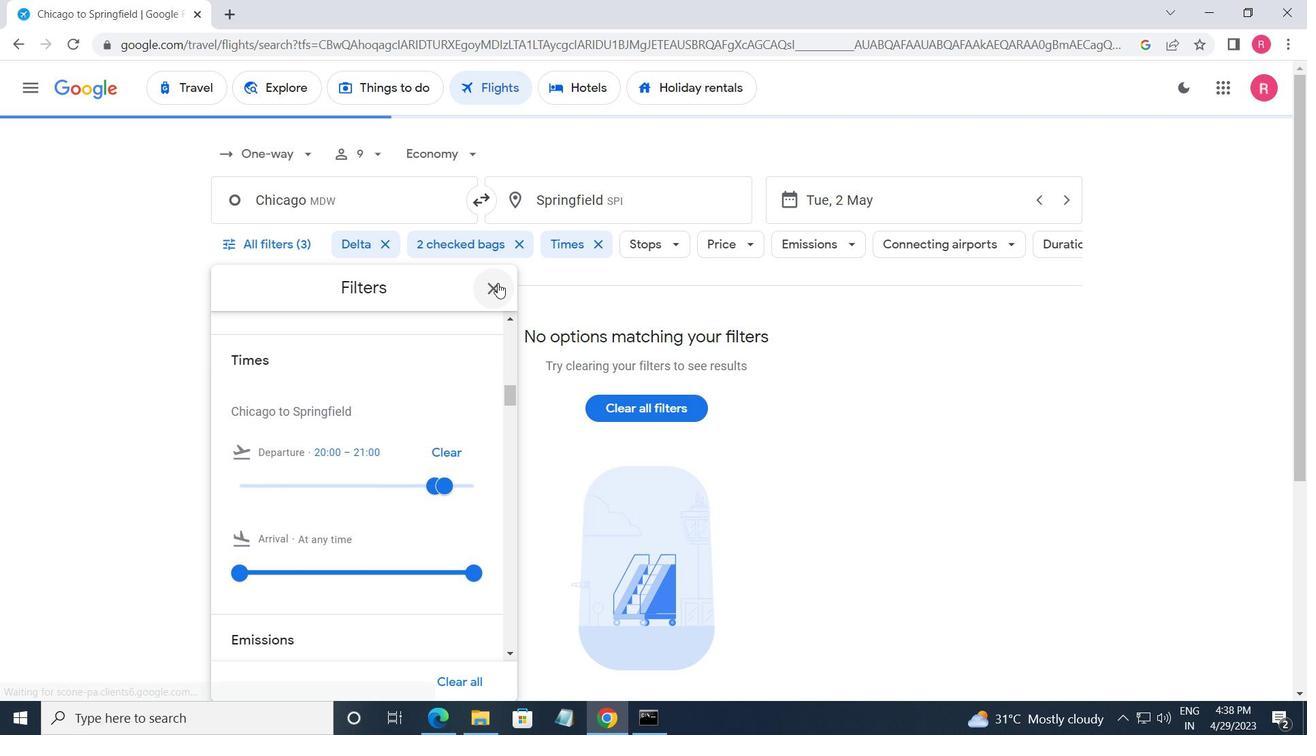 
Action: Mouse pressed left at (493, 286)
Screenshot: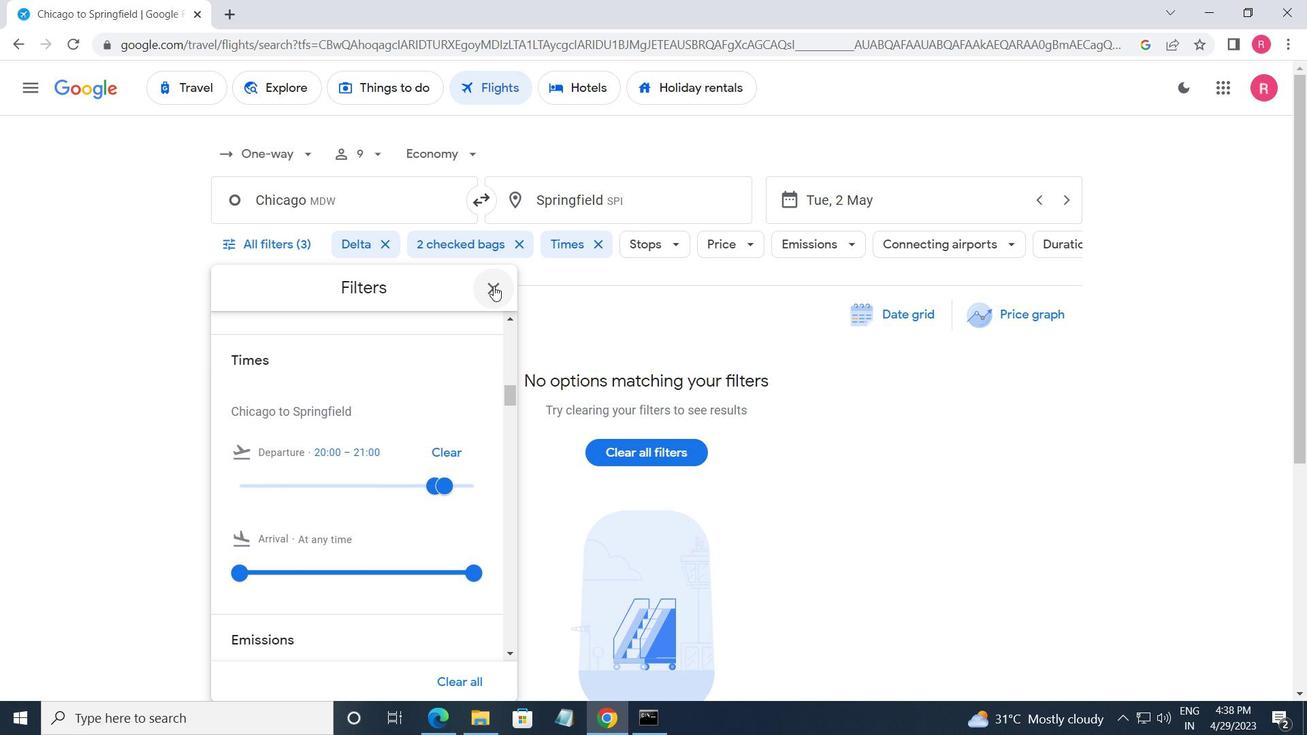 
